 Task: Compose an email with the signature Brooke Phillips with the subject Complaint and the message I would like to arrange a meeting to discuss this issue. from softage.1@softage.net to softage.8@softage.net with an attached document User_agreement.doc Undo the message and rewrite the message as Please find below my proposed solution. Send the email. Finally, move the email from Sent Items to the label Research
Action: Mouse moved to (377, 638)
Screenshot: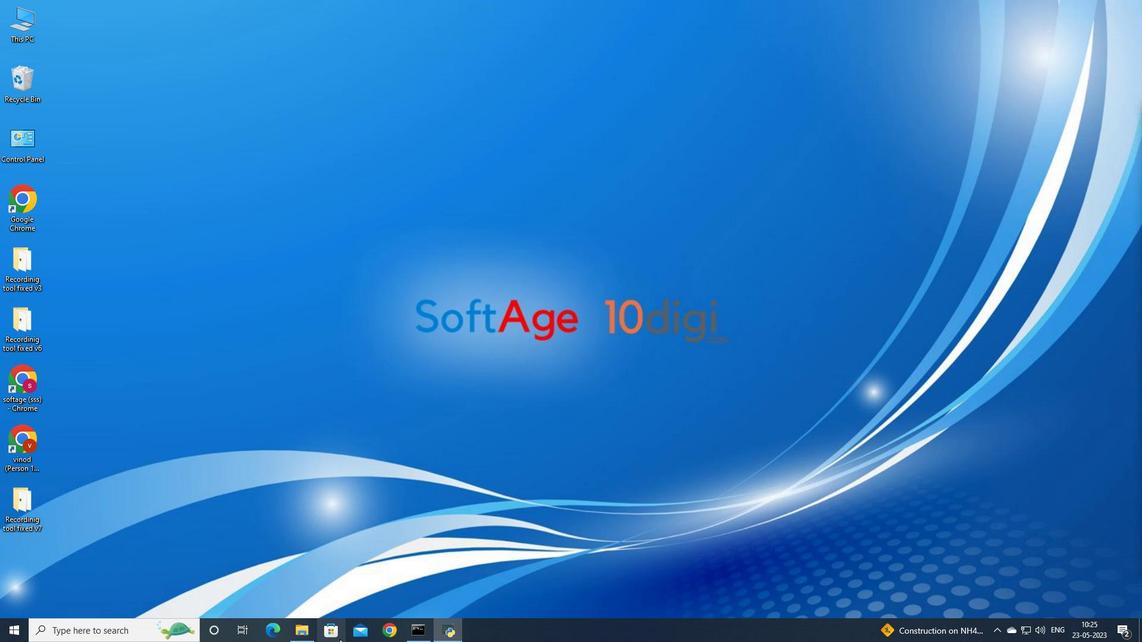 
Action: Mouse pressed left at (377, 638)
Screenshot: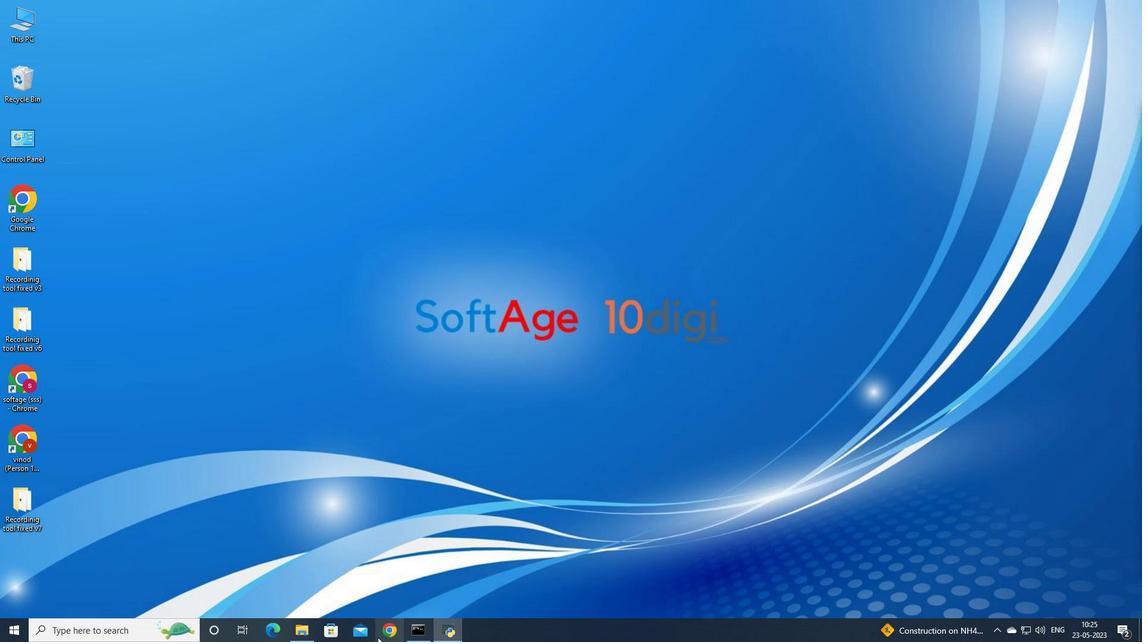 
Action: Mouse moved to (517, 399)
Screenshot: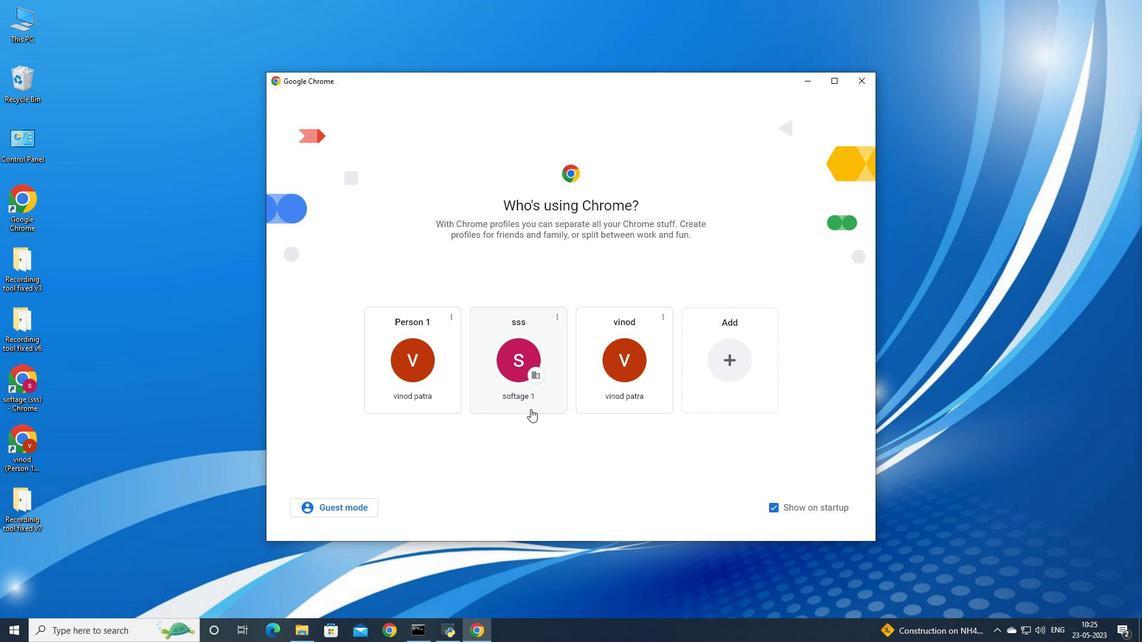 
Action: Mouse pressed left at (517, 399)
Screenshot: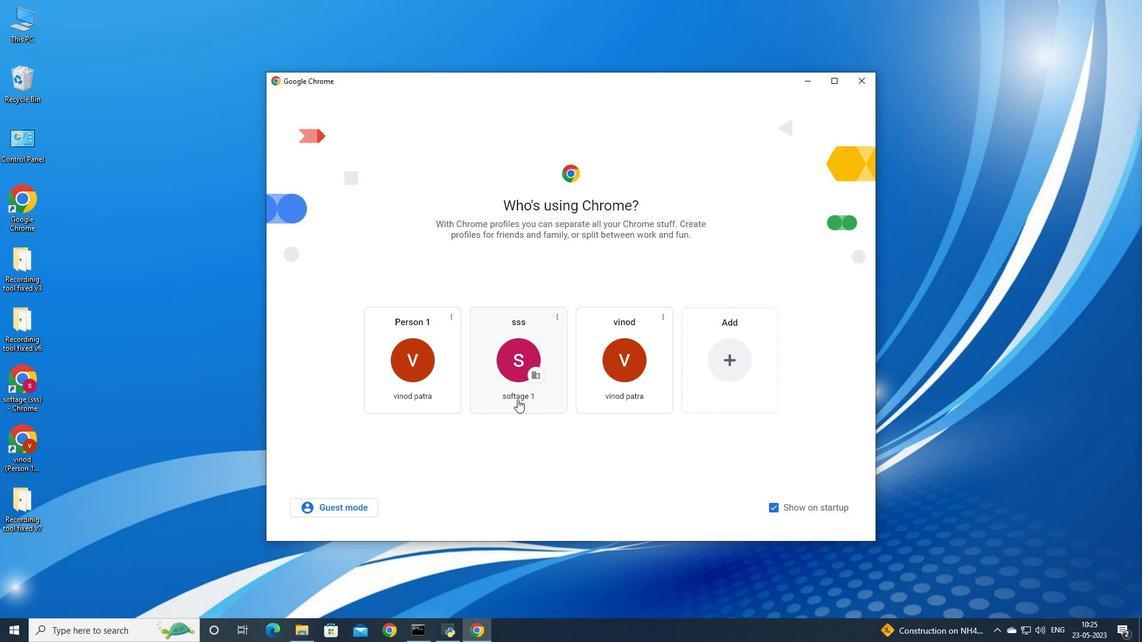 
Action: Mouse moved to (1021, 61)
Screenshot: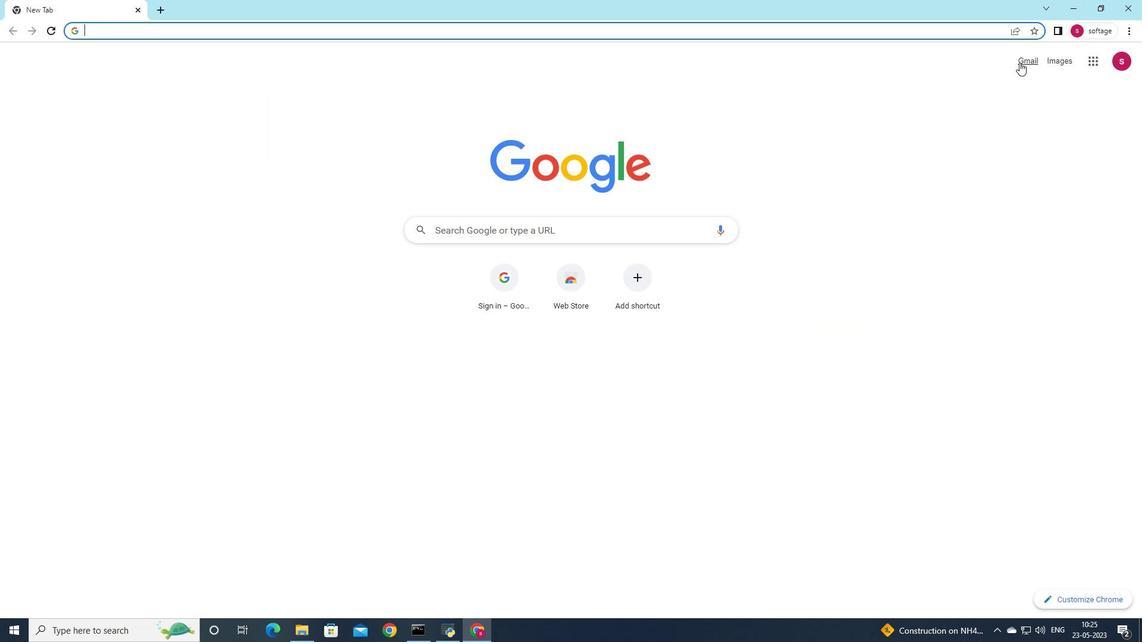 
Action: Mouse pressed left at (1021, 61)
Screenshot: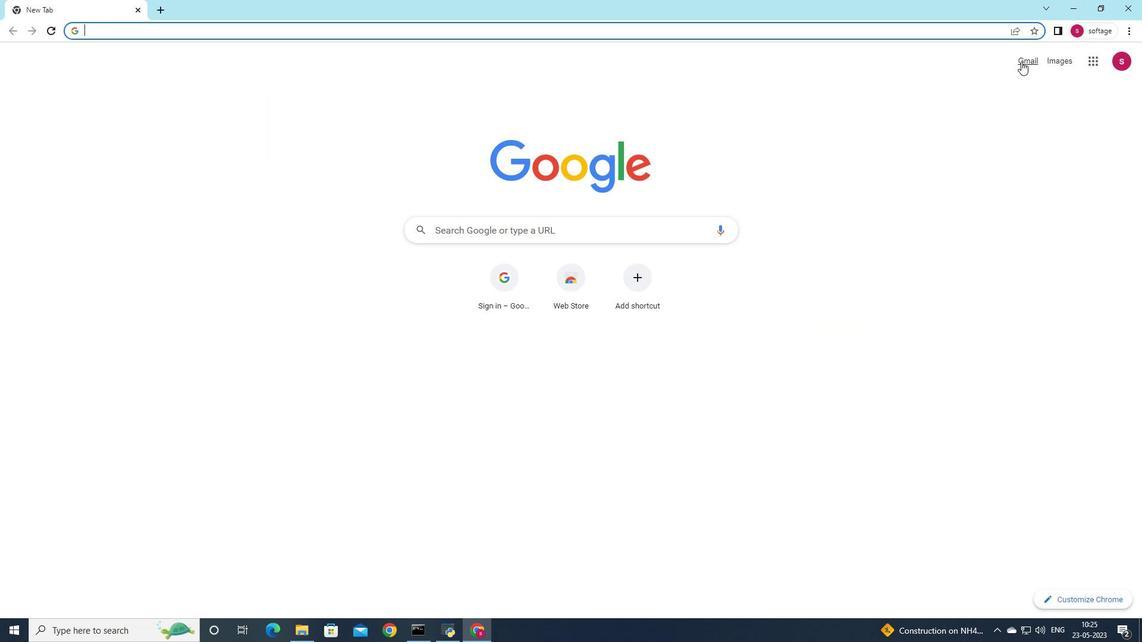 
Action: Mouse moved to (1013, 80)
Screenshot: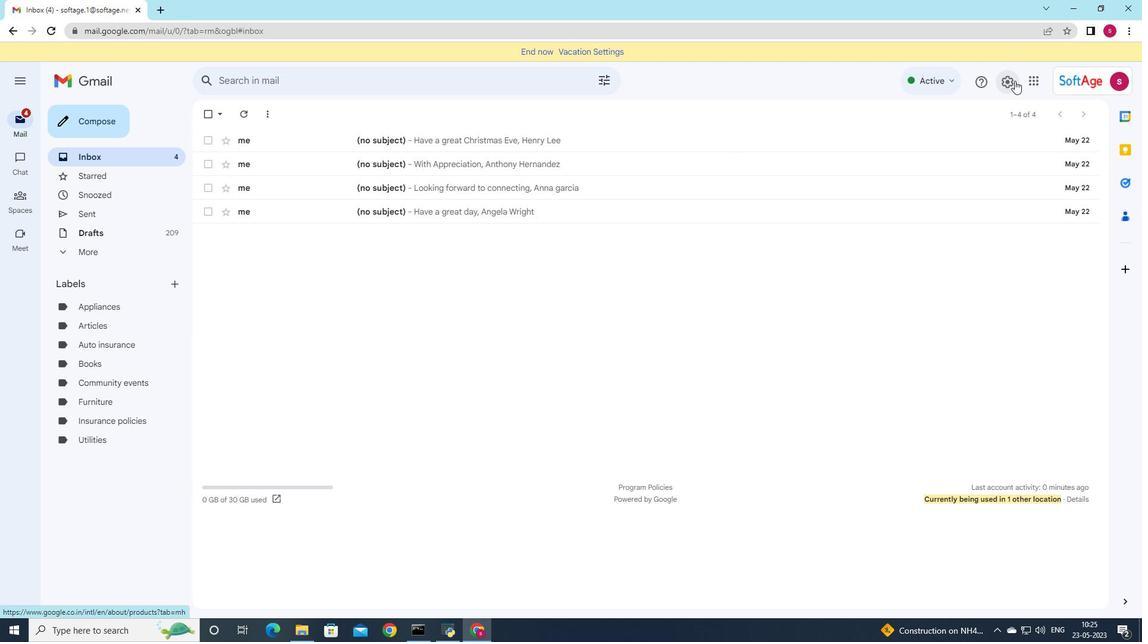 
Action: Mouse pressed left at (1013, 80)
Screenshot: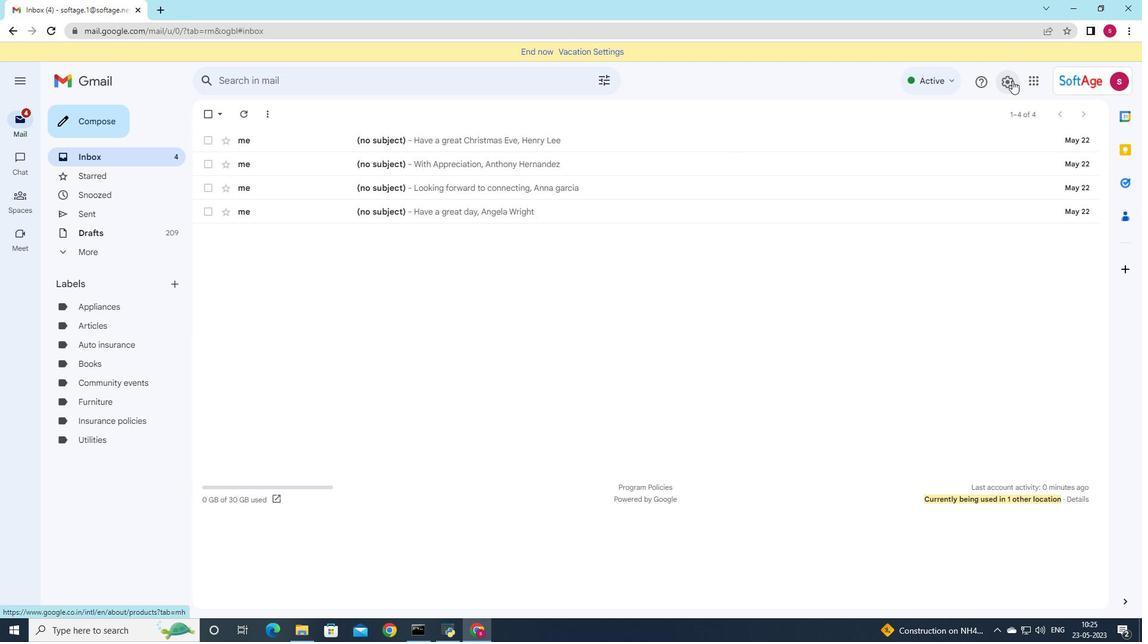 
Action: Mouse moved to (1026, 138)
Screenshot: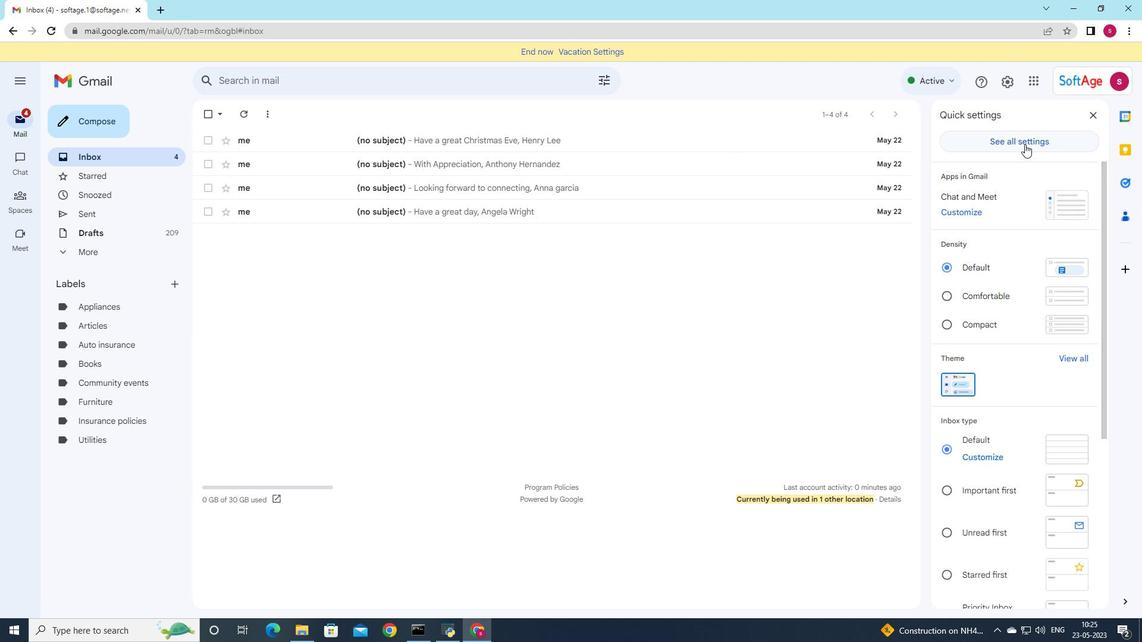 
Action: Mouse pressed left at (1026, 138)
Screenshot: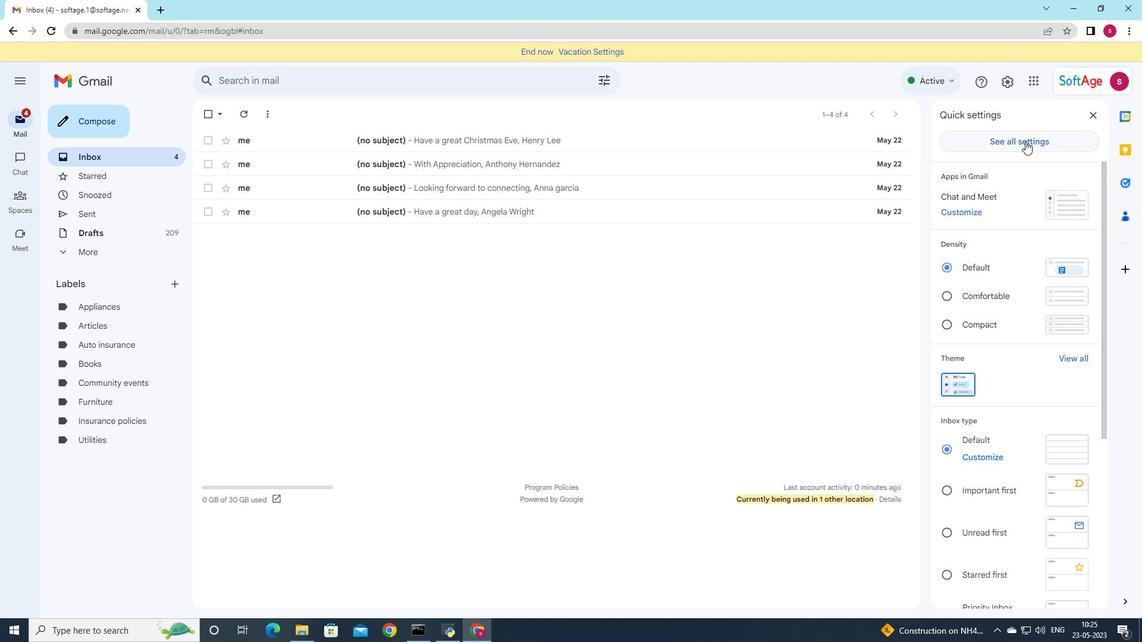 
Action: Mouse moved to (638, 345)
Screenshot: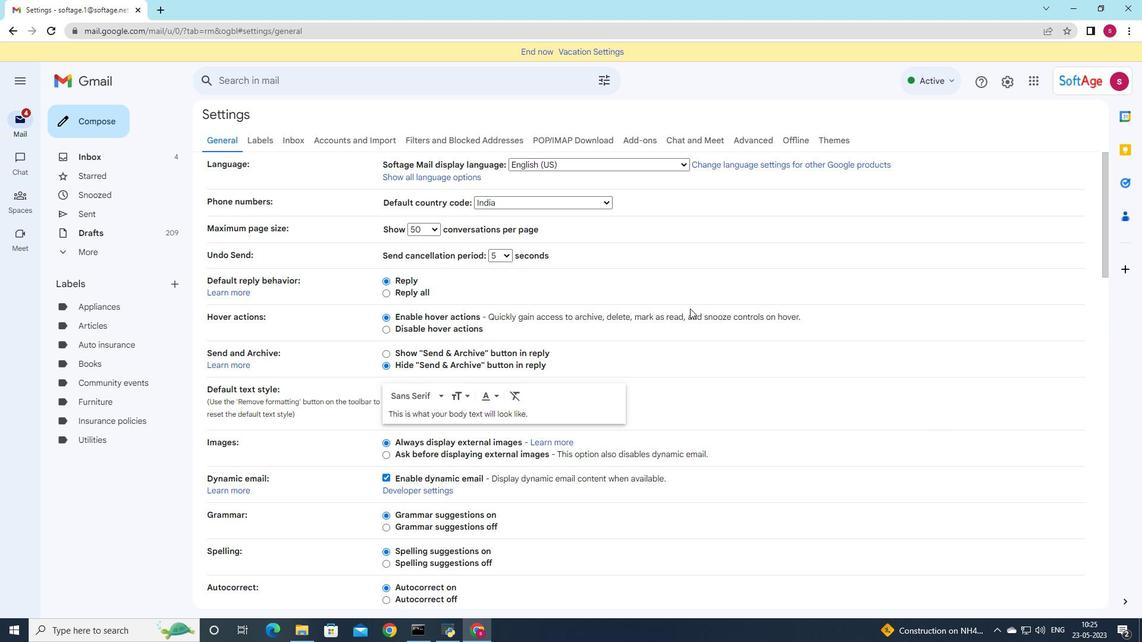
Action: Mouse scrolled (638, 344) with delta (0, 0)
Screenshot: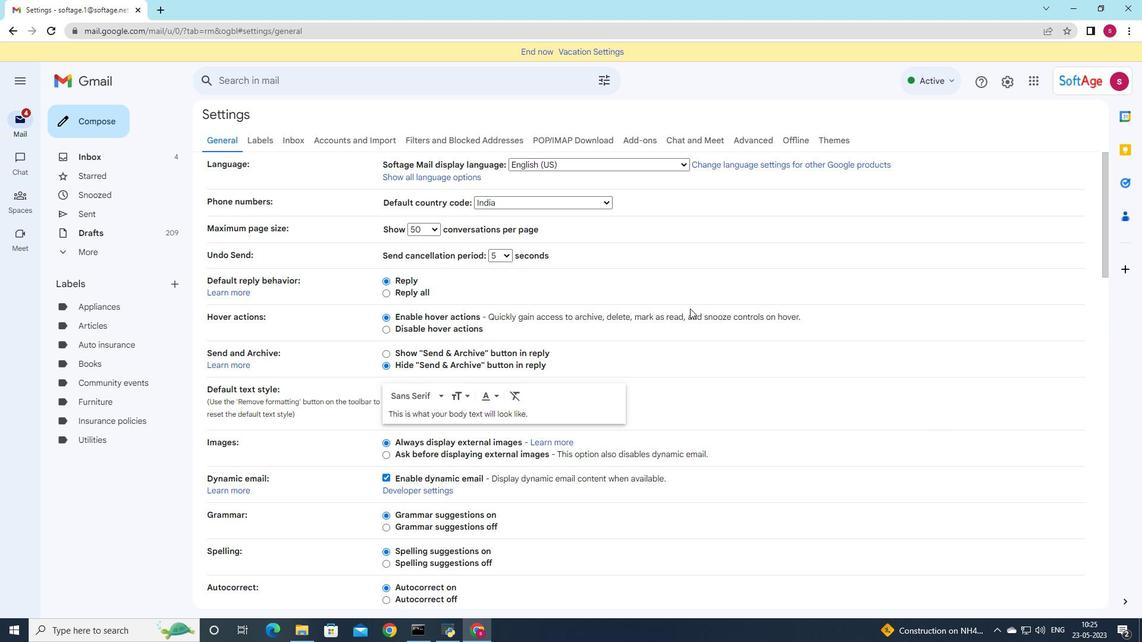 
Action: Mouse moved to (622, 360)
Screenshot: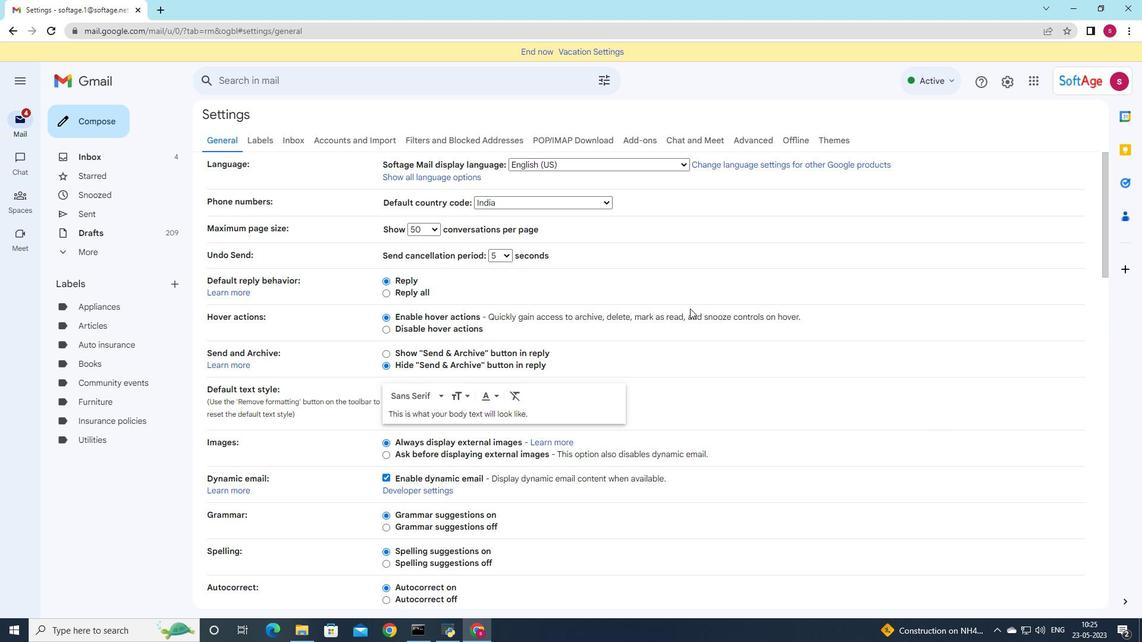 
Action: Mouse scrolled (622, 359) with delta (0, 0)
Screenshot: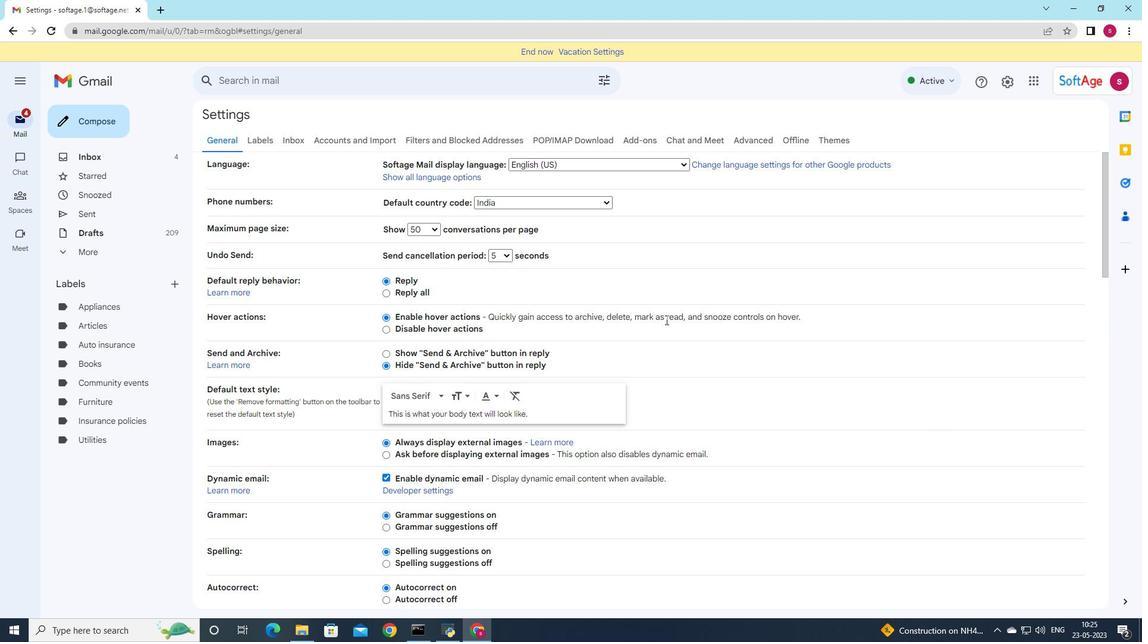 
Action: Mouse moved to (621, 360)
Screenshot: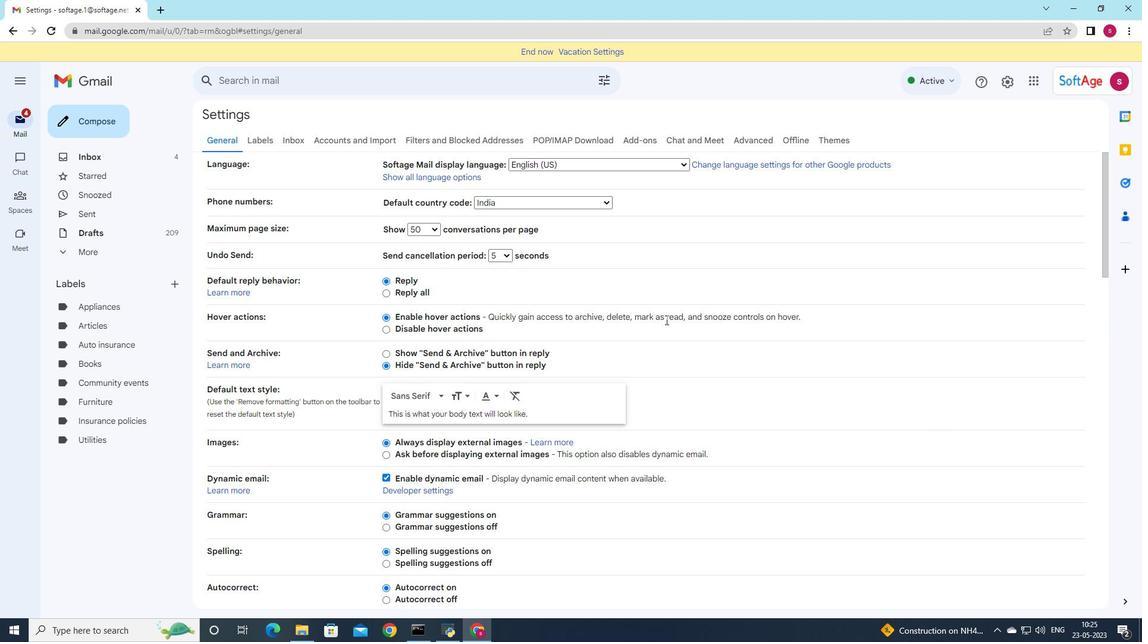
Action: Mouse scrolled (621, 360) with delta (0, 0)
Screenshot: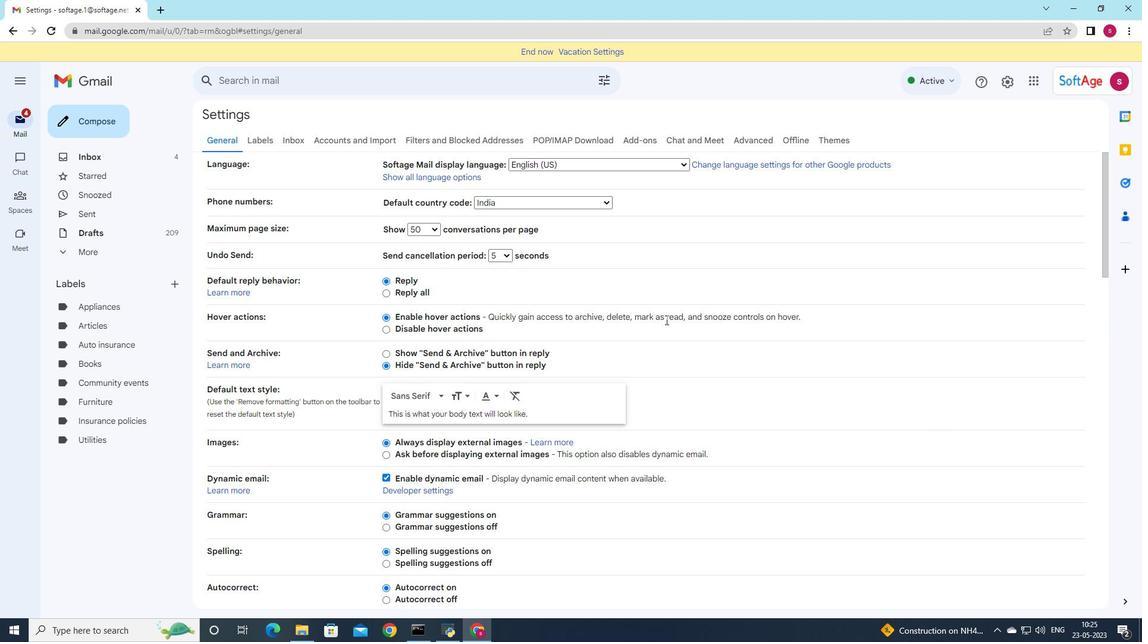 
Action: Mouse scrolled (621, 360) with delta (0, 0)
Screenshot: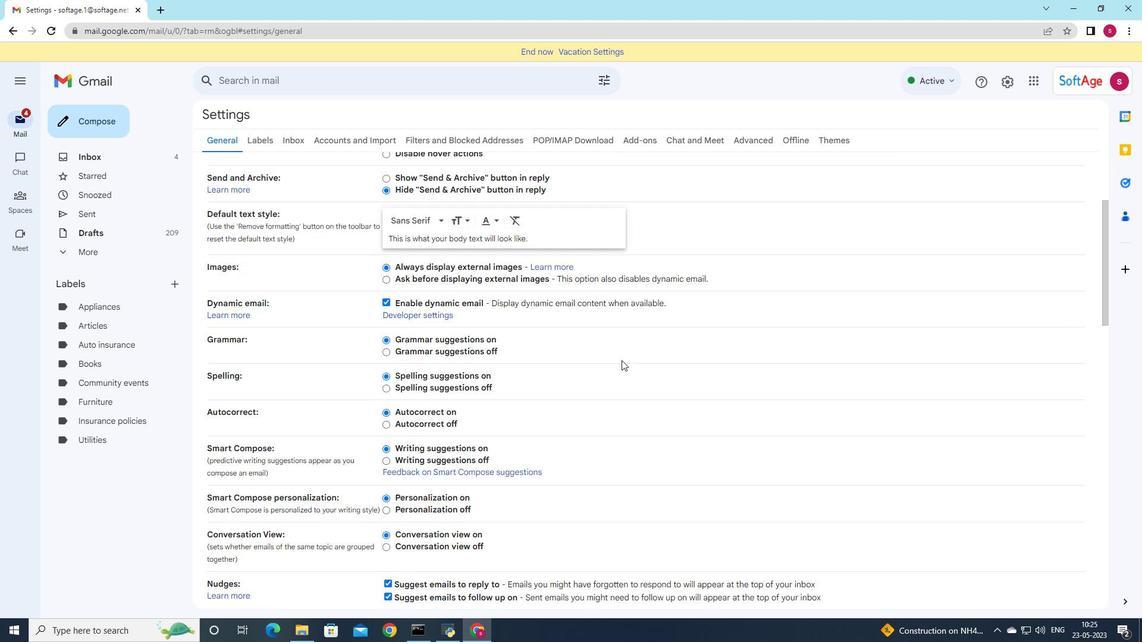 
Action: Mouse scrolled (621, 360) with delta (0, 0)
Screenshot: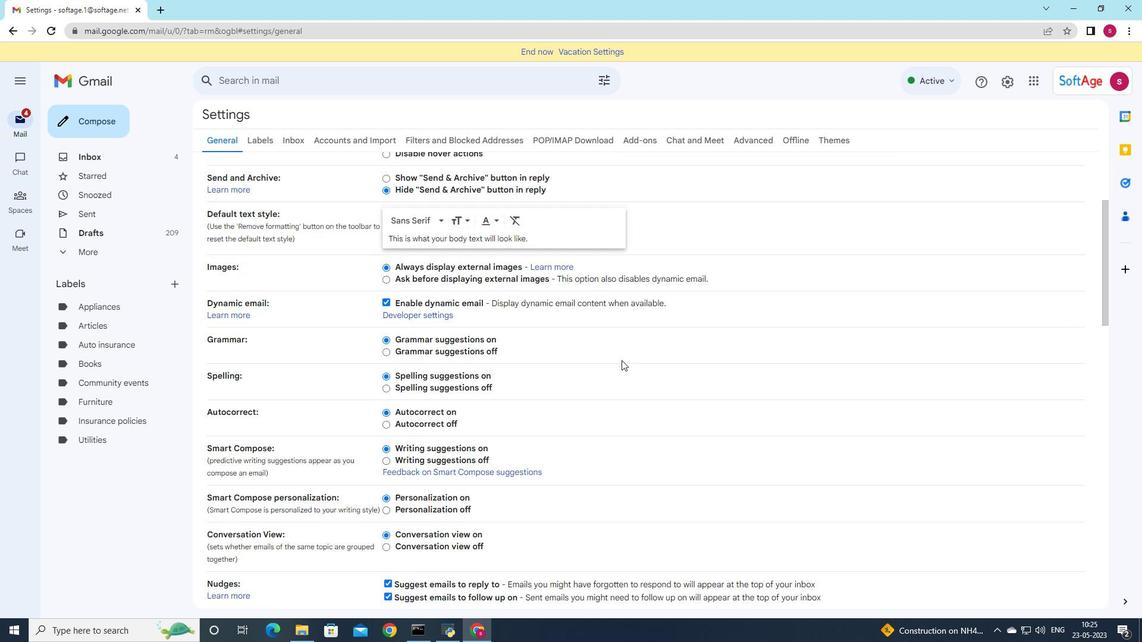 
Action: Mouse scrolled (621, 360) with delta (0, 0)
Screenshot: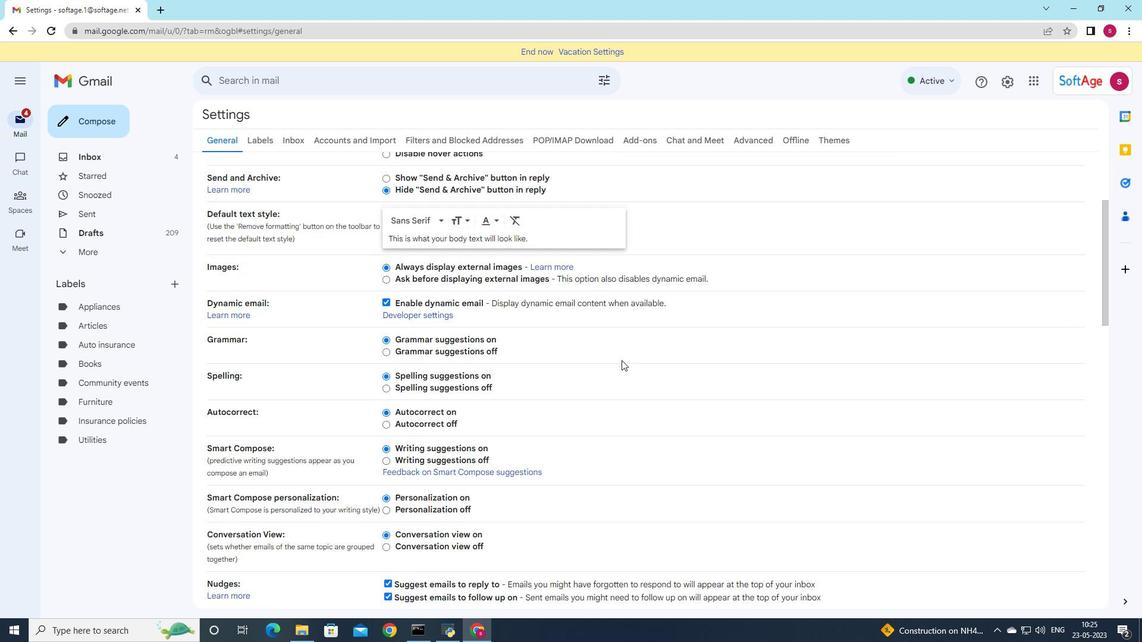 
Action: Mouse scrolled (621, 360) with delta (0, 0)
Screenshot: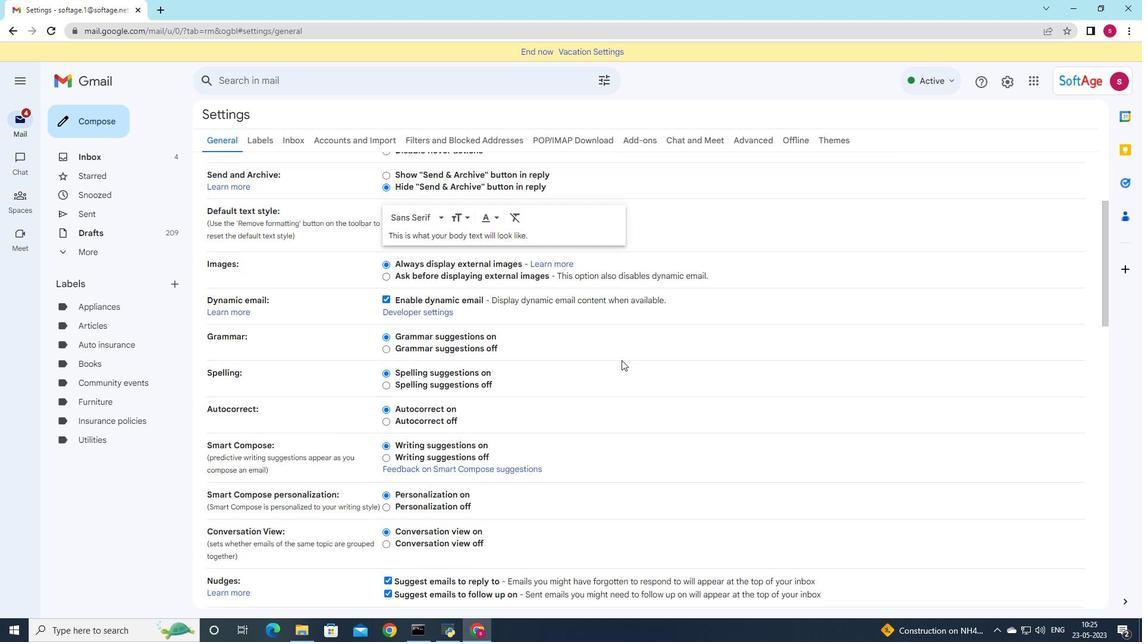 
Action: Mouse scrolled (621, 360) with delta (0, 0)
Screenshot: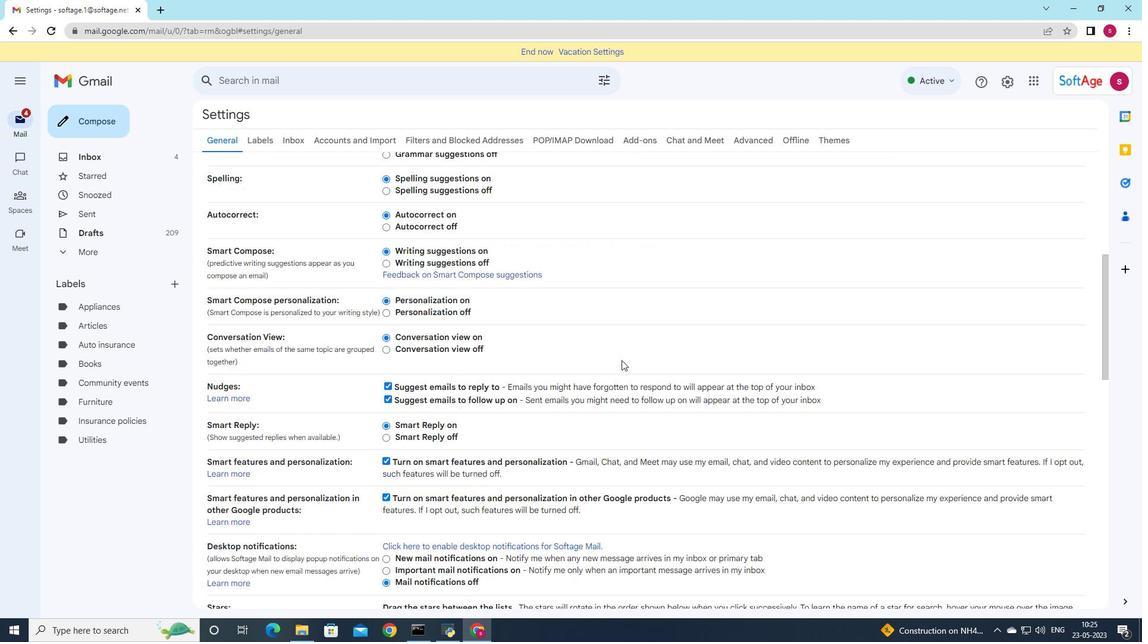 
Action: Mouse scrolled (621, 360) with delta (0, 0)
Screenshot: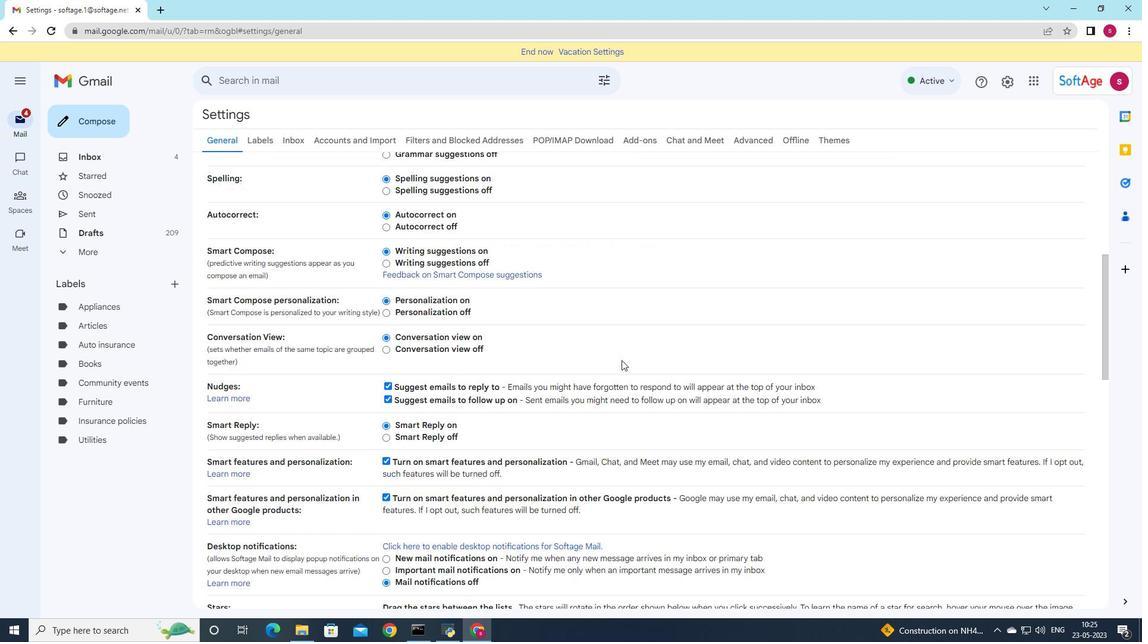 
Action: Mouse scrolled (621, 360) with delta (0, 0)
Screenshot: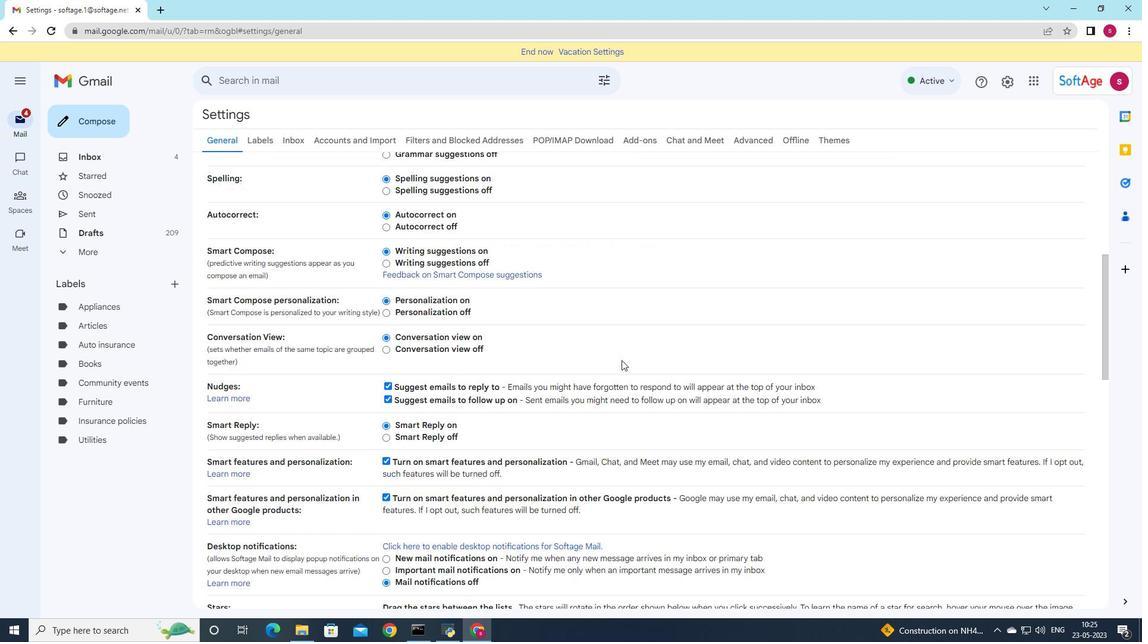 
Action: Mouse scrolled (621, 360) with delta (0, 0)
Screenshot: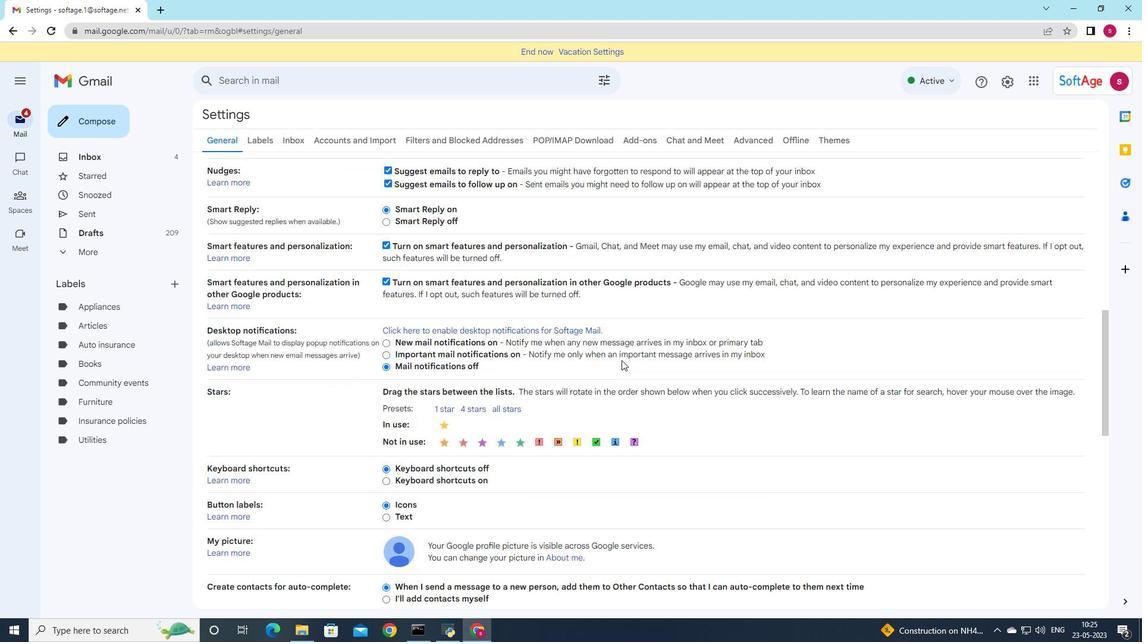 
Action: Mouse scrolled (621, 360) with delta (0, 0)
Screenshot: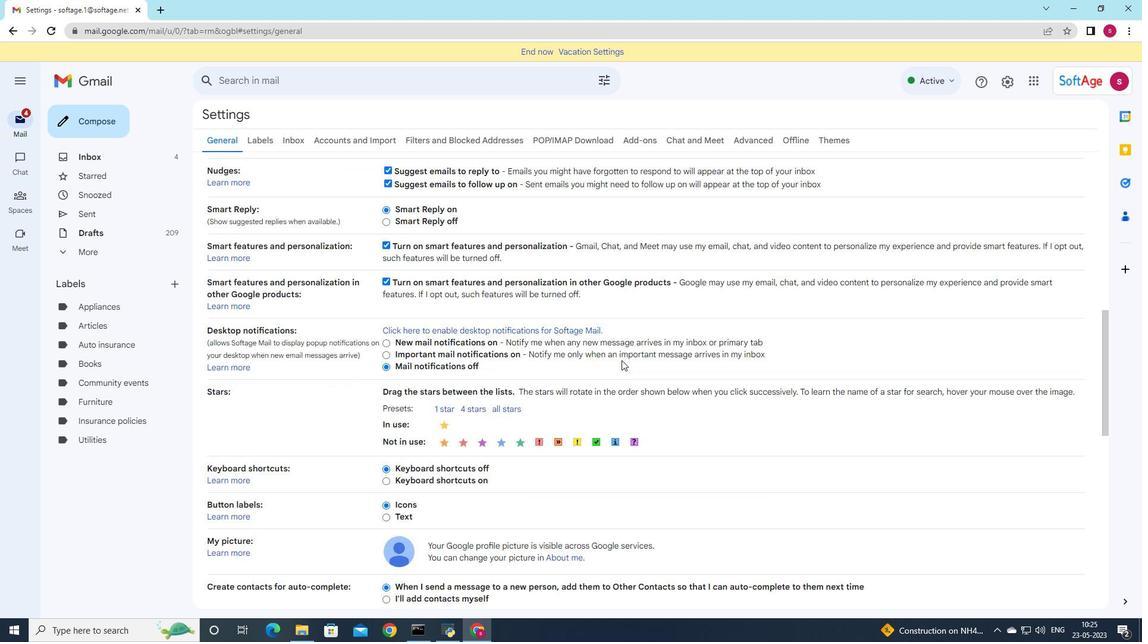 
Action: Mouse scrolled (621, 360) with delta (0, 0)
Screenshot: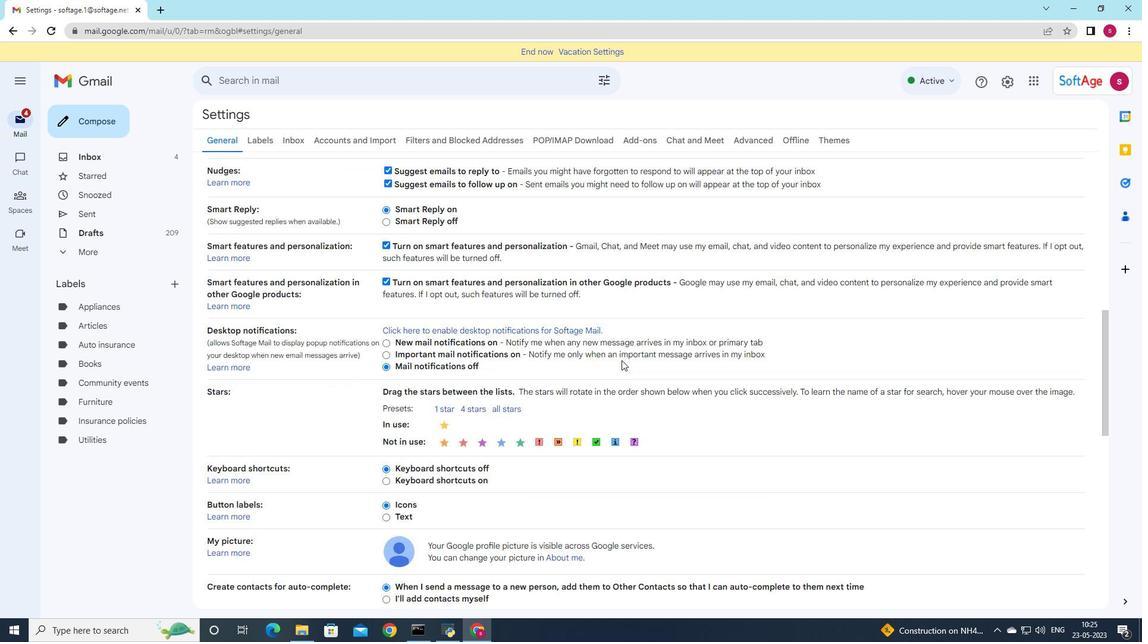 
Action: Mouse scrolled (621, 360) with delta (0, 0)
Screenshot: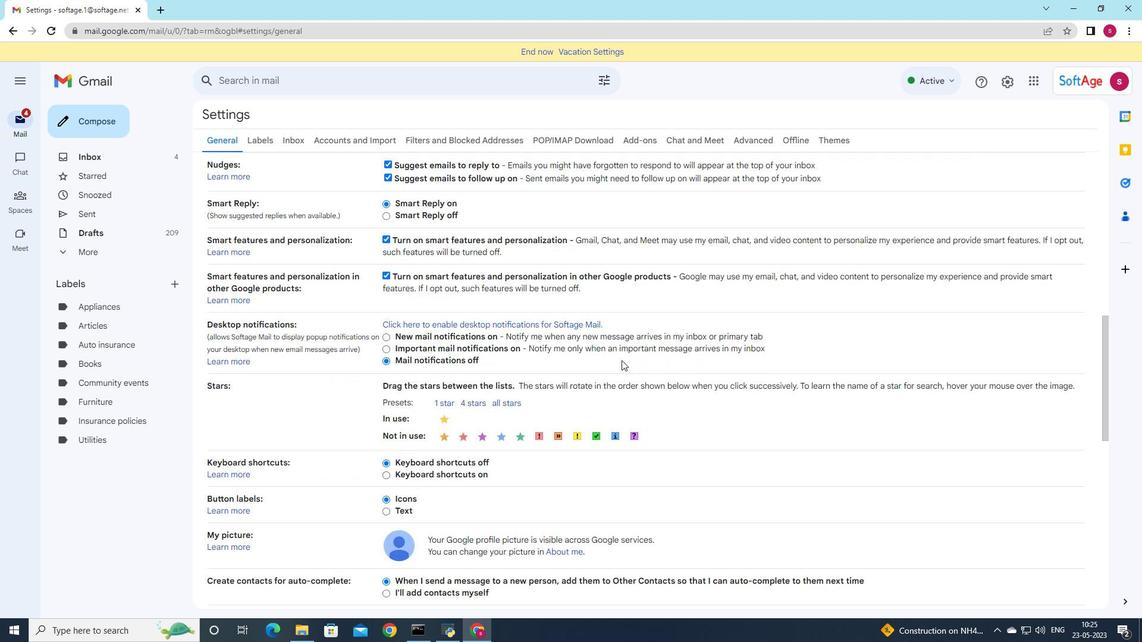 
Action: Mouse moved to (514, 398)
Screenshot: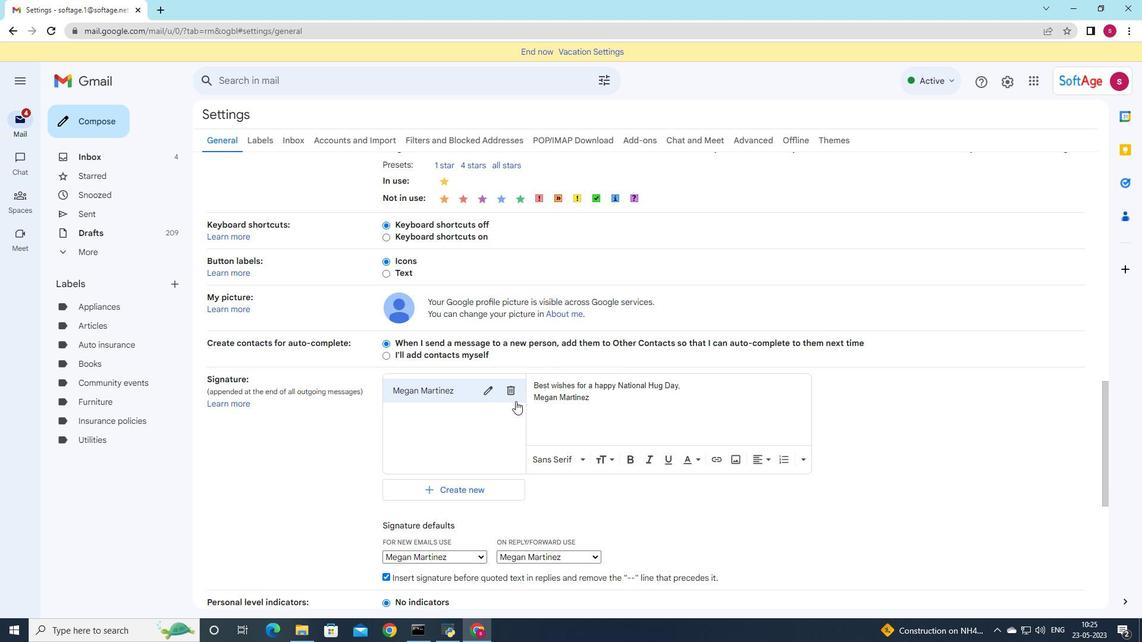 
Action: Mouse pressed left at (514, 398)
Screenshot: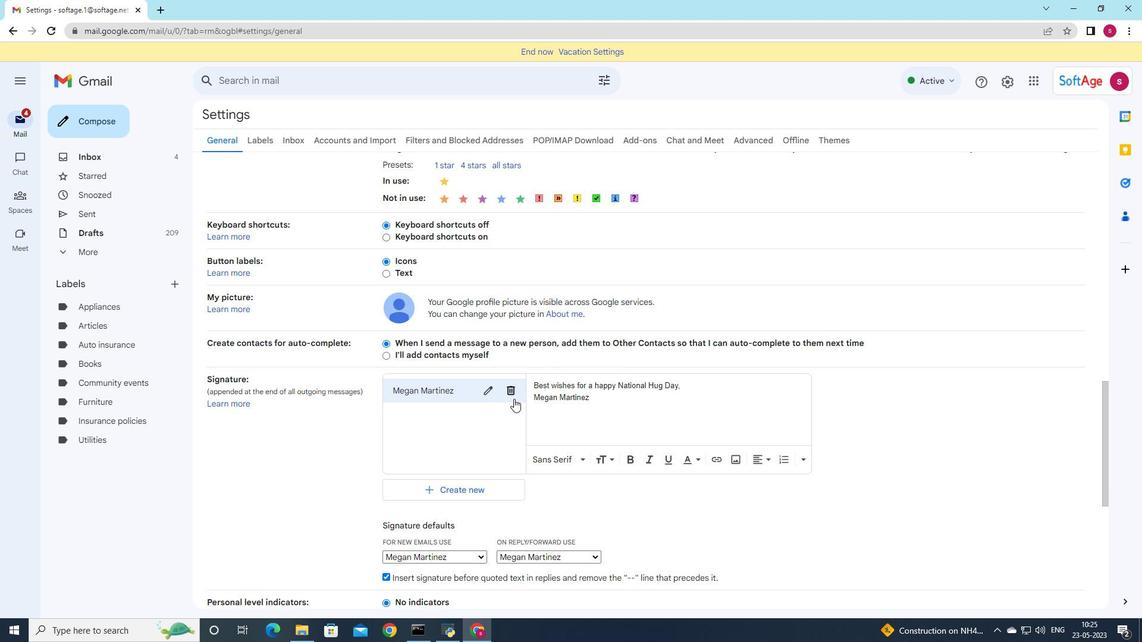 
Action: Mouse moved to (698, 357)
Screenshot: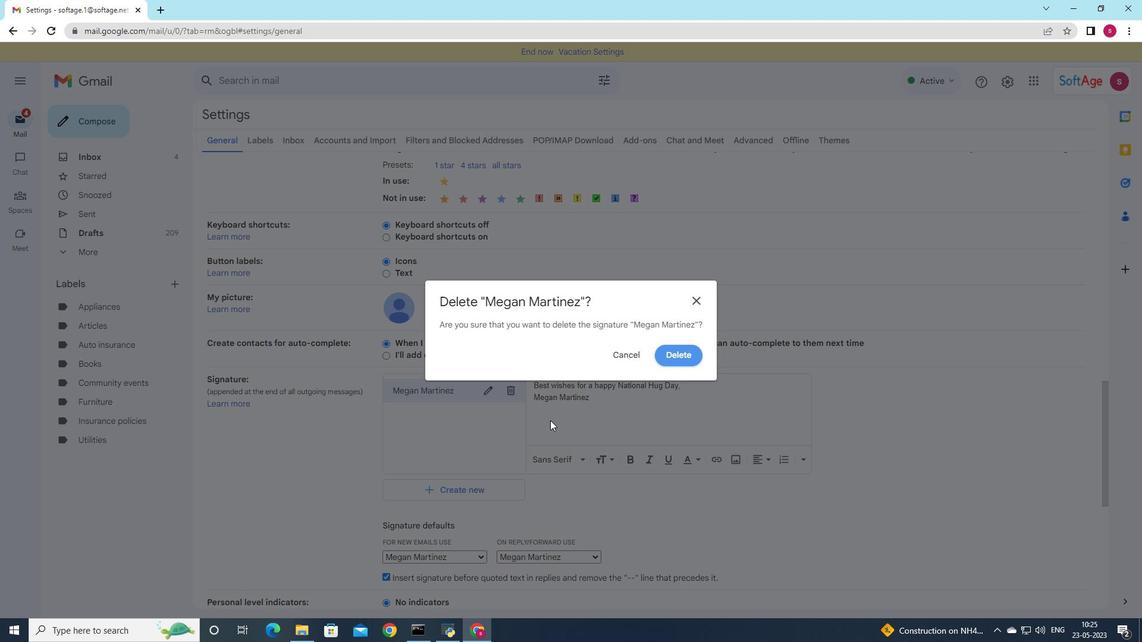 
Action: Mouse pressed left at (698, 357)
Screenshot: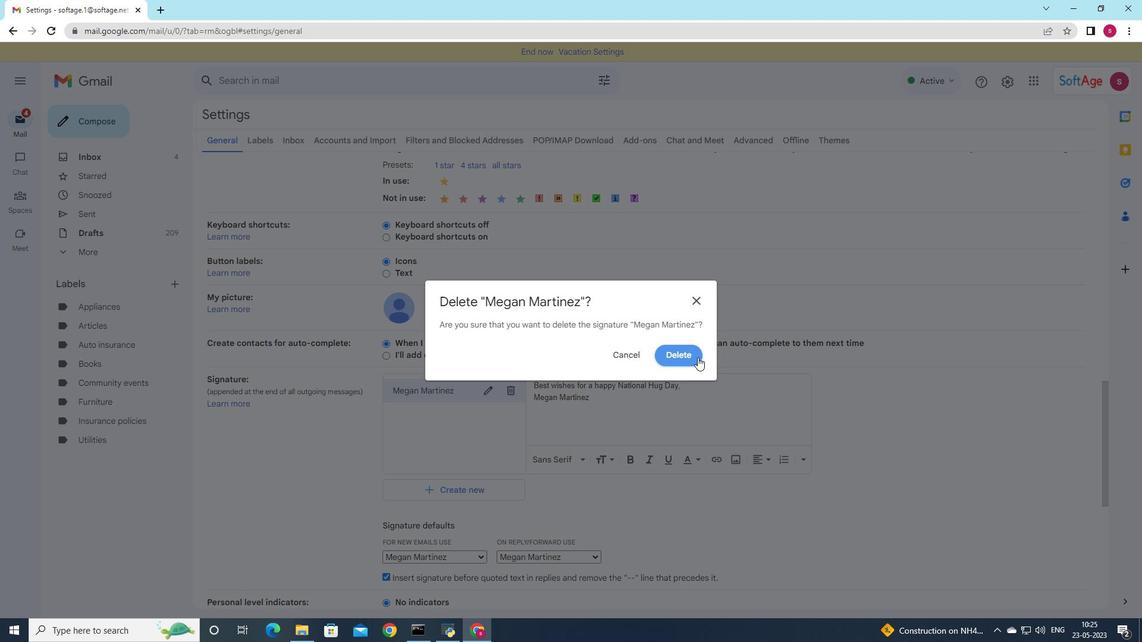 
Action: Mouse moved to (441, 405)
Screenshot: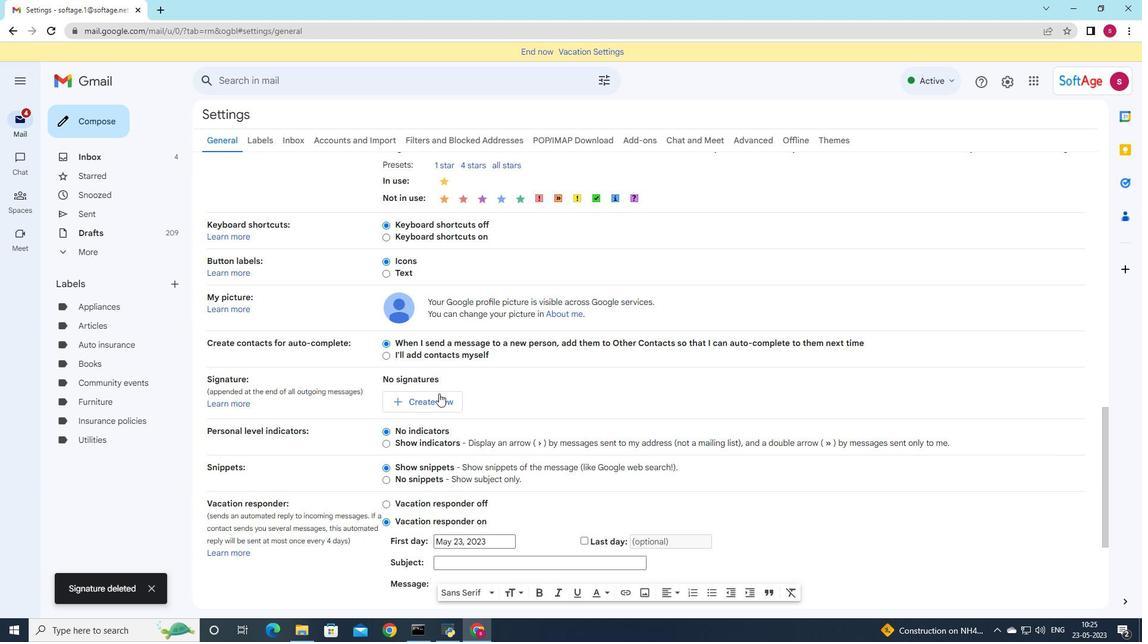
Action: Mouse pressed left at (441, 405)
Screenshot: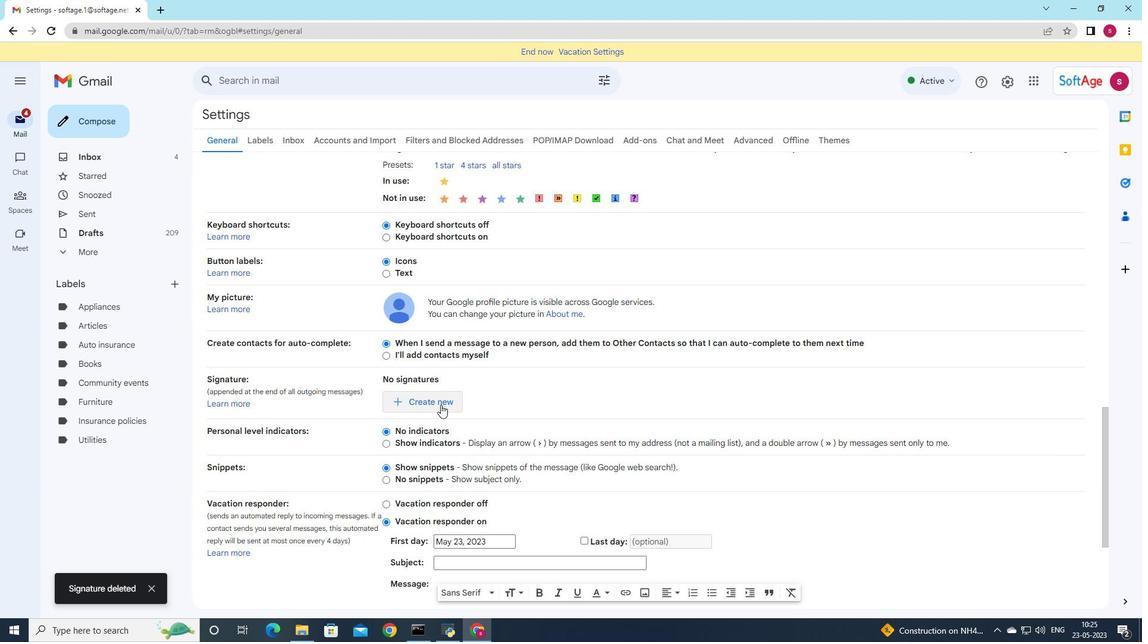 
Action: Mouse moved to (624, 327)
Screenshot: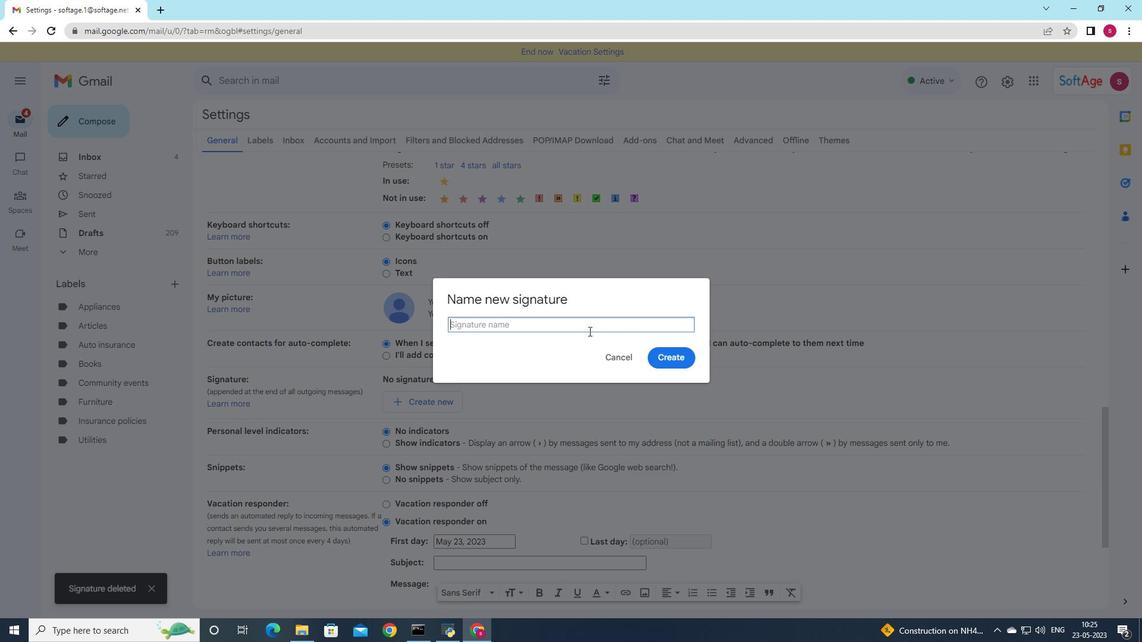 
Action: Key pressed <Key.shift>Brooke
Screenshot: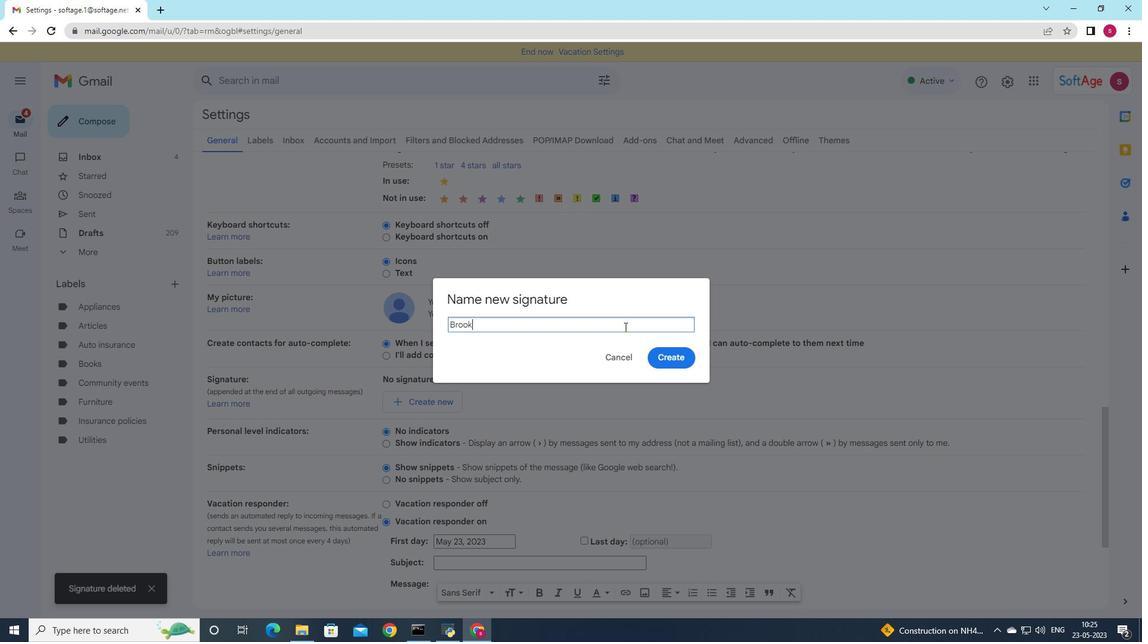 
Action: Mouse moved to (684, 362)
Screenshot: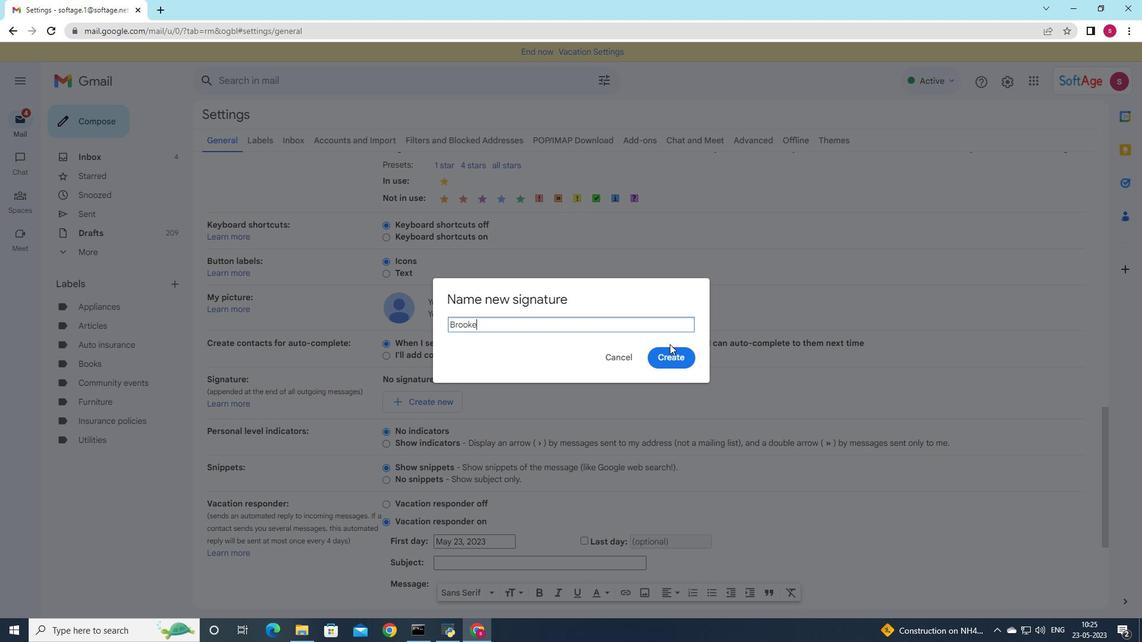 
Action: Mouse pressed left at (684, 362)
Screenshot: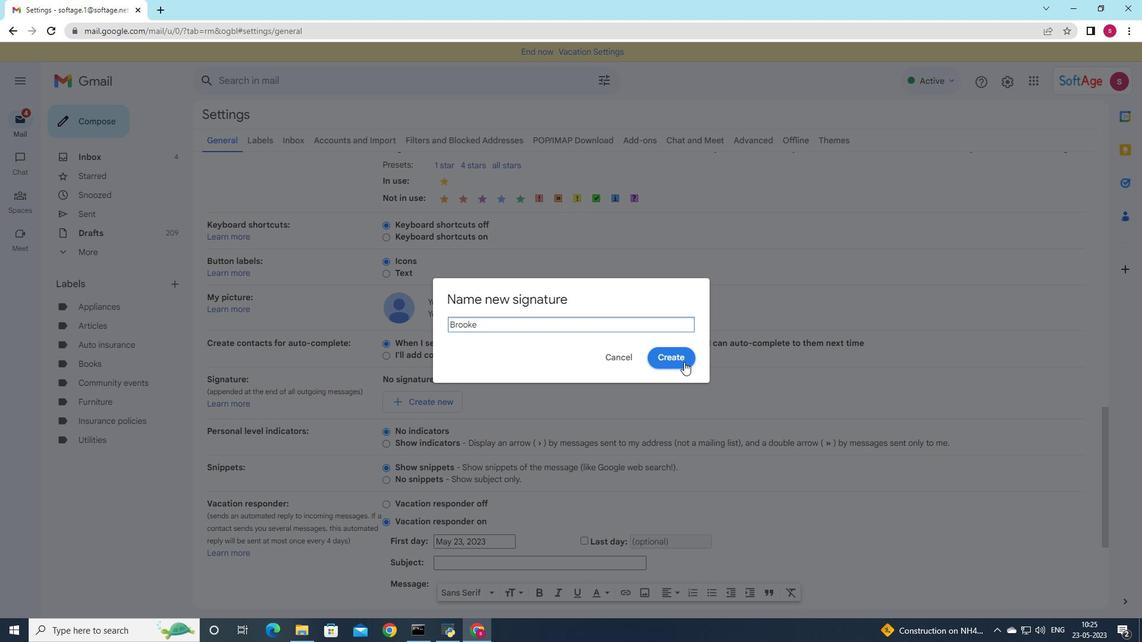 
Action: Mouse moved to (554, 382)
Screenshot: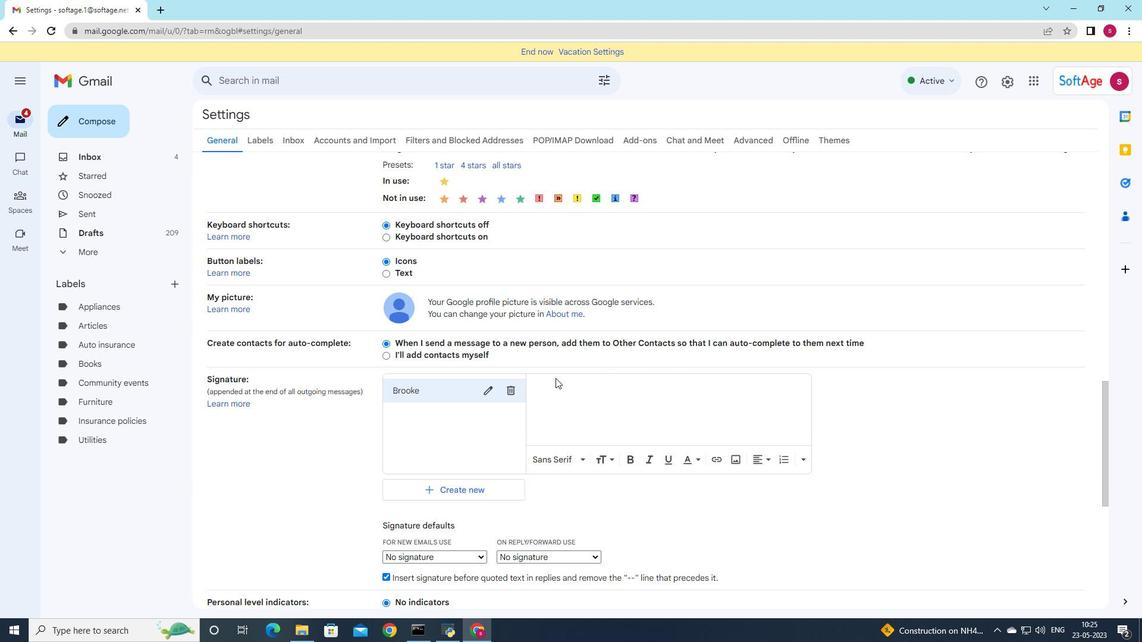 
Action: Mouse pressed left at (554, 382)
Screenshot: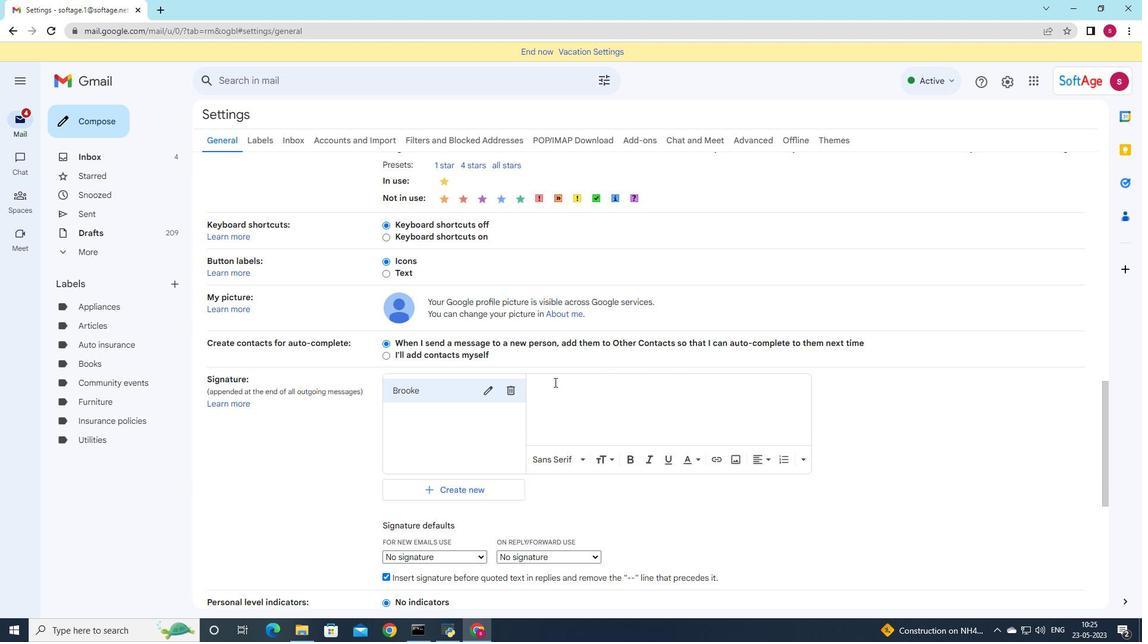 
Action: Key pressed <Key.shift>I<Key.space>would<Key.space>like<Key.space>to<Key.space>arrange<Key.space>a<Key.space>meeting<Key.space>to<Key.space>discuss<Key.space>this<Key.space>issue<Key.enter><Key.shift>Brooke<Key.space><Key.shift>Phillipd<Key.backspace>s
Screenshot: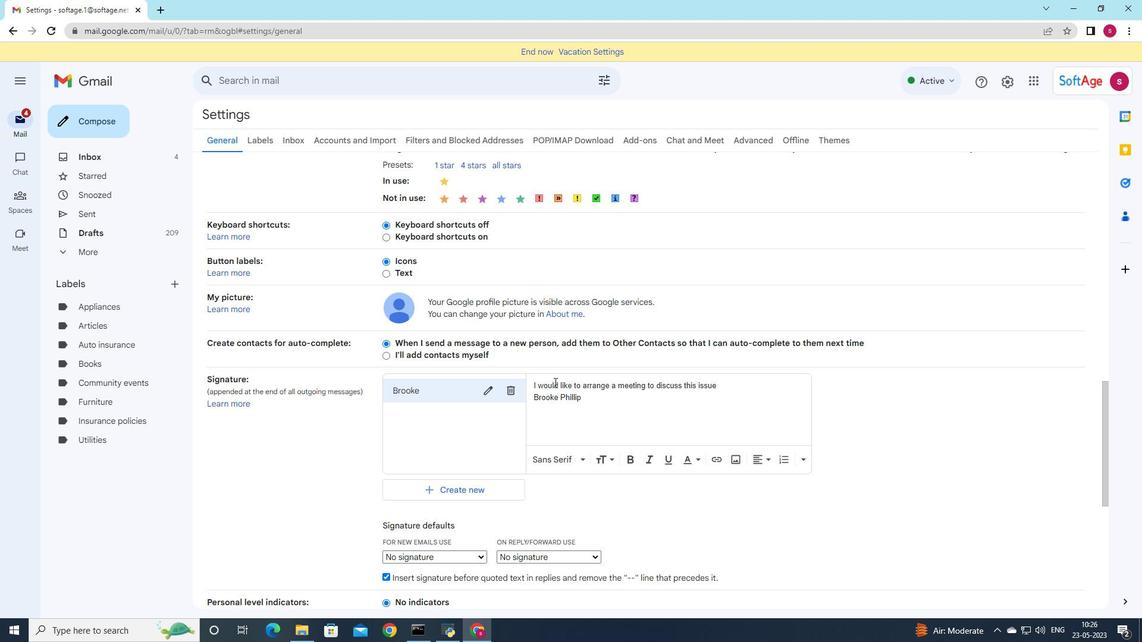 
Action: Mouse moved to (478, 562)
Screenshot: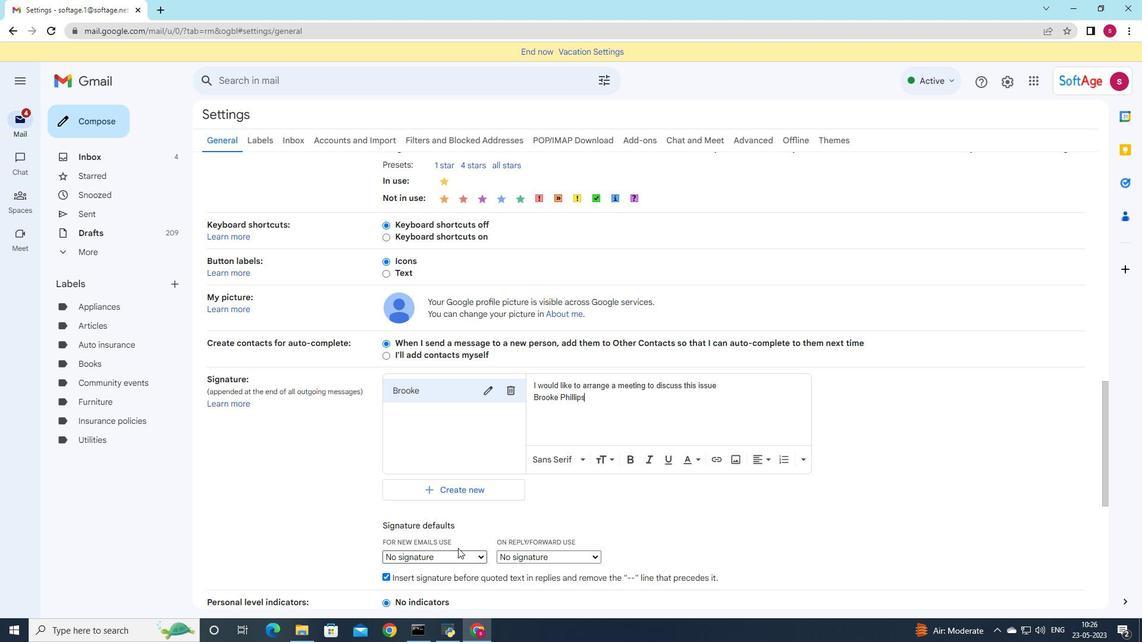 
Action: Mouse pressed left at (478, 562)
Screenshot: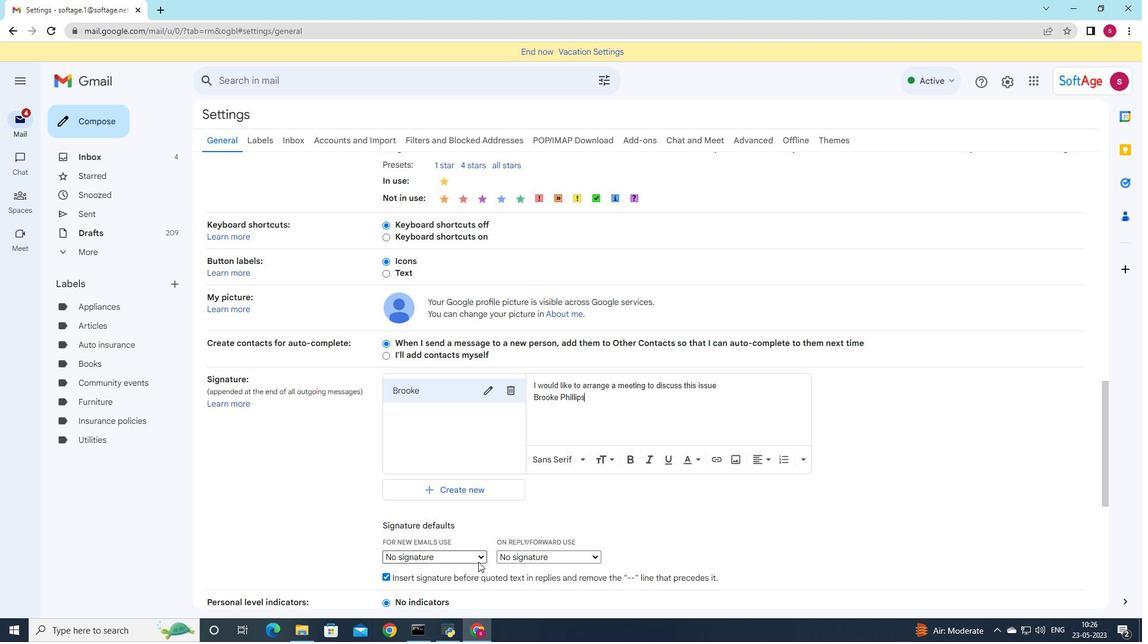 
Action: Mouse moved to (471, 582)
Screenshot: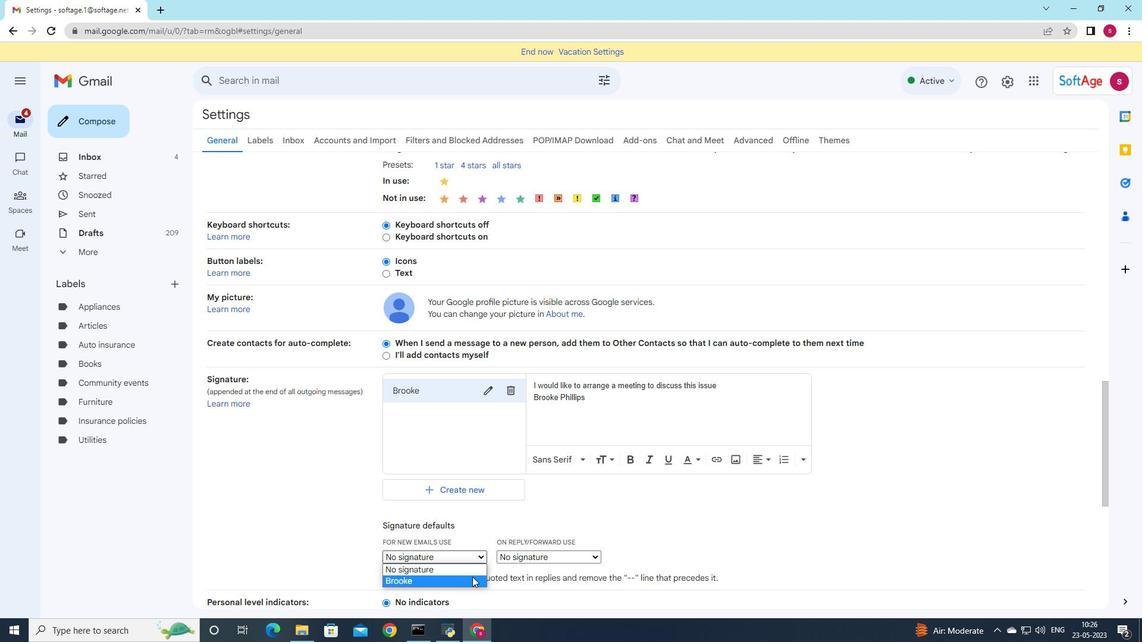 
Action: Mouse pressed left at (471, 582)
Screenshot: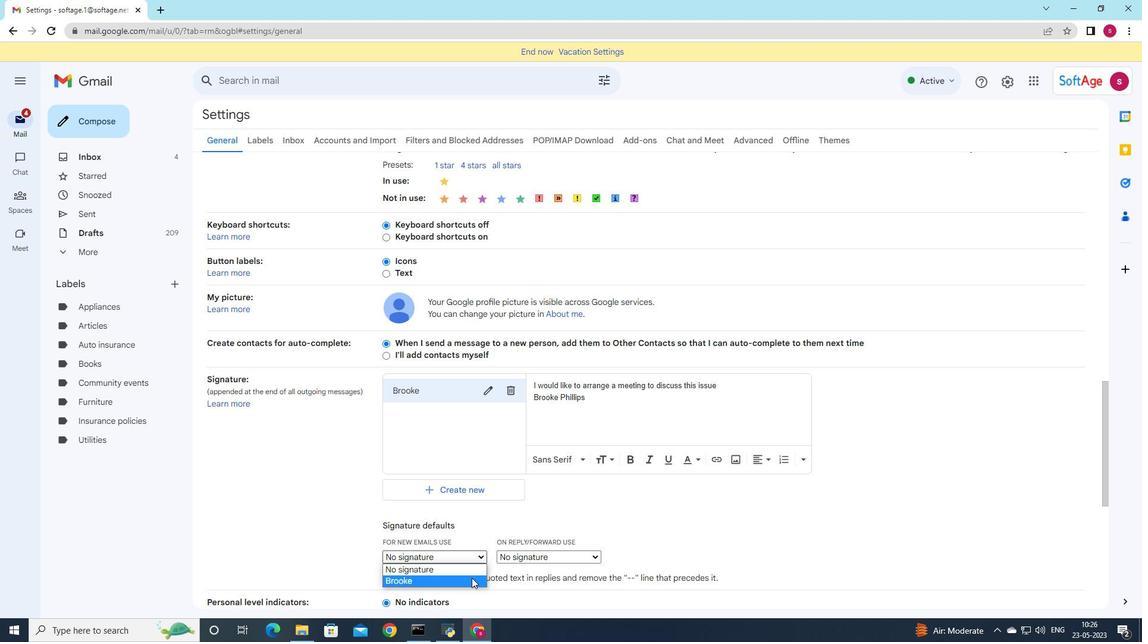 
Action: Mouse moved to (538, 560)
Screenshot: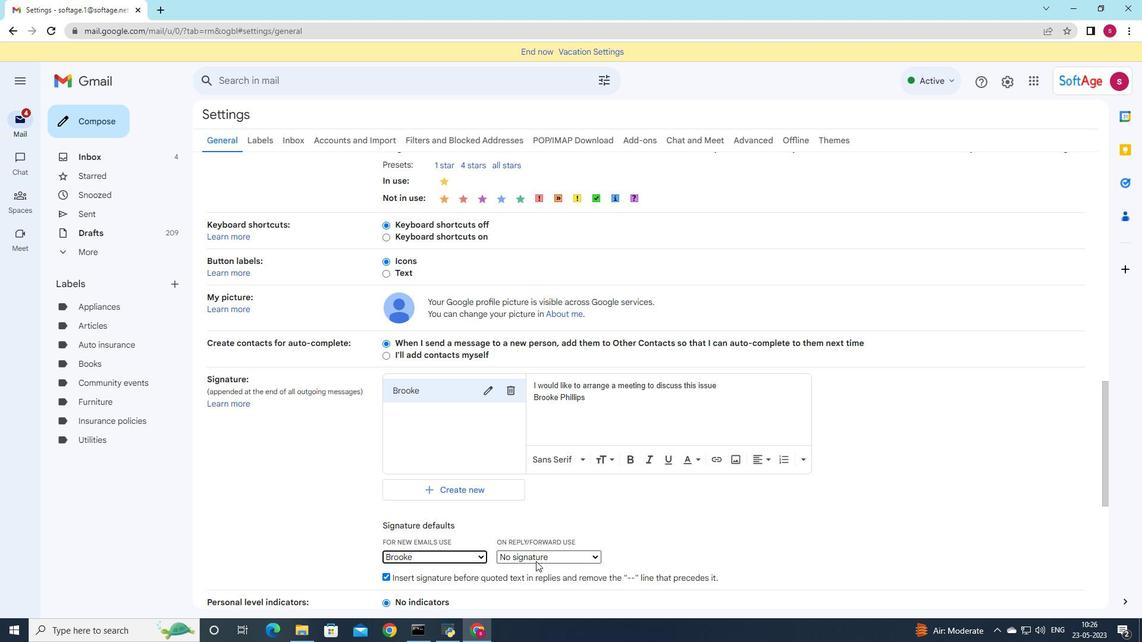 
Action: Mouse pressed left at (538, 560)
Screenshot: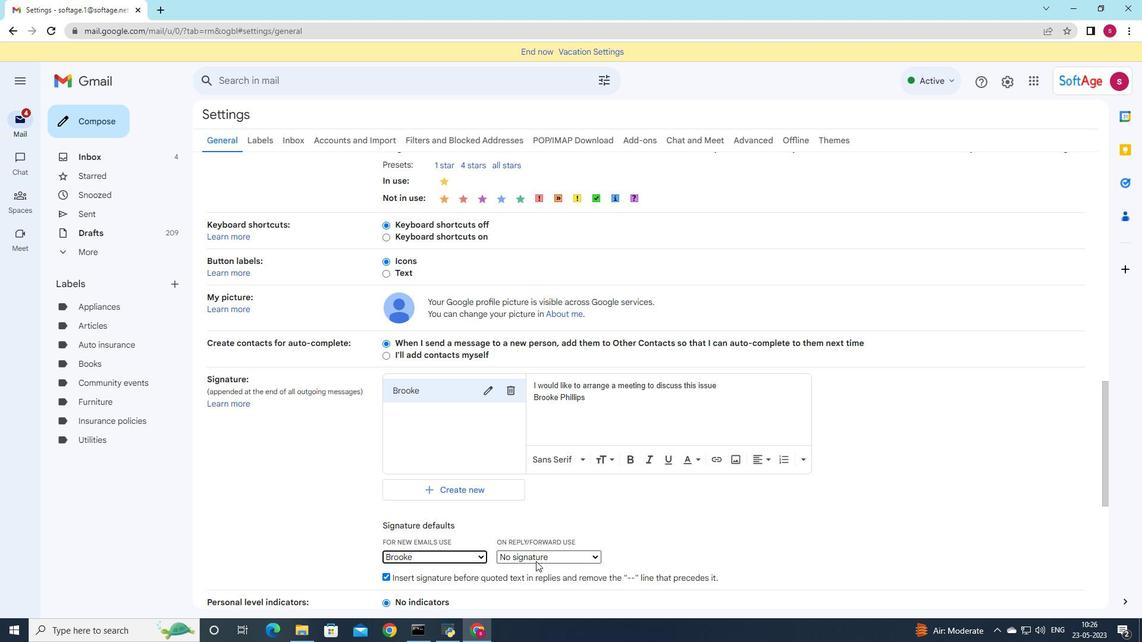 
Action: Mouse moved to (536, 580)
Screenshot: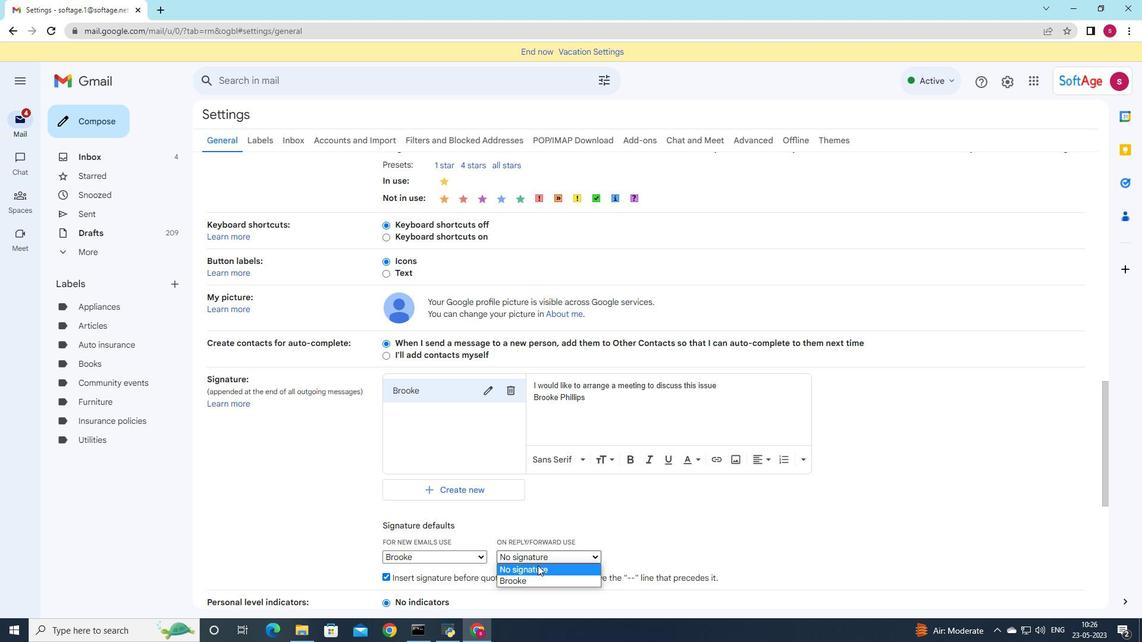 
Action: Mouse pressed left at (536, 580)
Screenshot: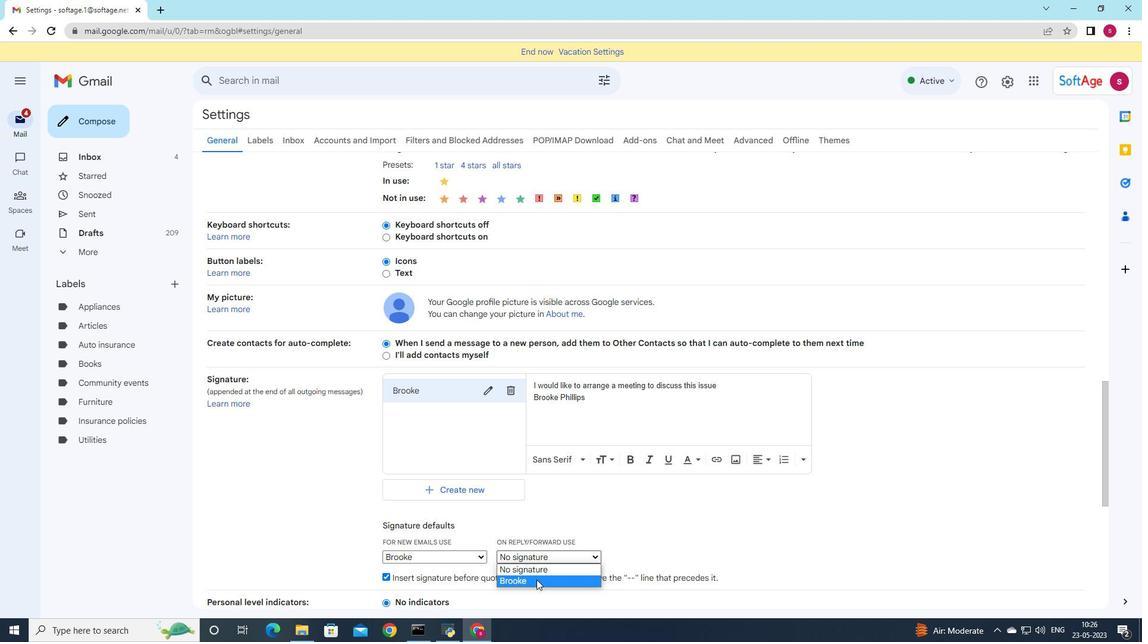 
Action: Mouse moved to (524, 576)
Screenshot: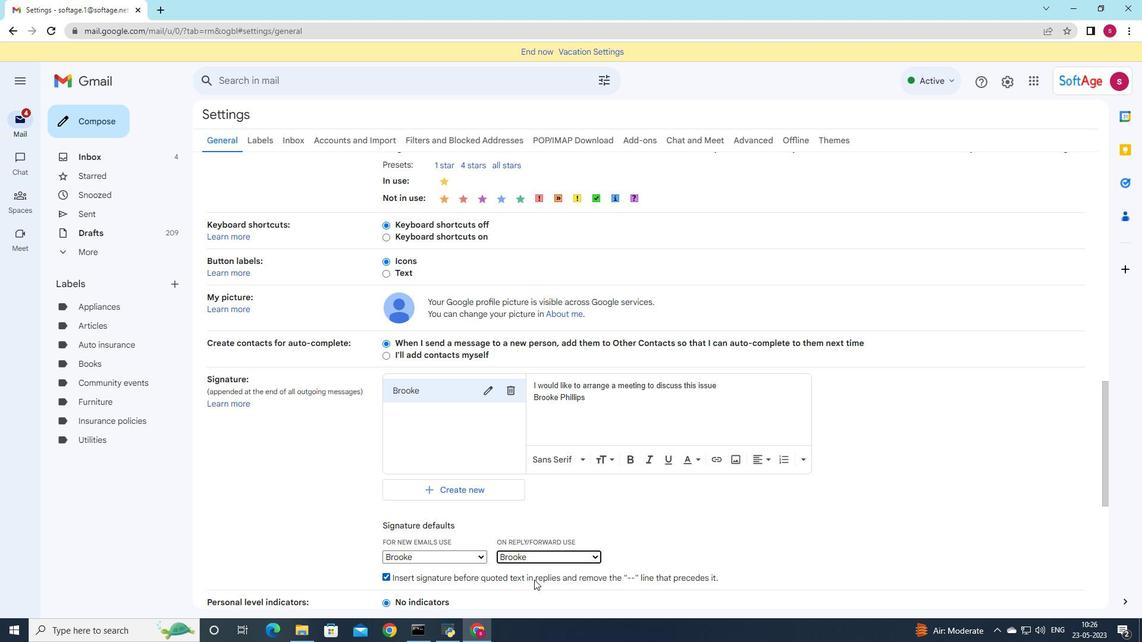 
Action: Mouse scrolled (524, 576) with delta (0, 0)
Screenshot: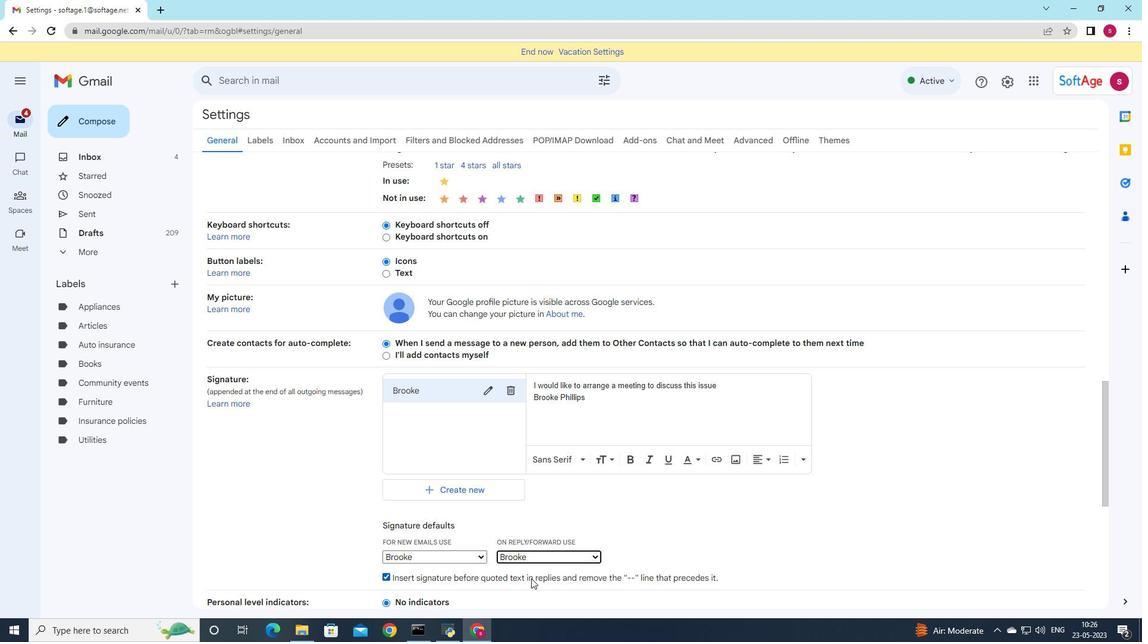
Action: Mouse scrolled (524, 576) with delta (0, 0)
Screenshot: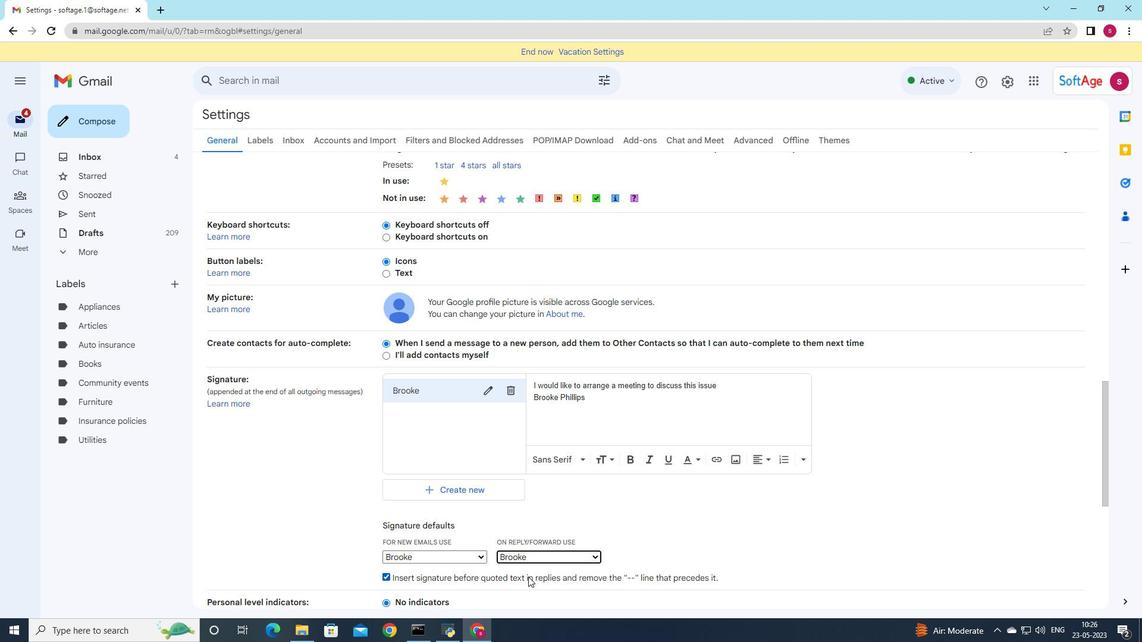 
Action: Mouse scrolled (524, 576) with delta (0, 0)
Screenshot: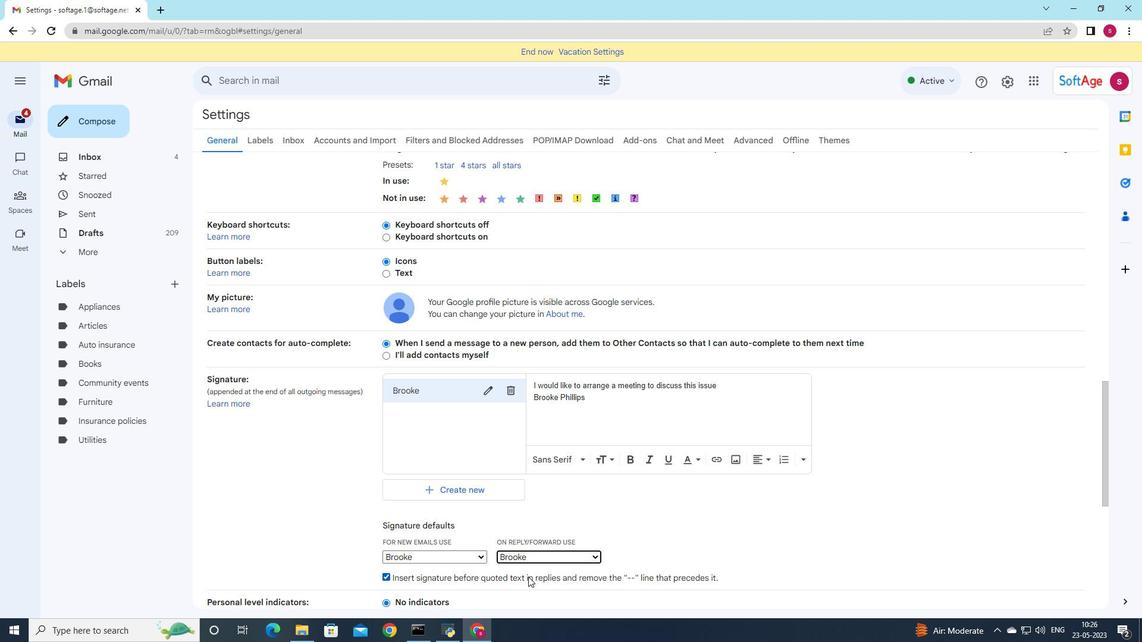 
Action: Mouse scrolled (524, 576) with delta (0, 0)
Screenshot: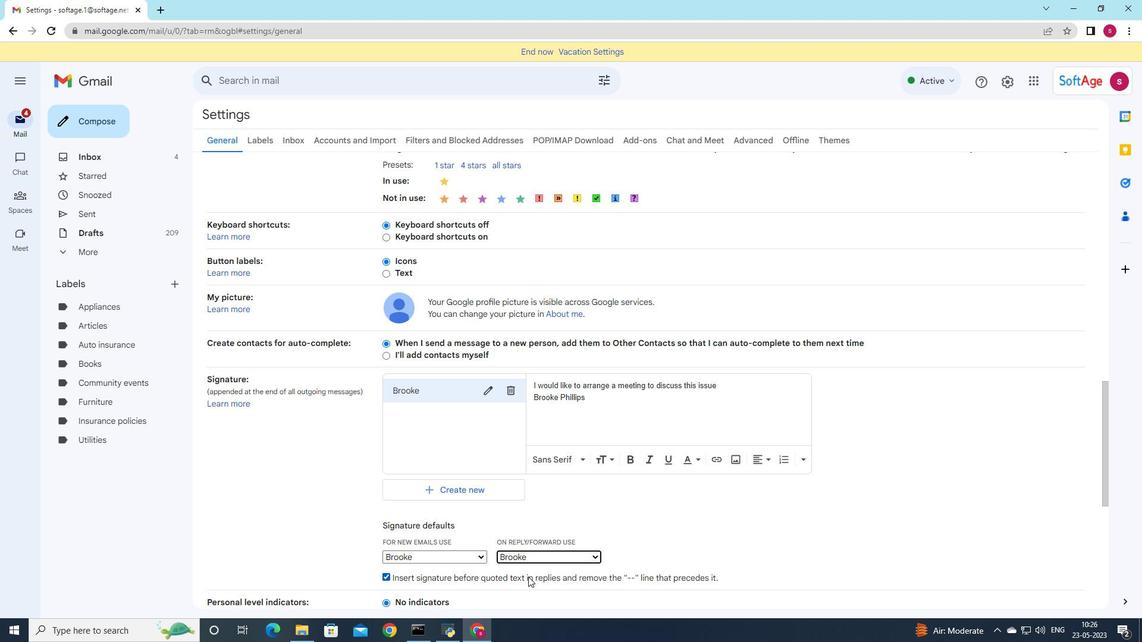 
Action: Mouse scrolled (524, 576) with delta (0, 0)
Screenshot: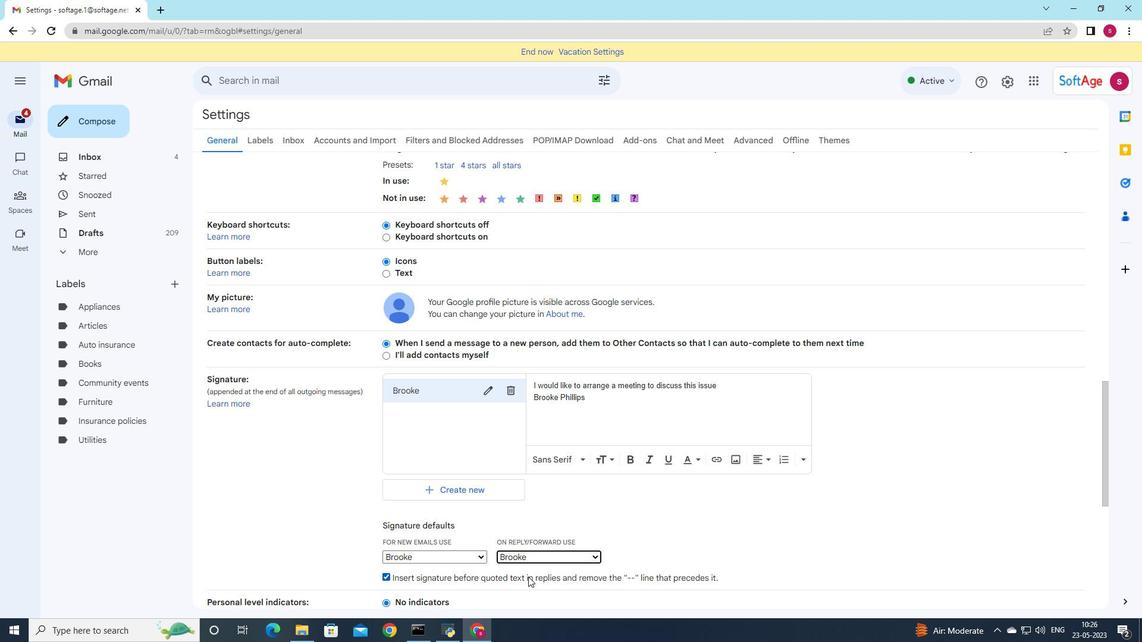 
Action: Mouse moved to (519, 573)
Screenshot: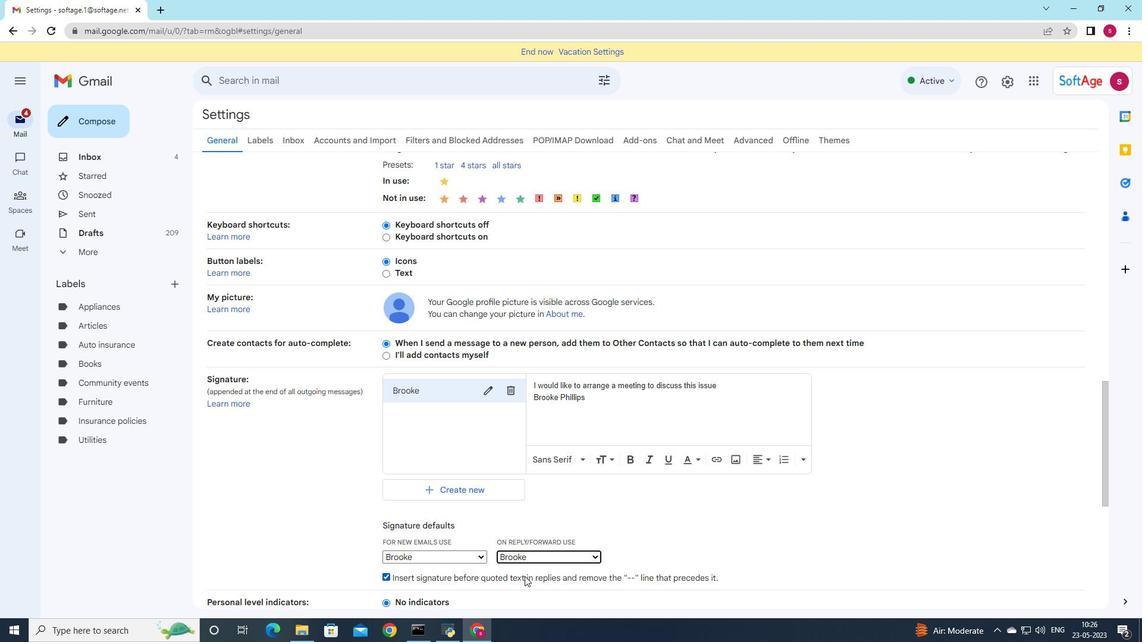 
Action: Mouse scrolled (519, 573) with delta (0, 0)
Screenshot: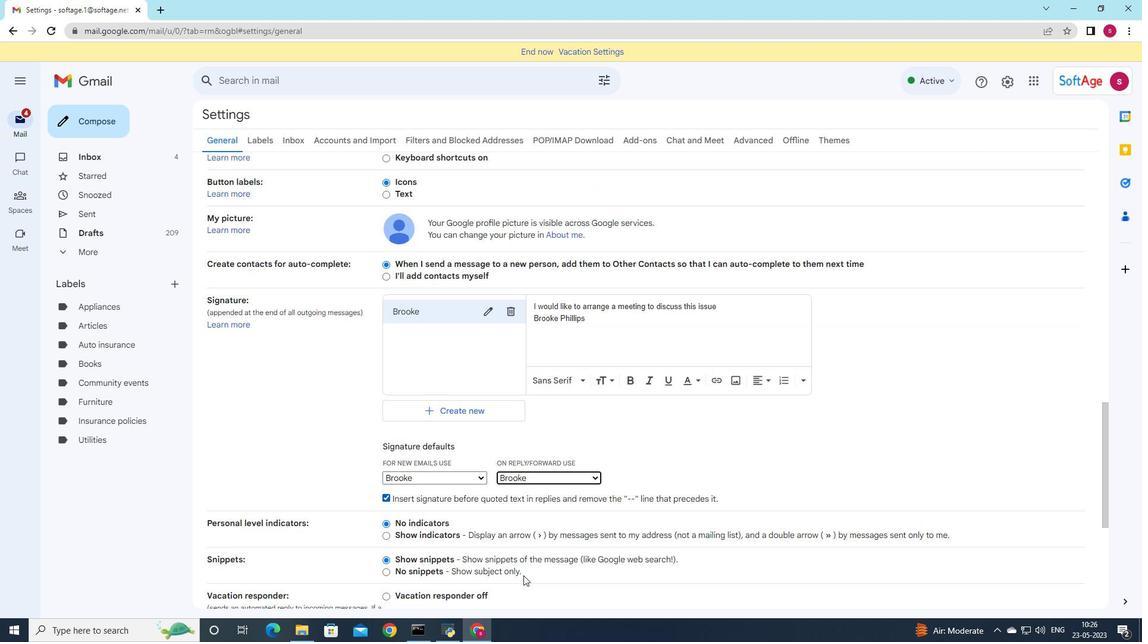 
Action: Mouse scrolled (519, 573) with delta (0, 0)
Screenshot: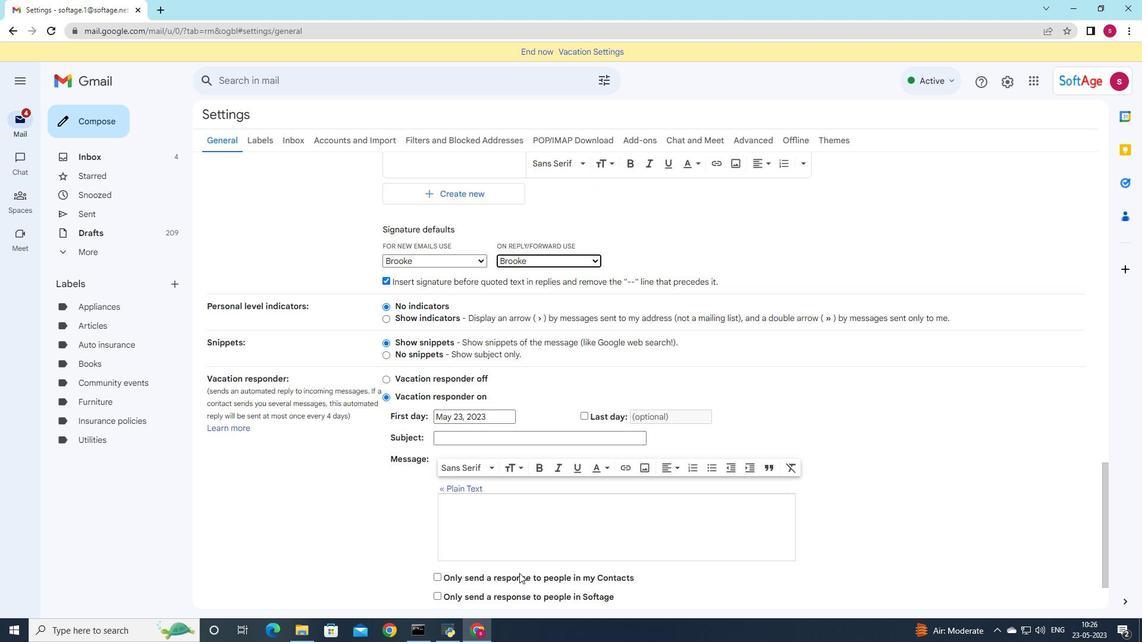 
Action: Mouse scrolled (519, 573) with delta (0, 0)
Screenshot: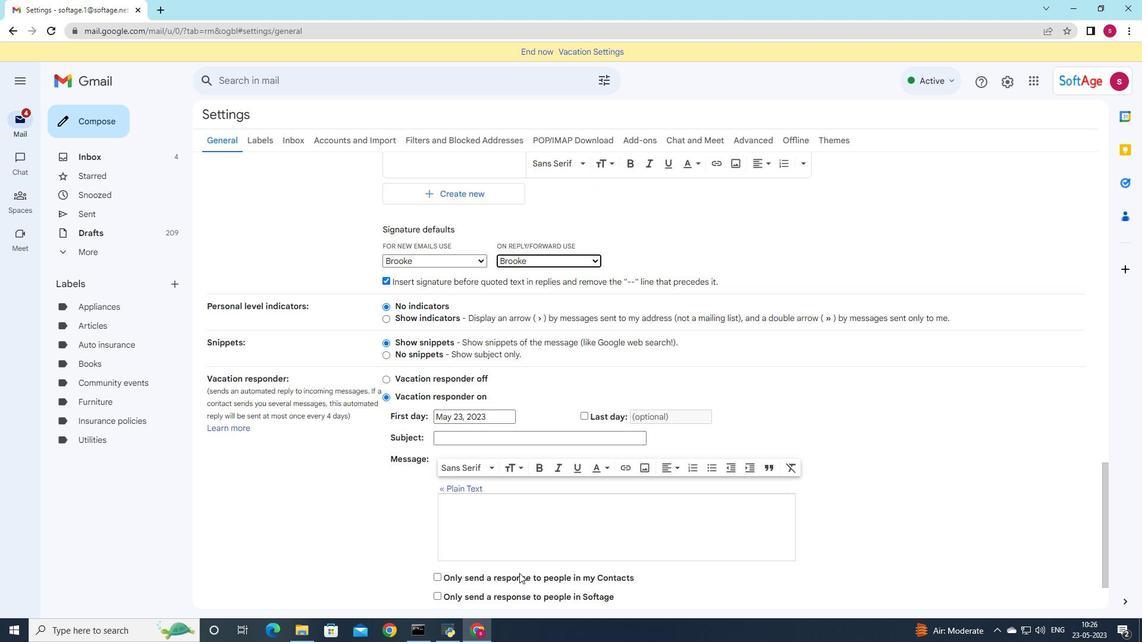 
Action: Mouse scrolled (519, 573) with delta (0, 0)
Screenshot: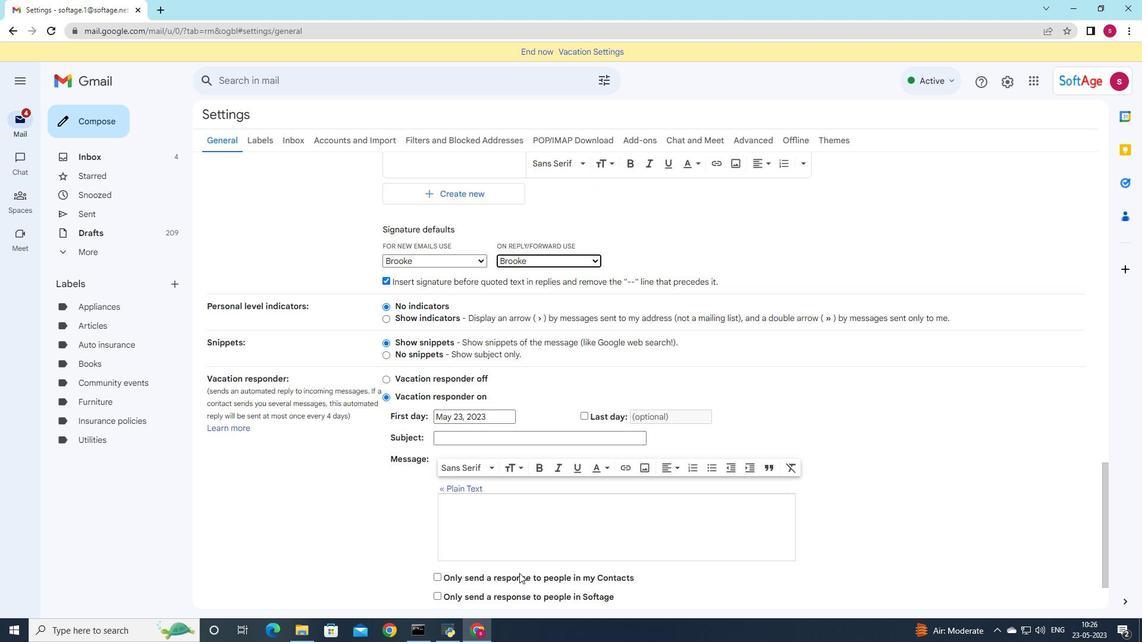 
Action: Mouse scrolled (519, 573) with delta (0, 0)
Screenshot: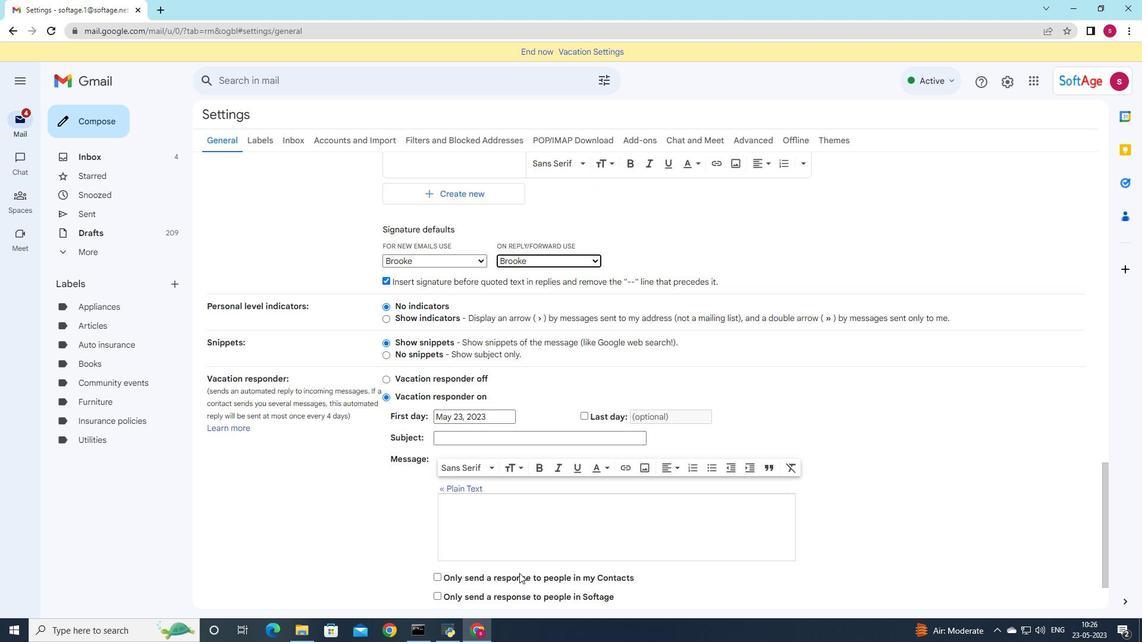 
Action: Mouse moved to (615, 551)
Screenshot: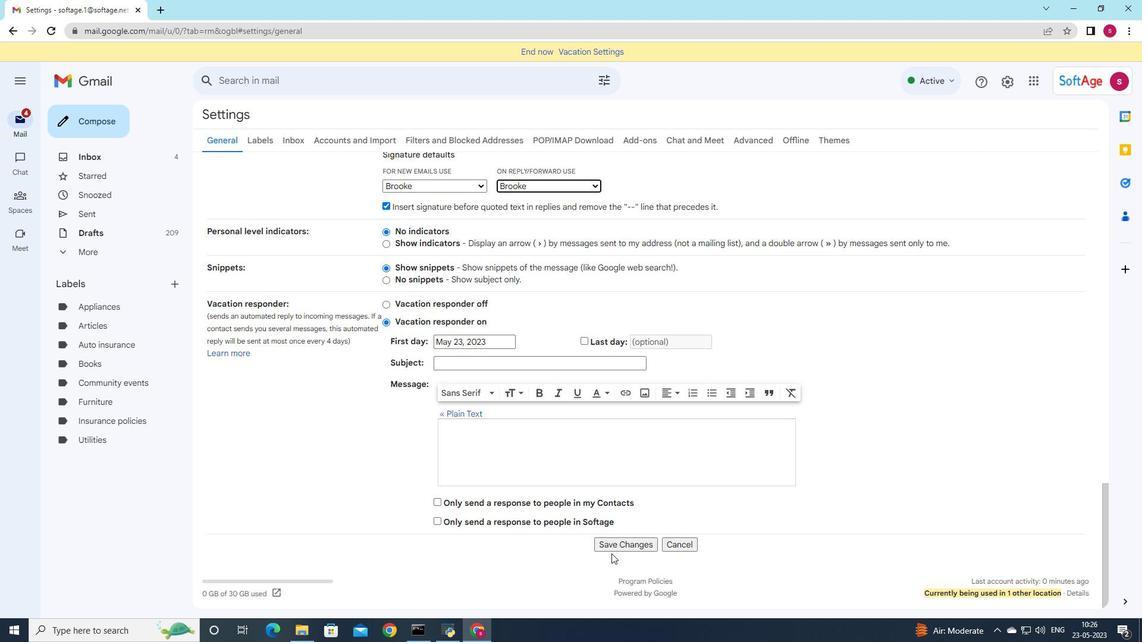 
Action: Mouse pressed left at (615, 551)
Screenshot: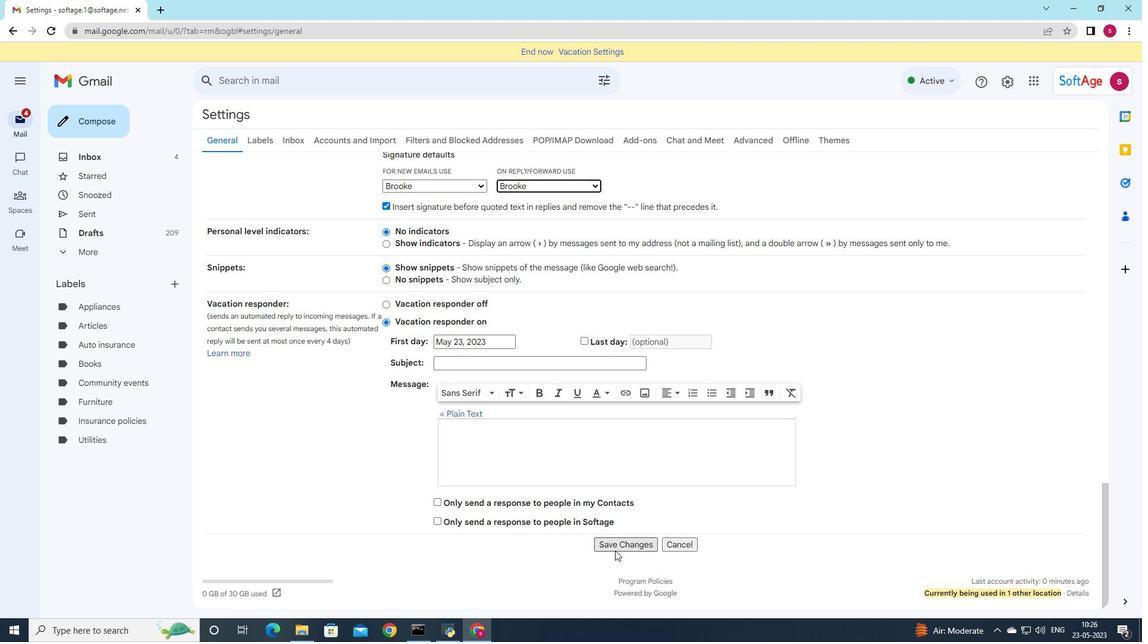 
Action: Mouse moved to (106, 118)
Screenshot: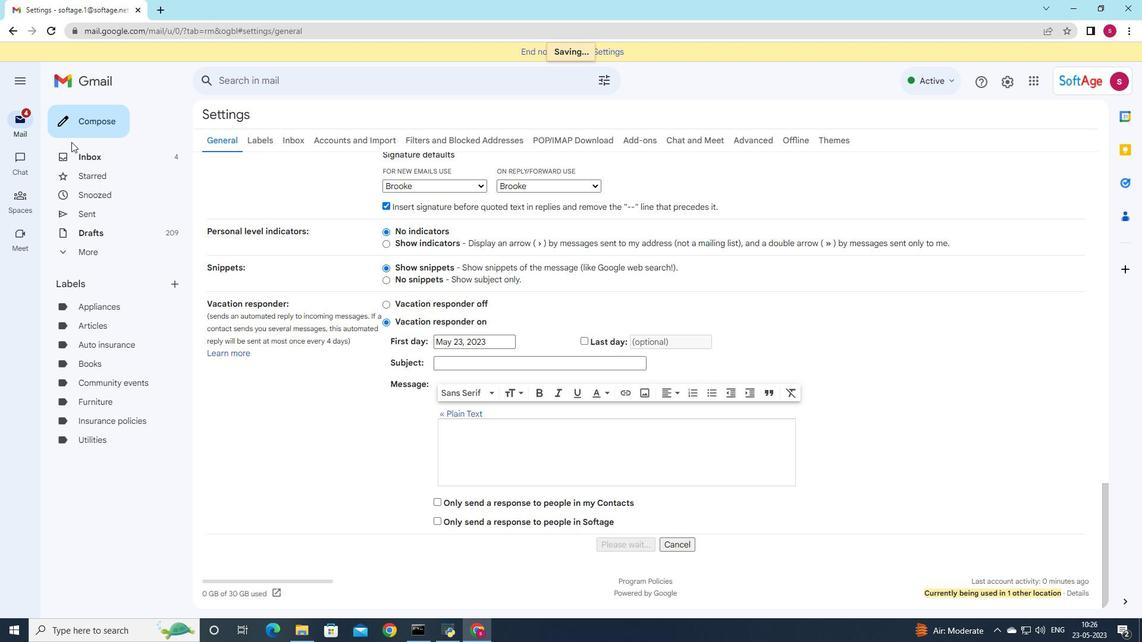 
Action: Mouse pressed left at (106, 118)
Screenshot: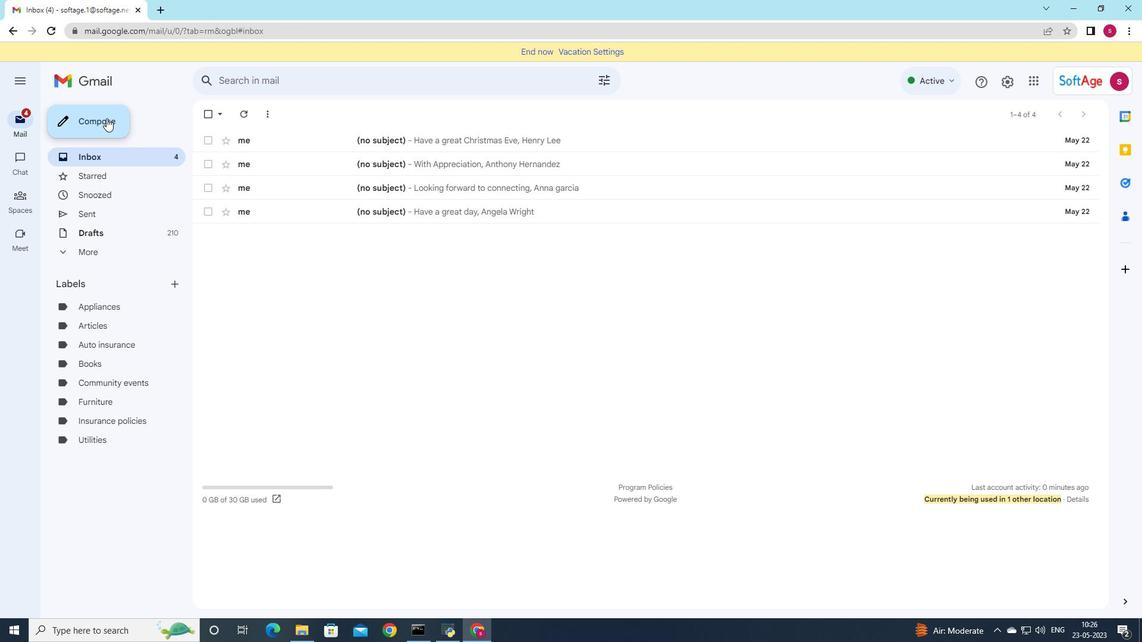 
Action: Mouse moved to (872, 297)
Screenshot: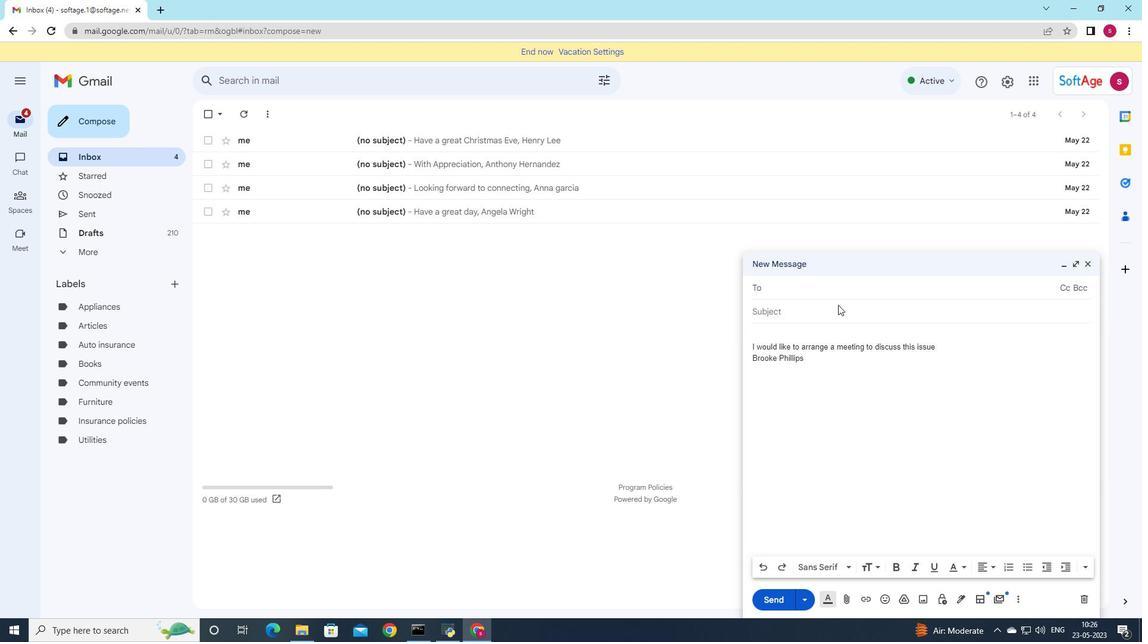 
Action: Key pressed sotage.8
Screenshot: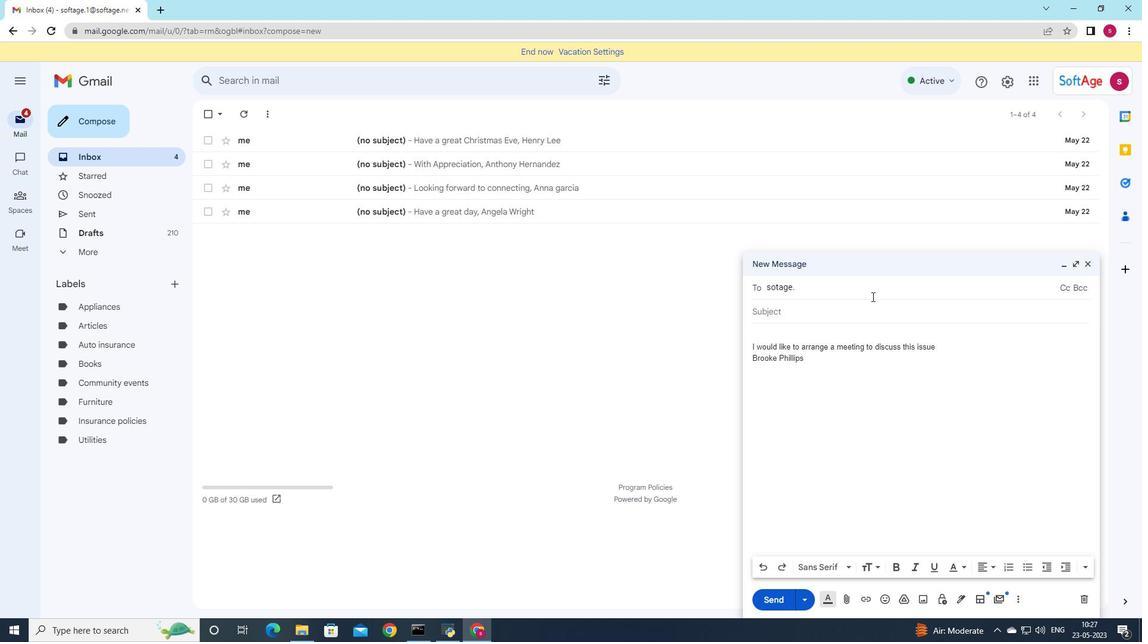 
Action: Mouse moved to (824, 290)
Screenshot: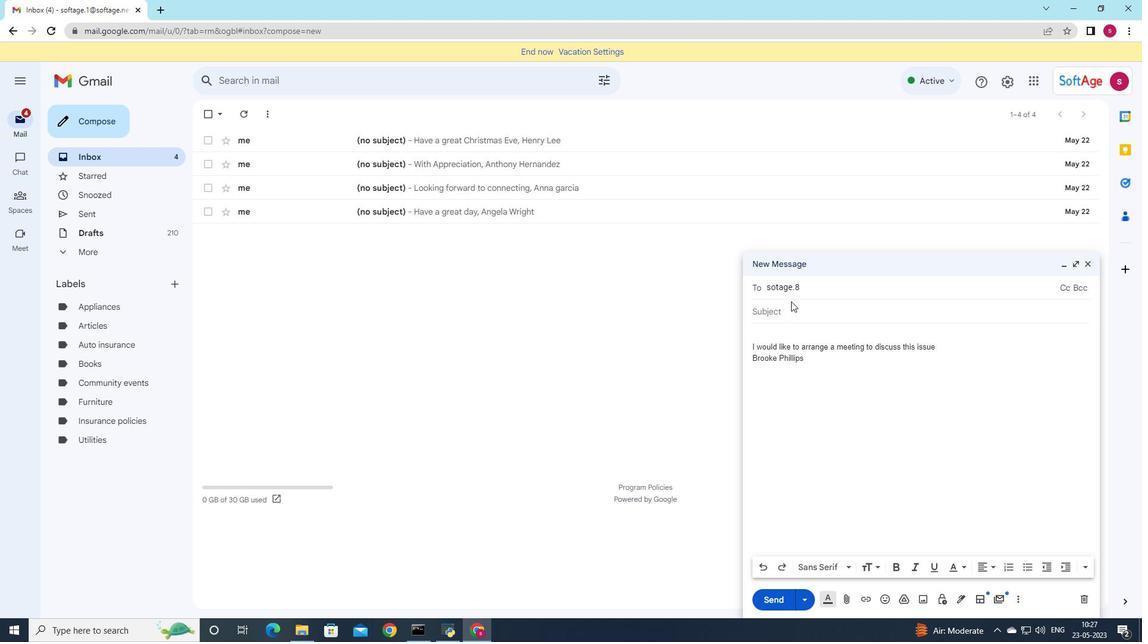 
Action: Key pressed <Key.backspace><Key.backspace><Key.backspace><Key.backspace><Key.backspace><Key.backspace><Key.backspace><Key.backspace><Key.backspace><Key.backspace><Key.backspace>softage,8
Screenshot: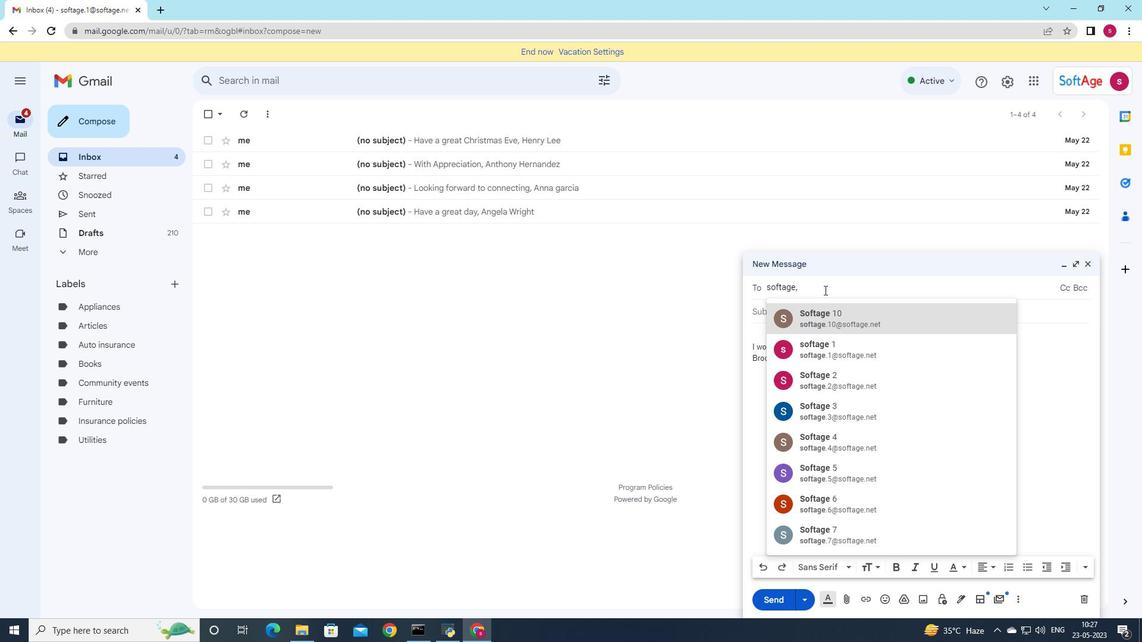 
Action: Mouse moved to (899, 311)
Screenshot: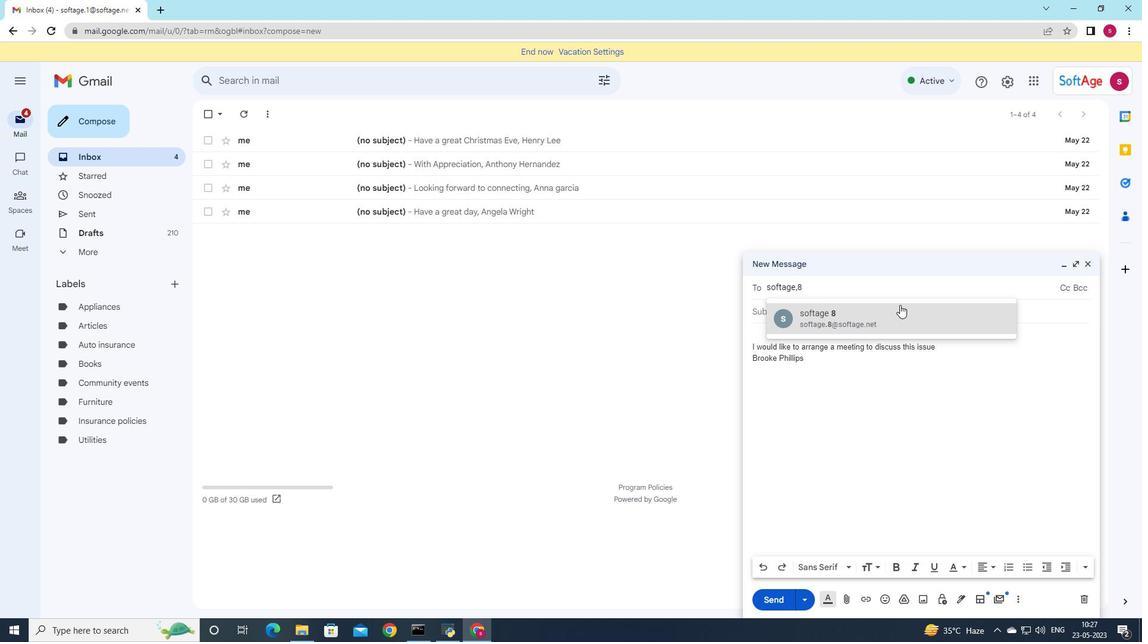 
Action: Mouse pressed left at (899, 311)
Screenshot: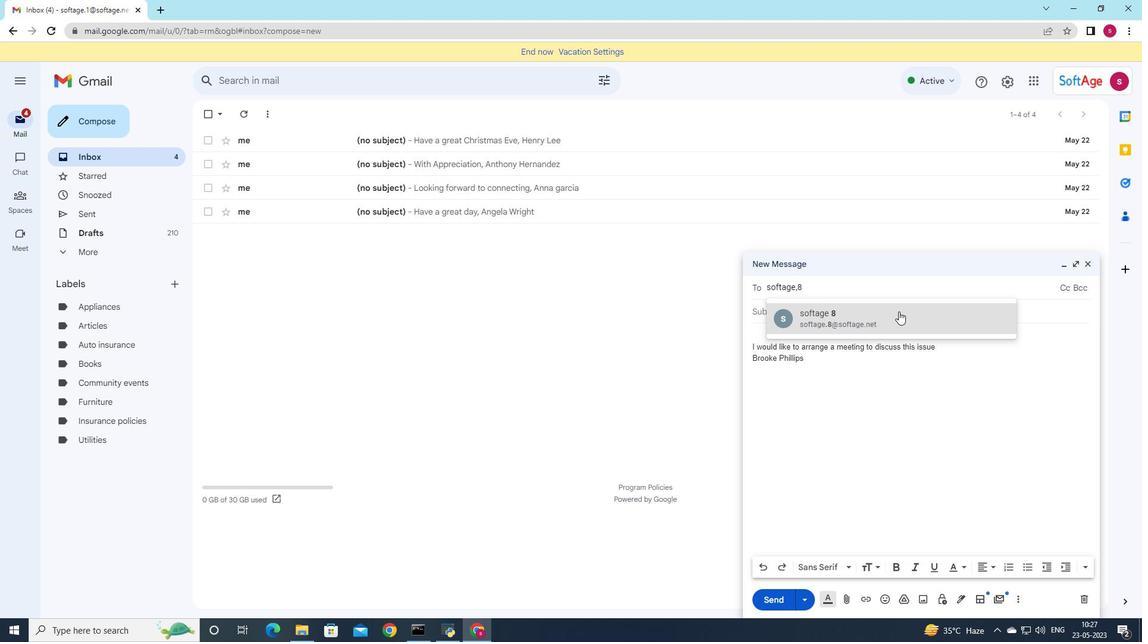 
Action: Mouse moved to (772, 331)
Screenshot: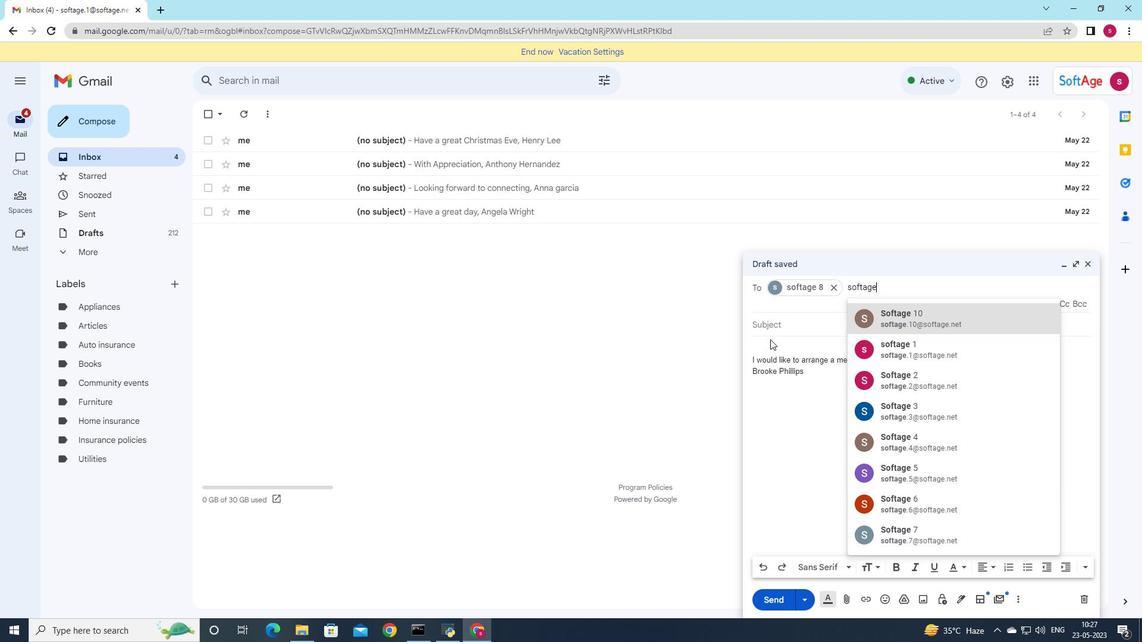 
Action: Mouse pressed left at (772, 331)
Screenshot: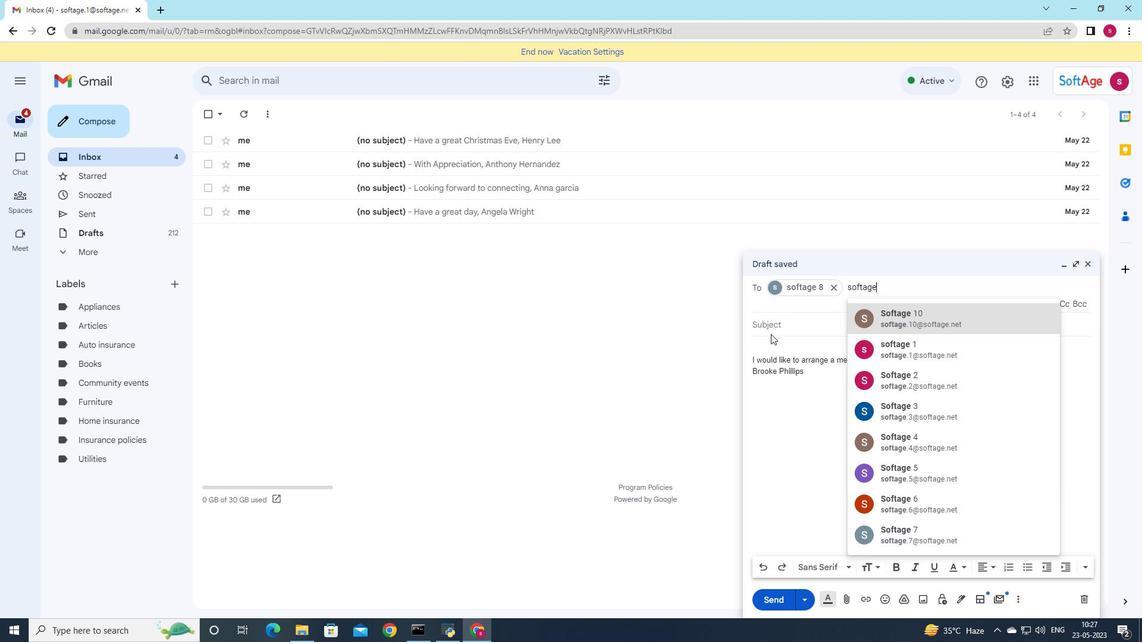
Action: Mouse moved to (772, 326)
Screenshot: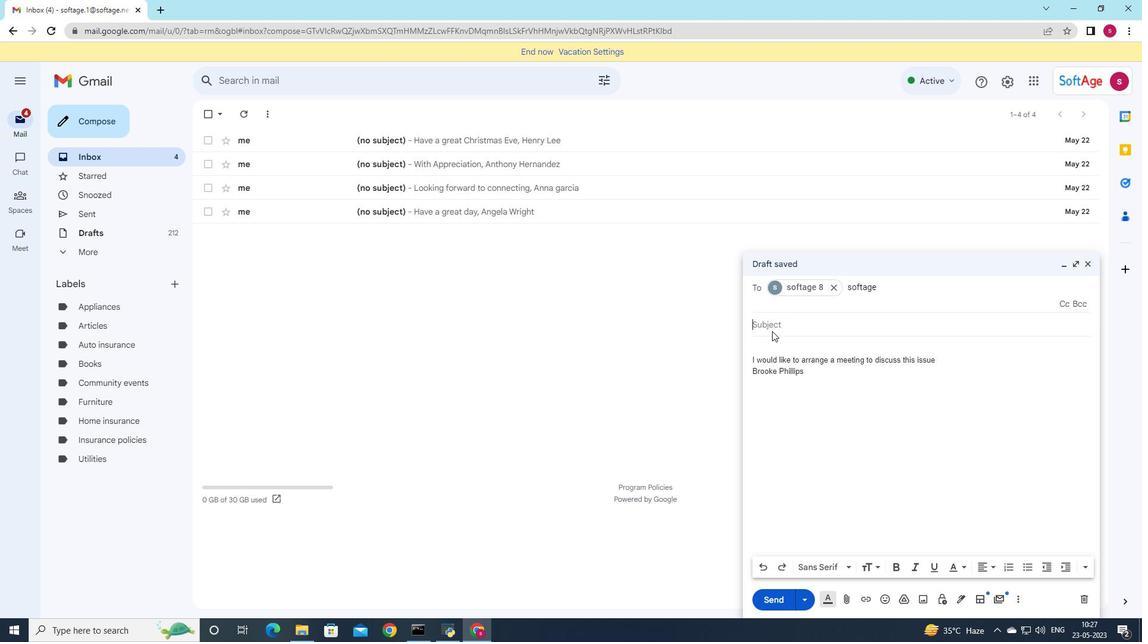 
Action: Mouse pressed left at (772, 326)
Screenshot: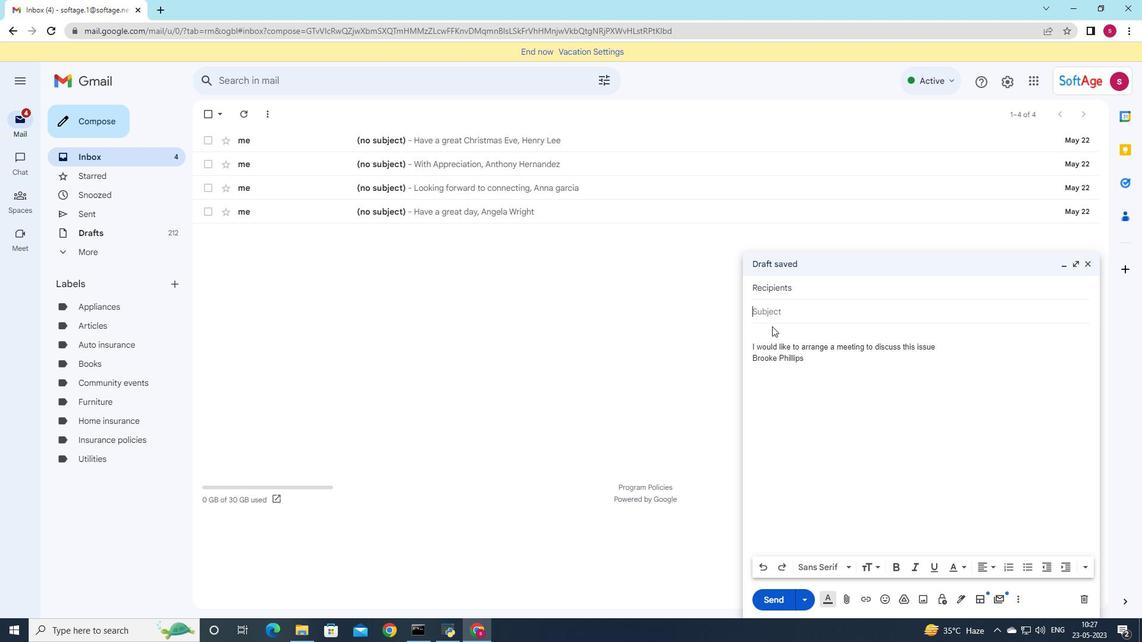 
Action: Mouse moved to (780, 309)
Screenshot: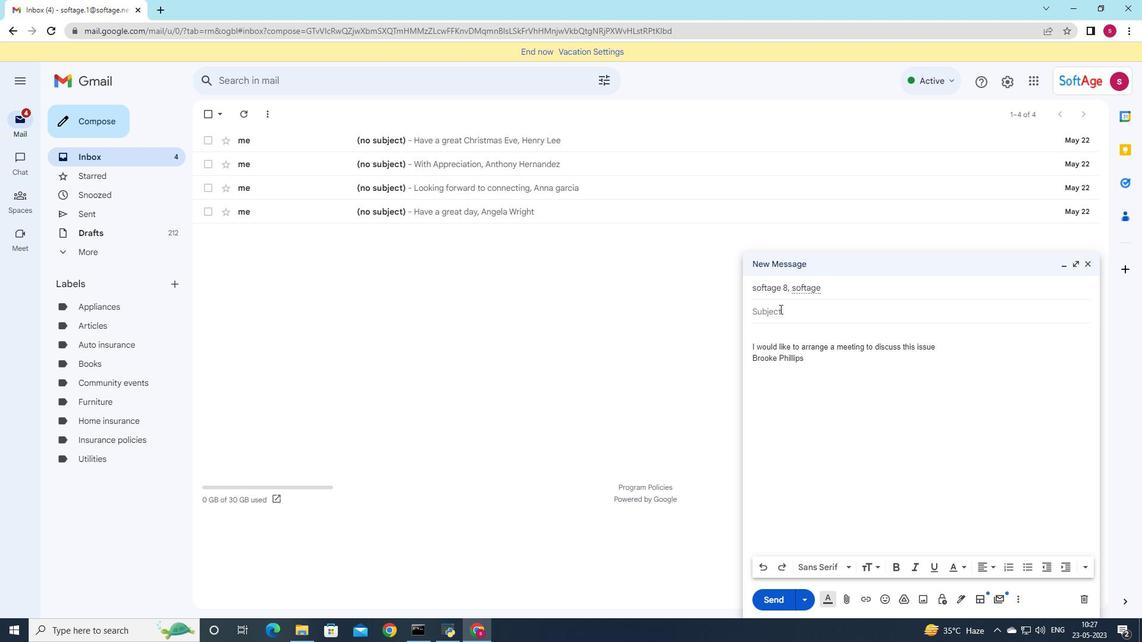 
Action: Mouse pressed left at (780, 309)
Screenshot: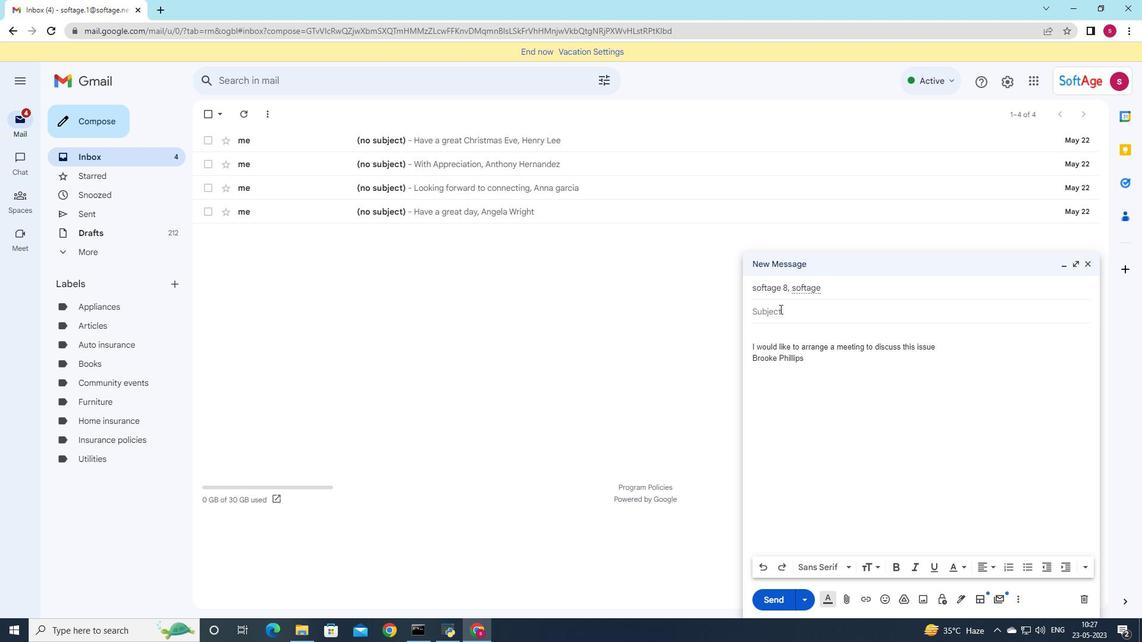 
Action: Mouse moved to (831, 283)
Screenshot: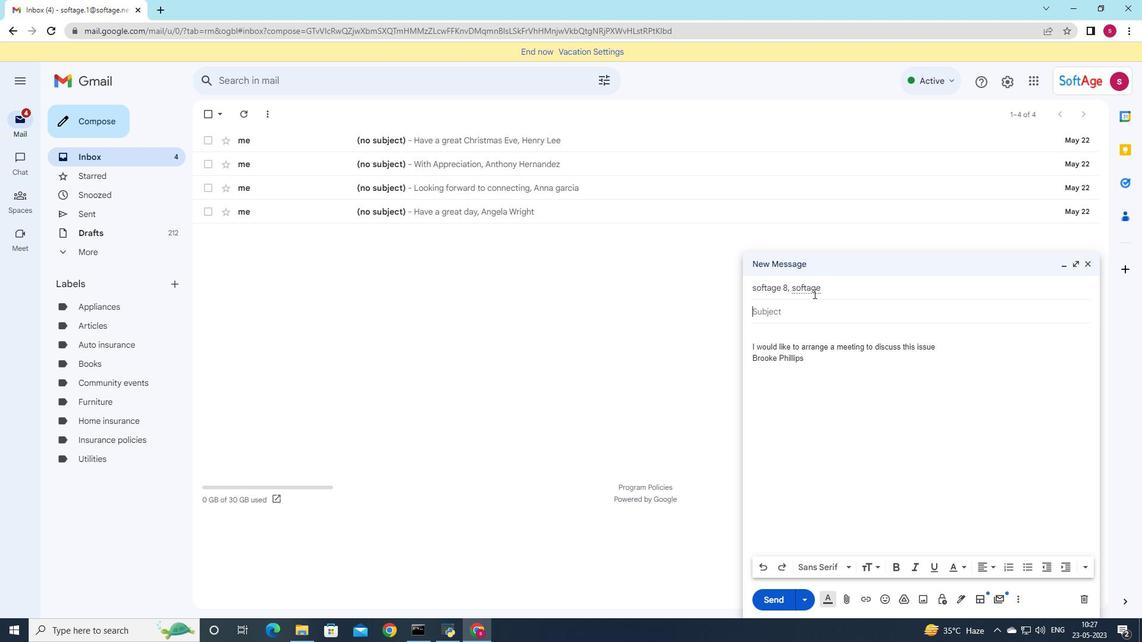 
Action: Mouse pressed left at (831, 283)
Screenshot: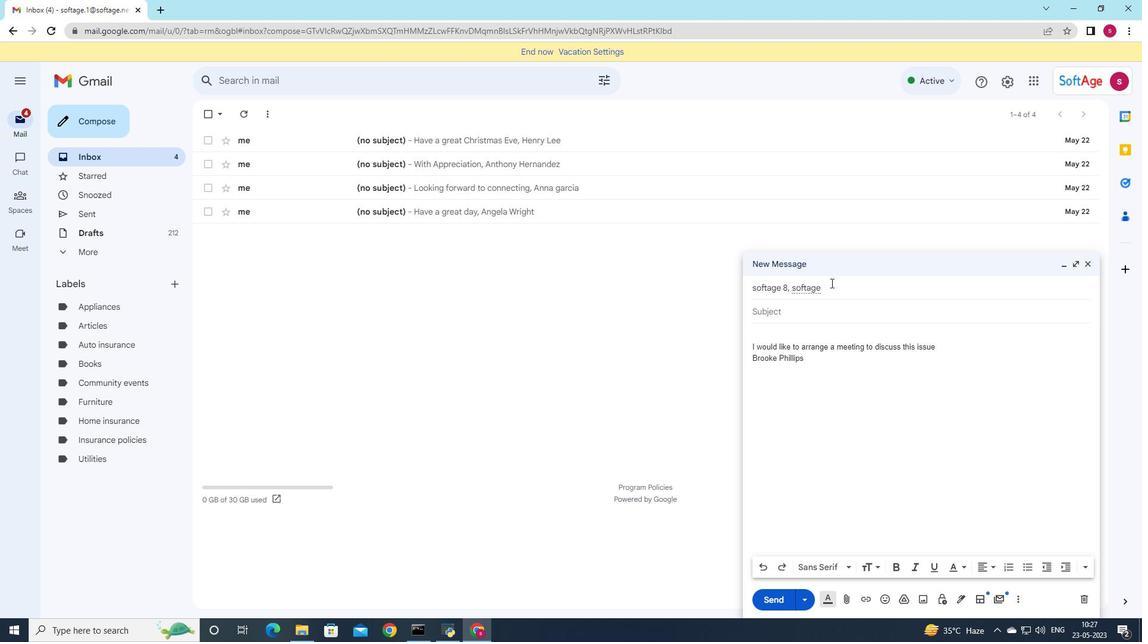 
Action: Mouse moved to (851, 292)
Screenshot: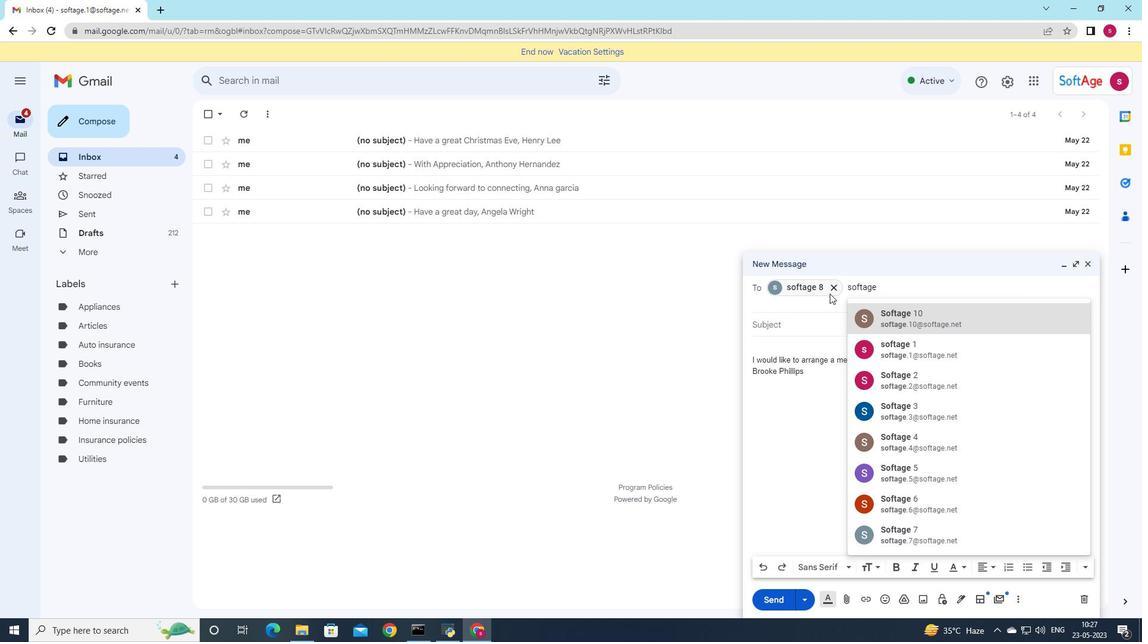 
Action: Key pressed <Key.backspace><Key.backspace><Key.backspace><Key.backspace><Key.backspace><Key.backspace><Key.backspace>
Screenshot: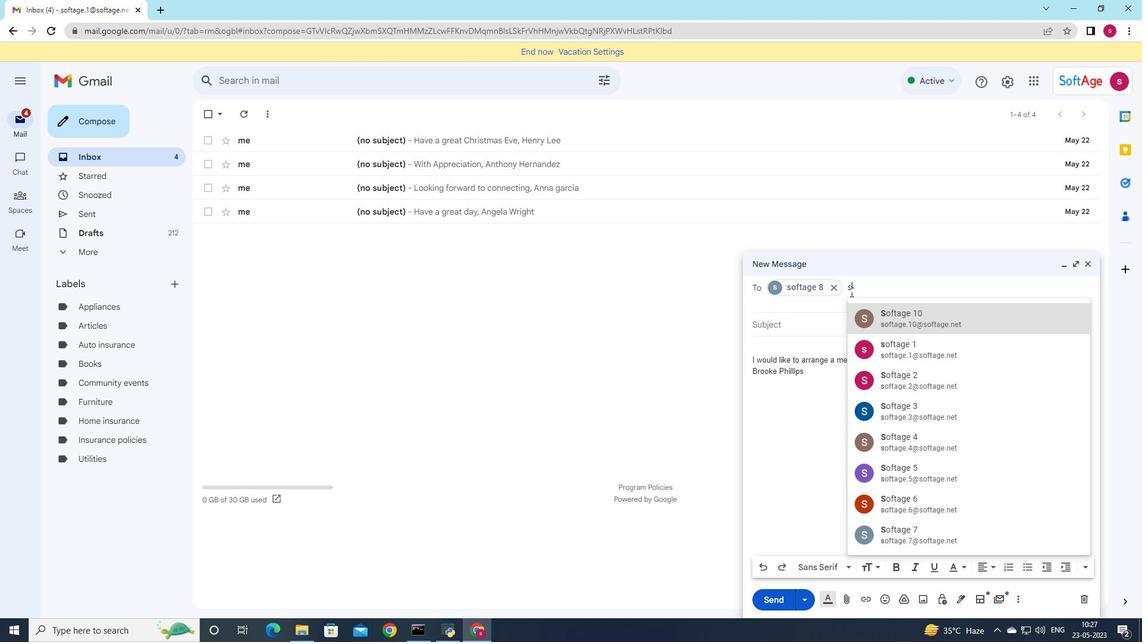 
Action: Mouse moved to (768, 321)
Screenshot: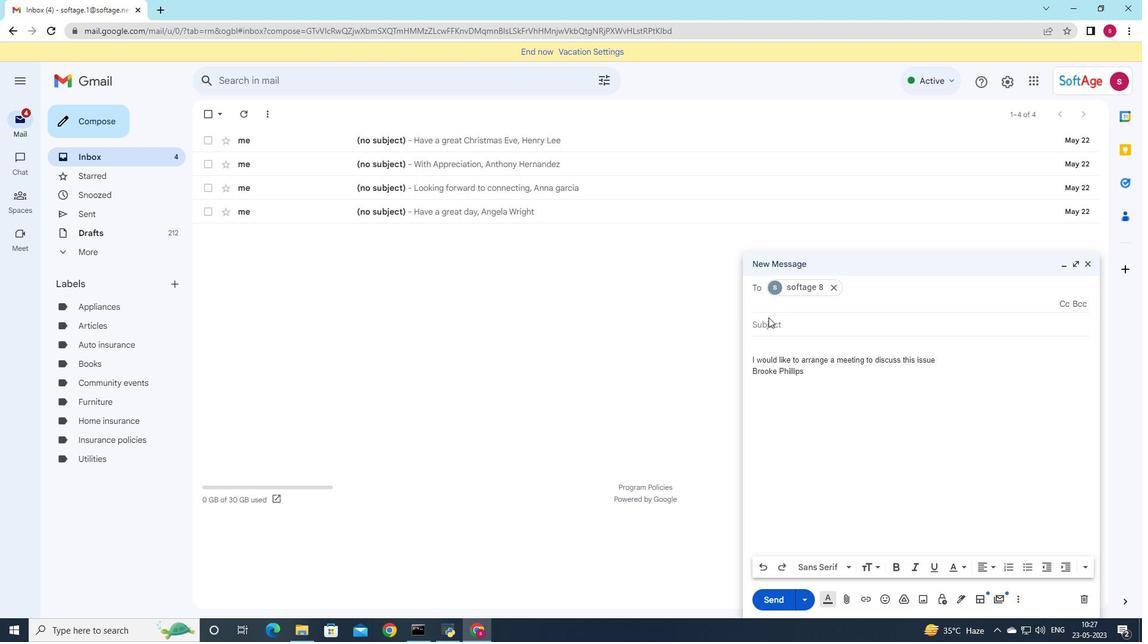 
Action: Mouse pressed left at (768, 321)
Screenshot: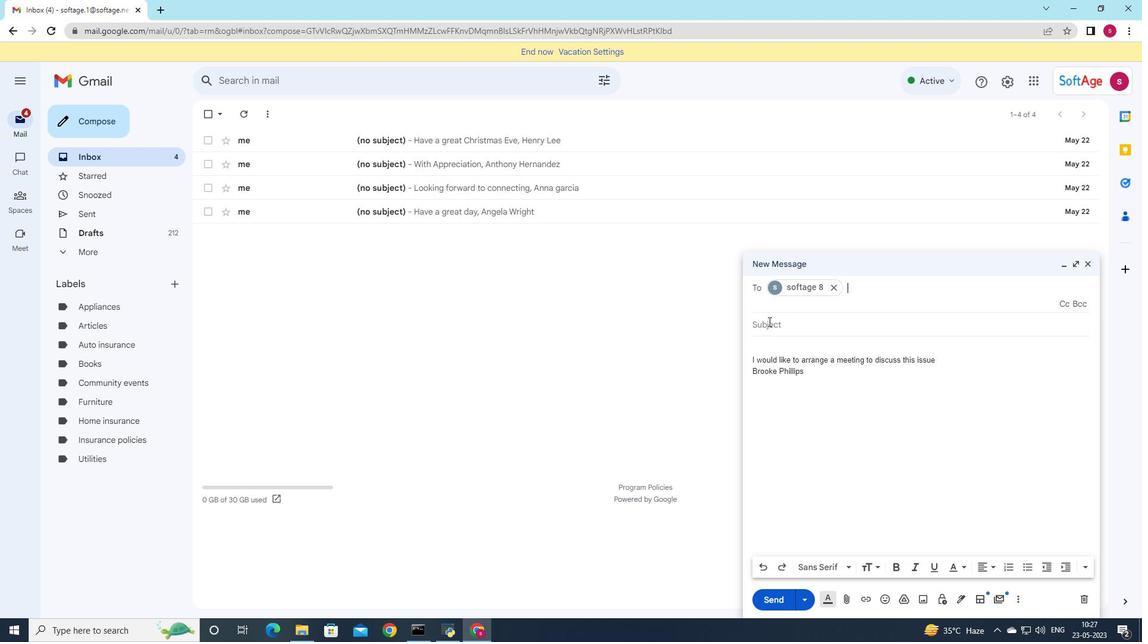 
Action: Mouse moved to (848, 331)
Screenshot: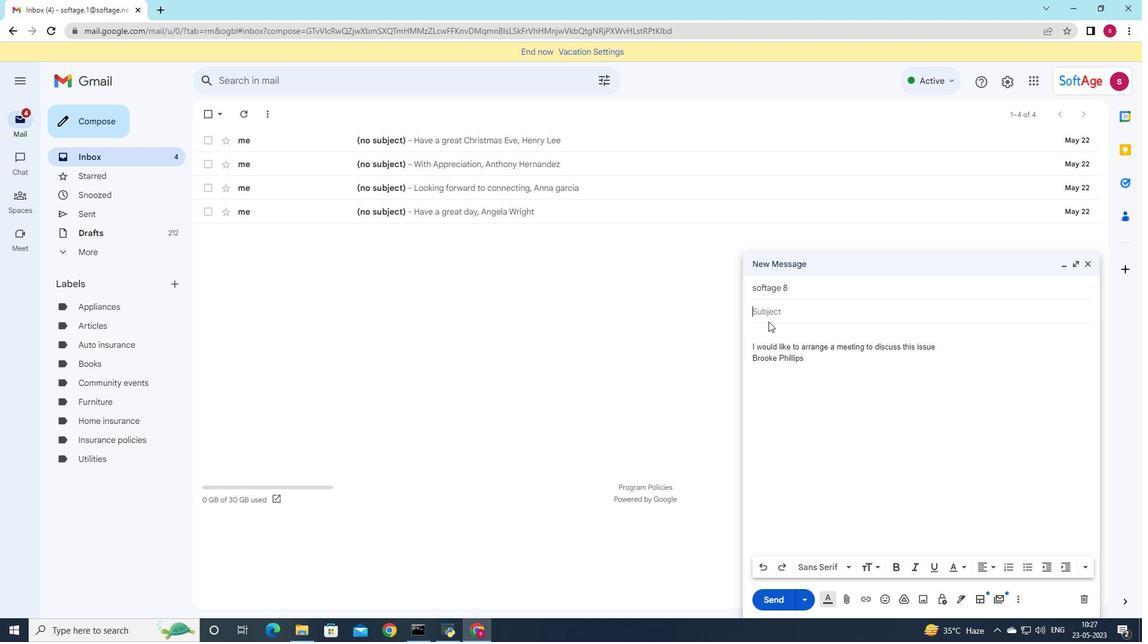 
Action: Key pressed <Key.shift>Complaint
Screenshot: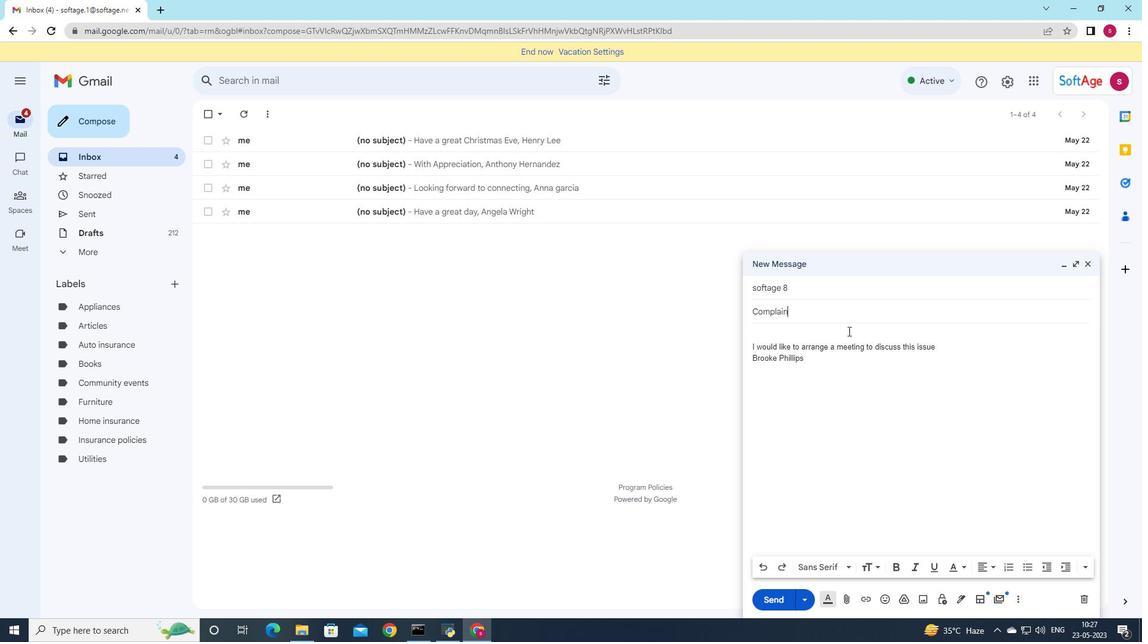 
Action: Mouse moved to (827, 363)
Screenshot: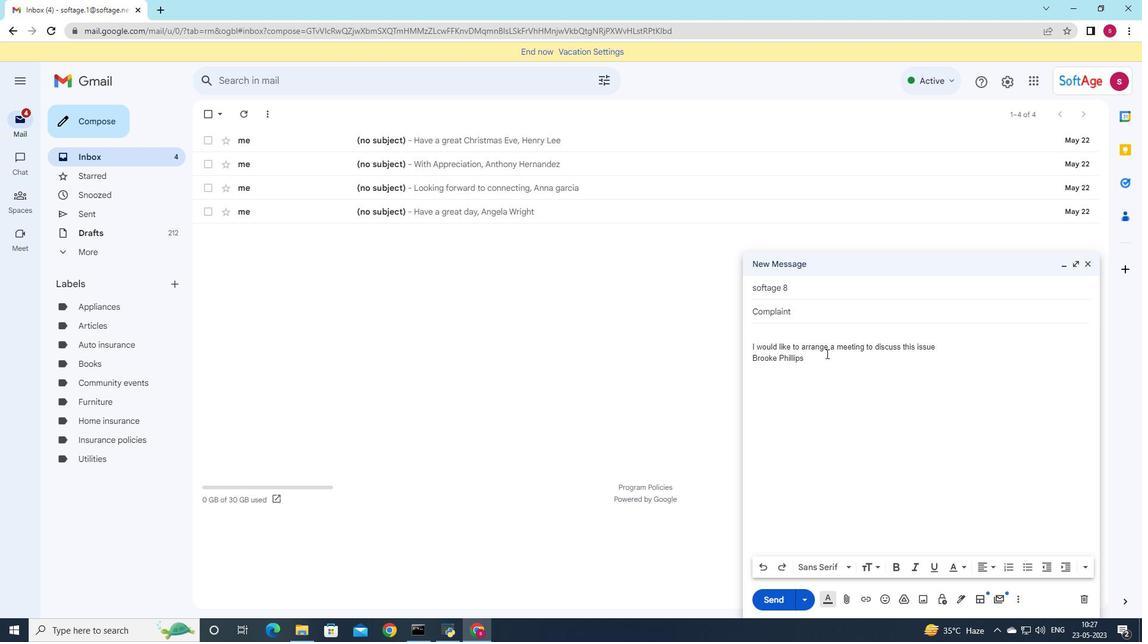 
Action: Mouse scrolled (827, 362) with delta (0, 0)
Screenshot: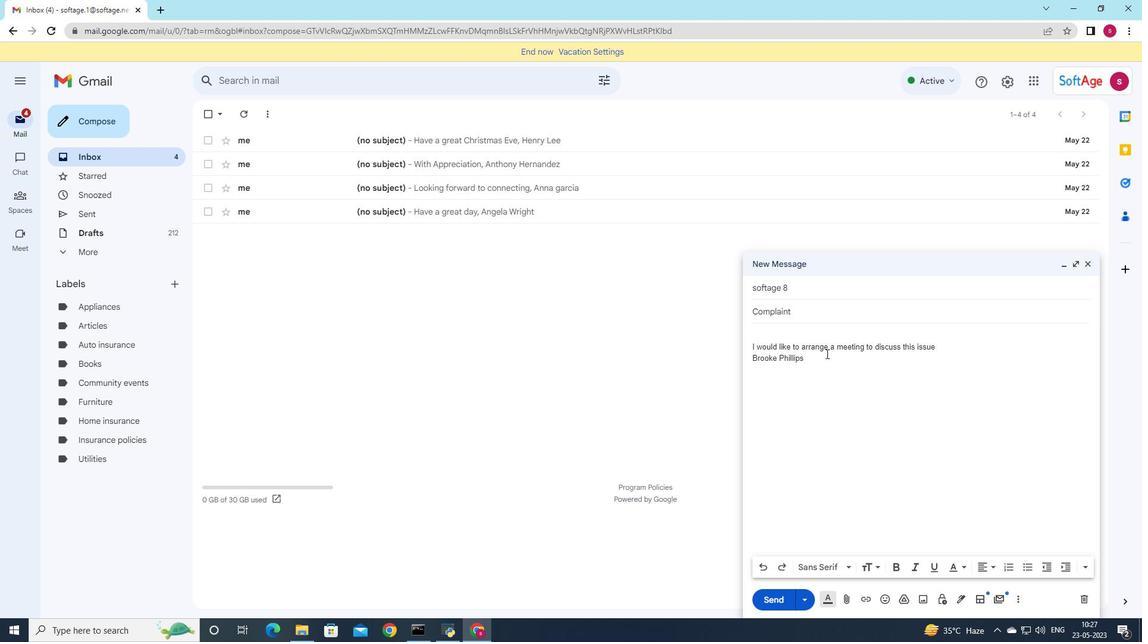 
Action: Mouse moved to (827, 363)
Screenshot: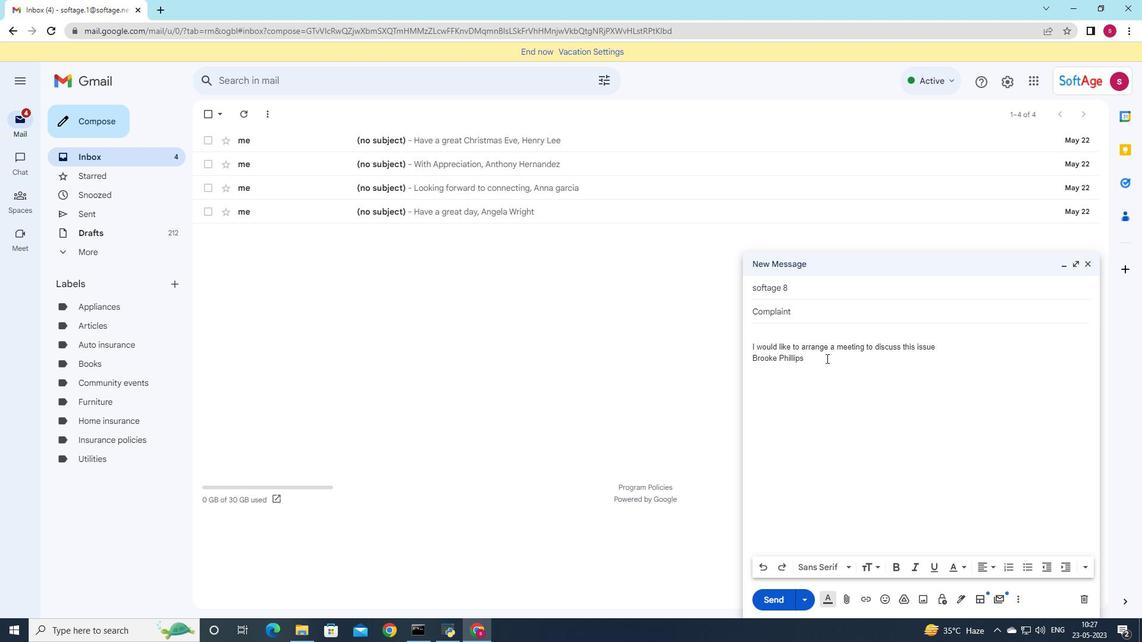 
Action: Mouse scrolled (827, 363) with delta (0, 0)
Screenshot: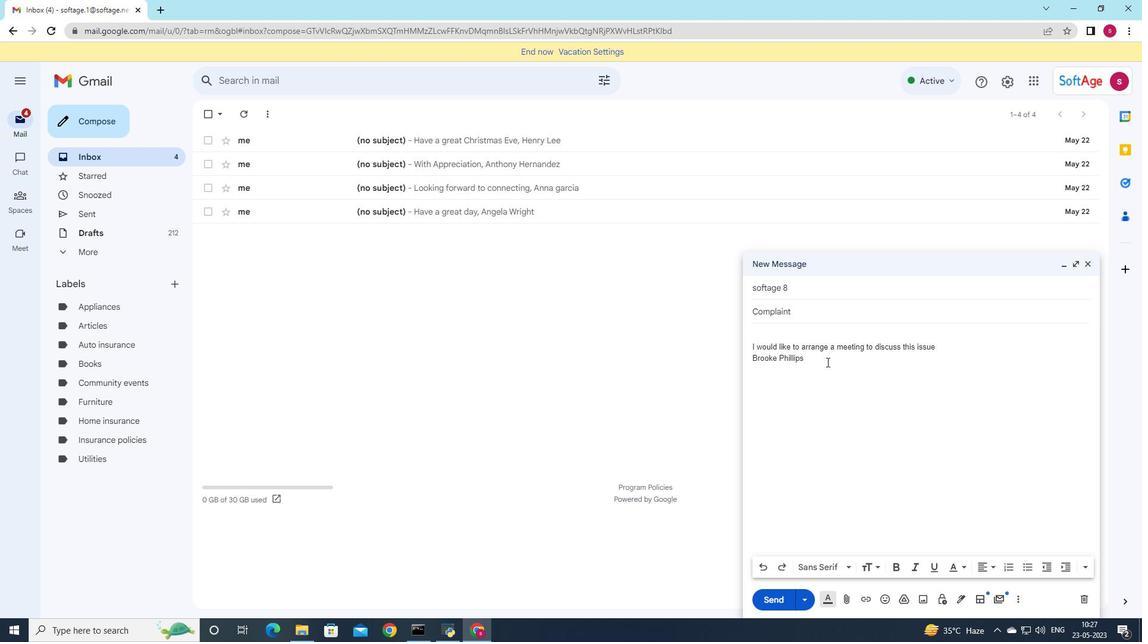 
Action: Mouse moved to (835, 387)
Screenshot: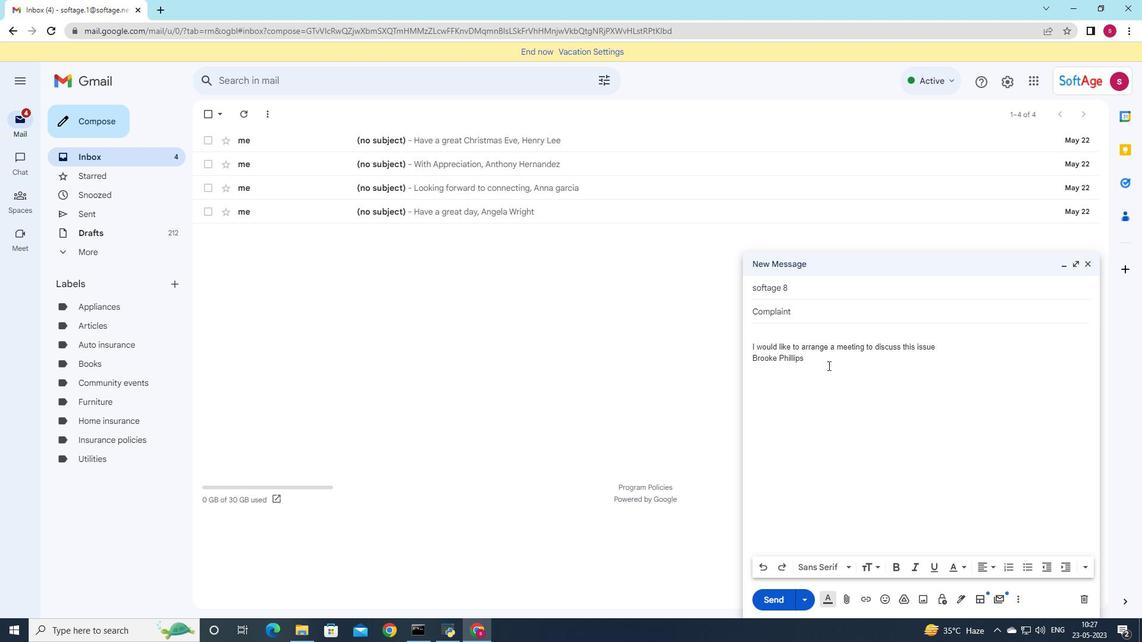 
Action: Mouse scrolled (835, 386) with delta (0, 0)
Screenshot: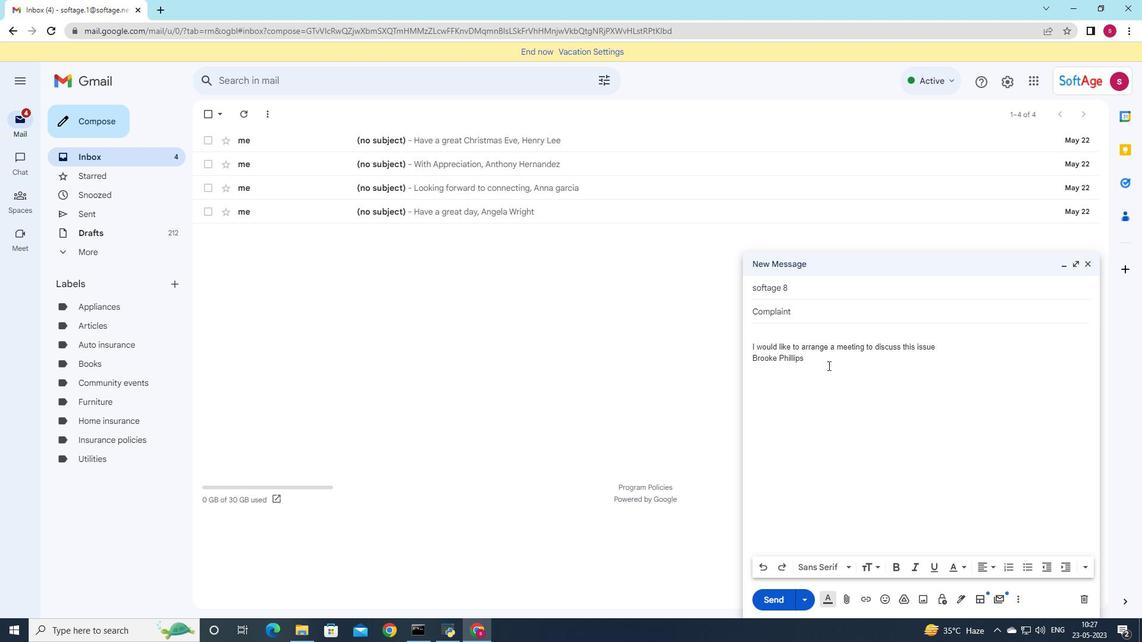 
Action: Mouse moved to (852, 603)
Screenshot: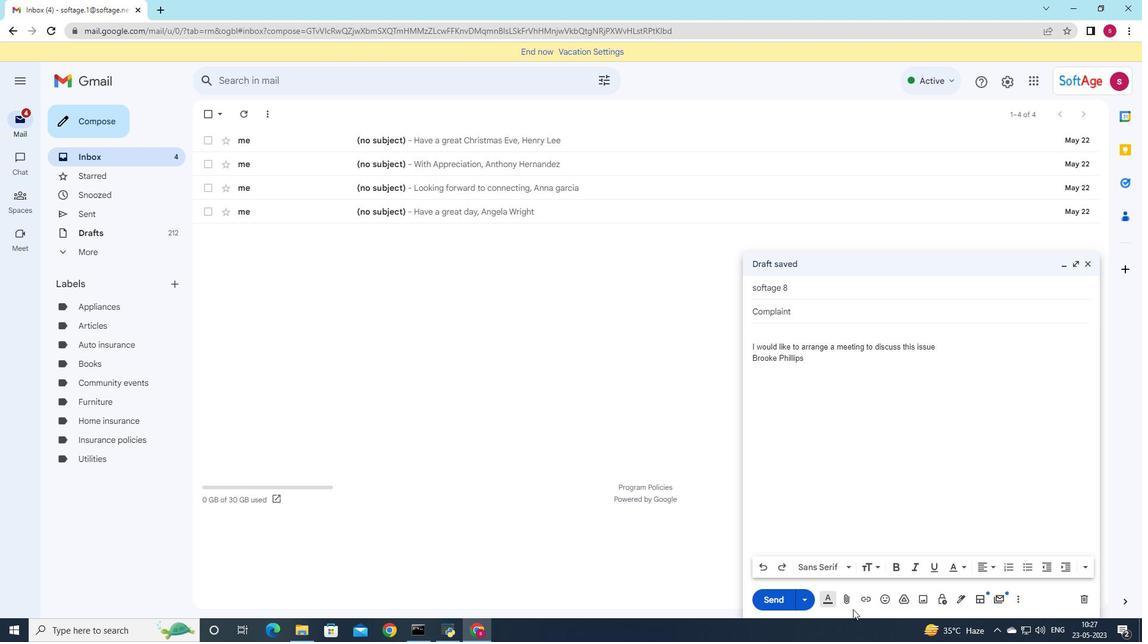 
Action: Mouse pressed left at (852, 603)
Screenshot: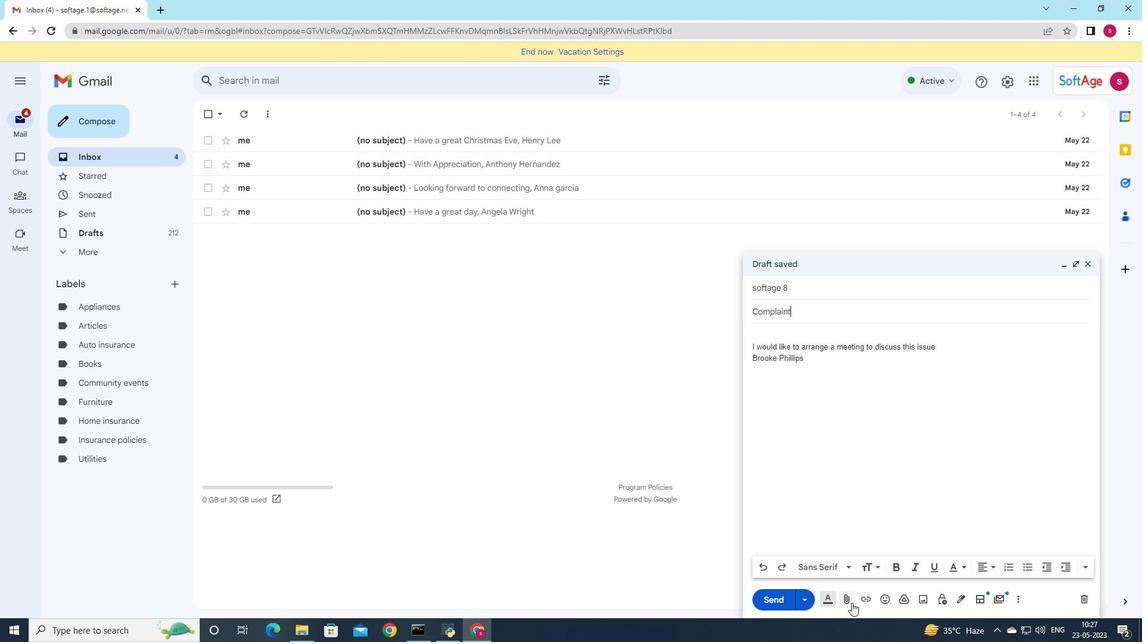 
Action: Mouse moved to (172, 84)
Screenshot: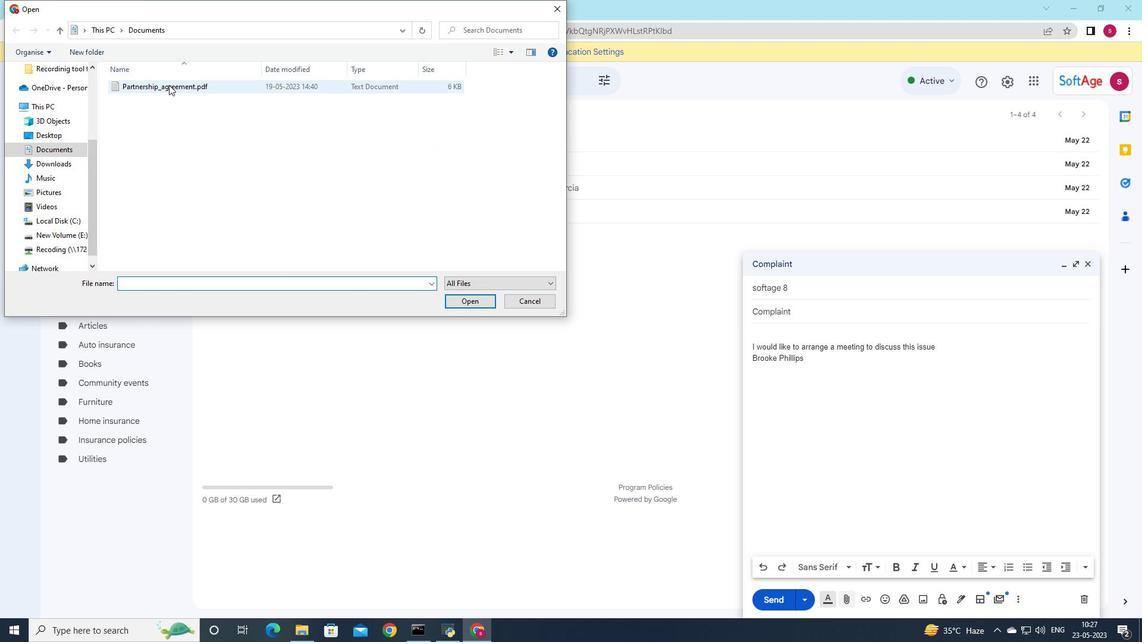 
Action: Mouse pressed left at (172, 84)
Screenshot: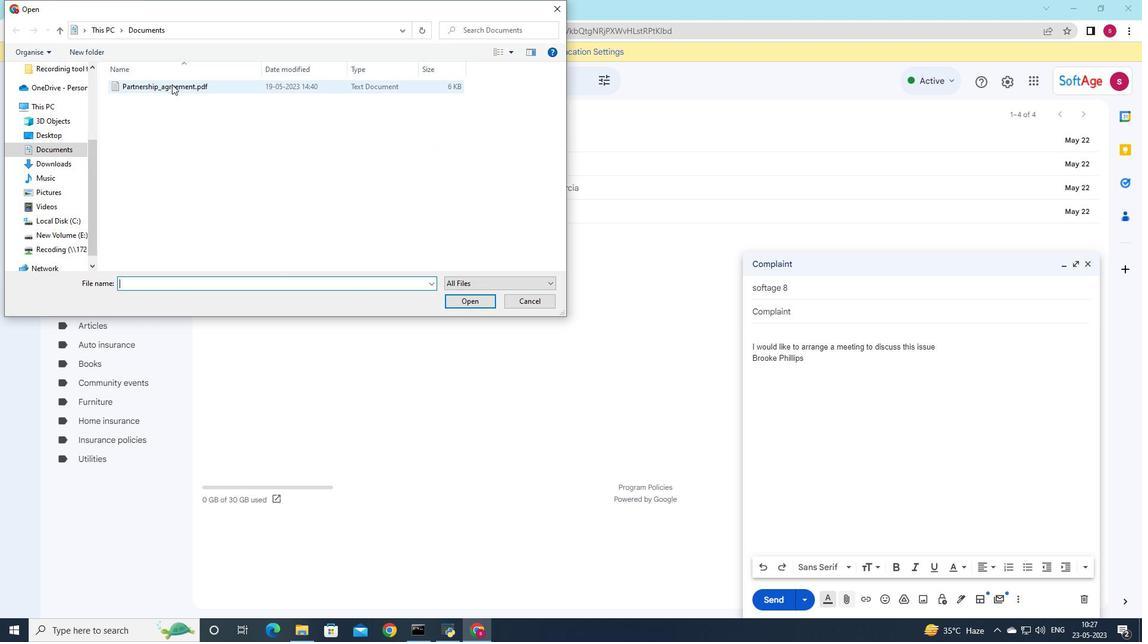 
Action: Mouse pressed left at (172, 84)
Screenshot: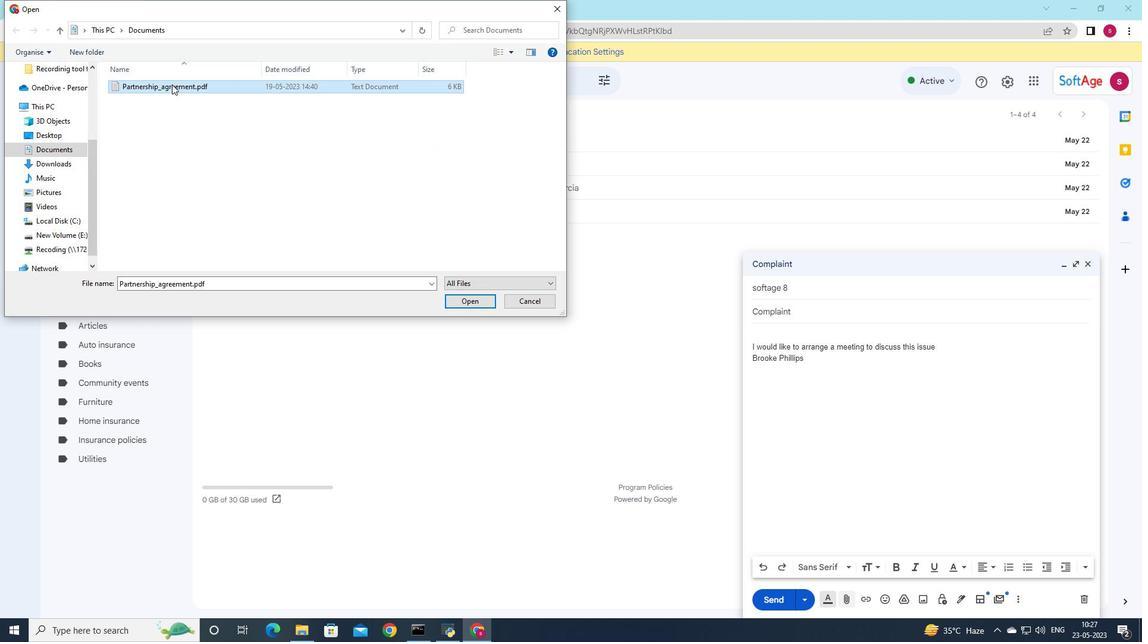 
Action: Mouse moved to (295, 101)
Screenshot: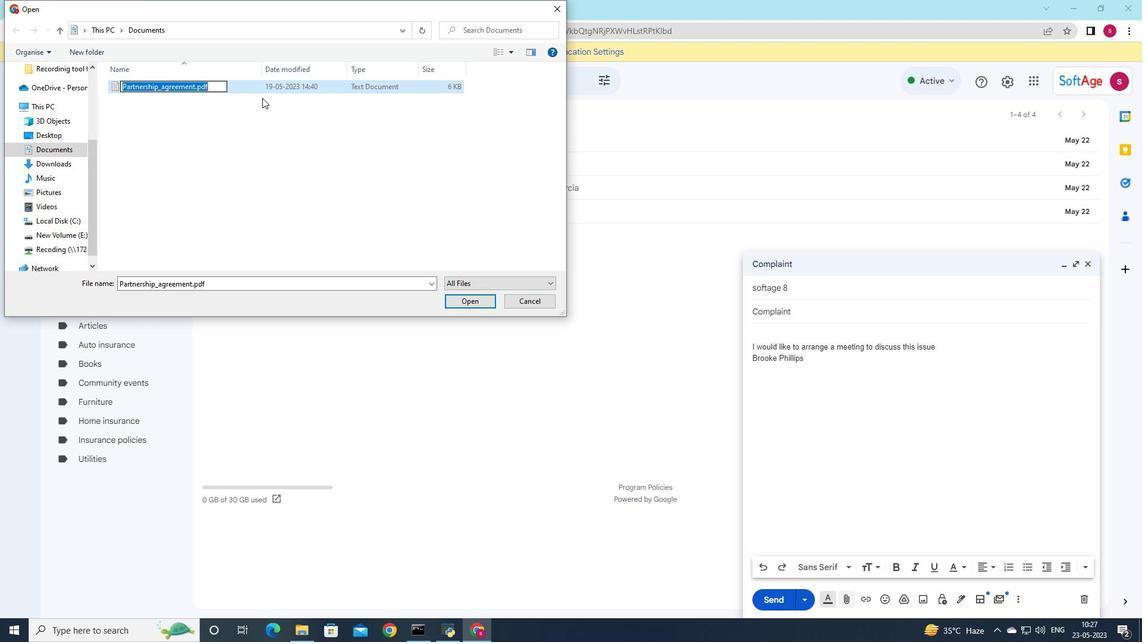 
Action: Key pressed <Key.shift>User<Key.shift><Key.shift><Key.shift><Key.shift><Key.shift><Key.shift><Key.shift><Key.shift><Key.shift><Key.shift><Key.shift>_agreement.doc
Screenshot: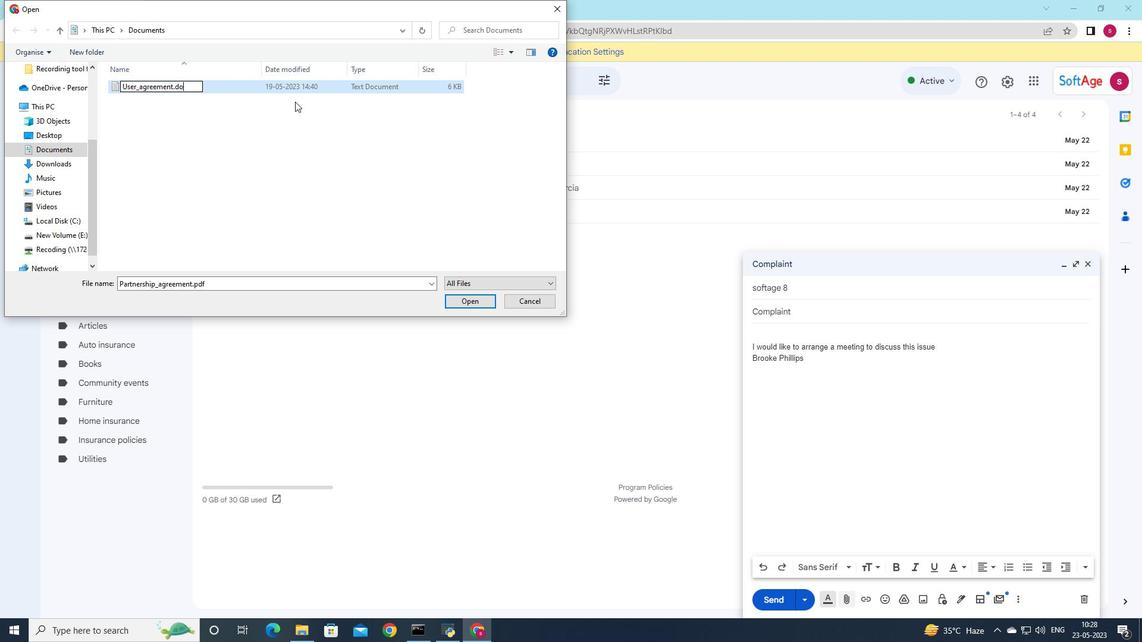 
Action: Mouse moved to (366, 85)
Screenshot: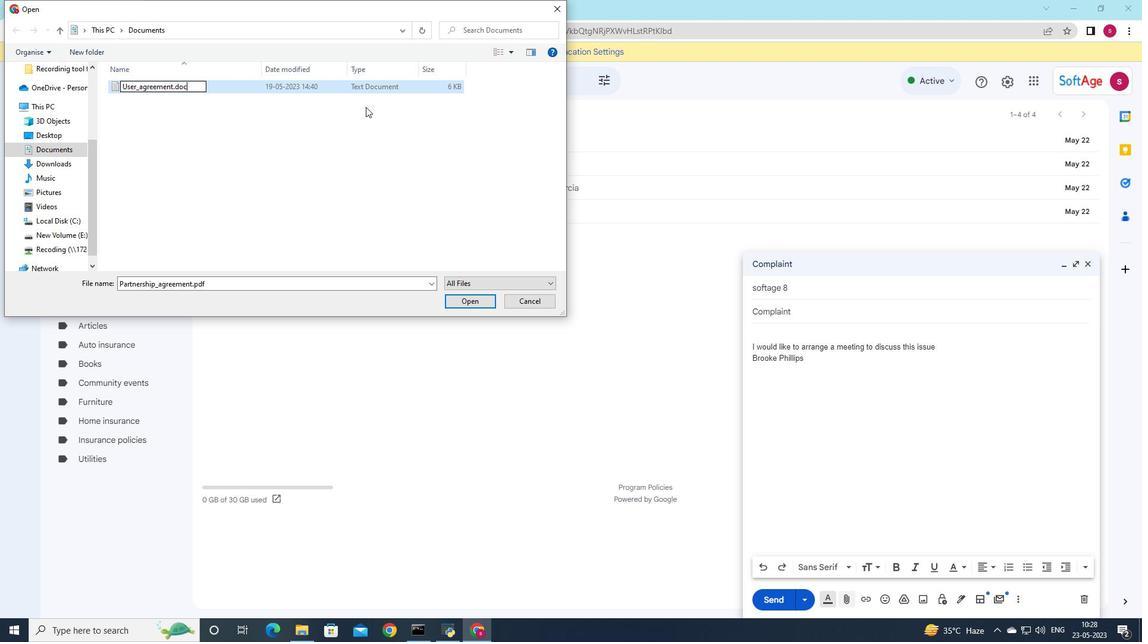 
Action: Mouse pressed left at (366, 85)
Screenshot: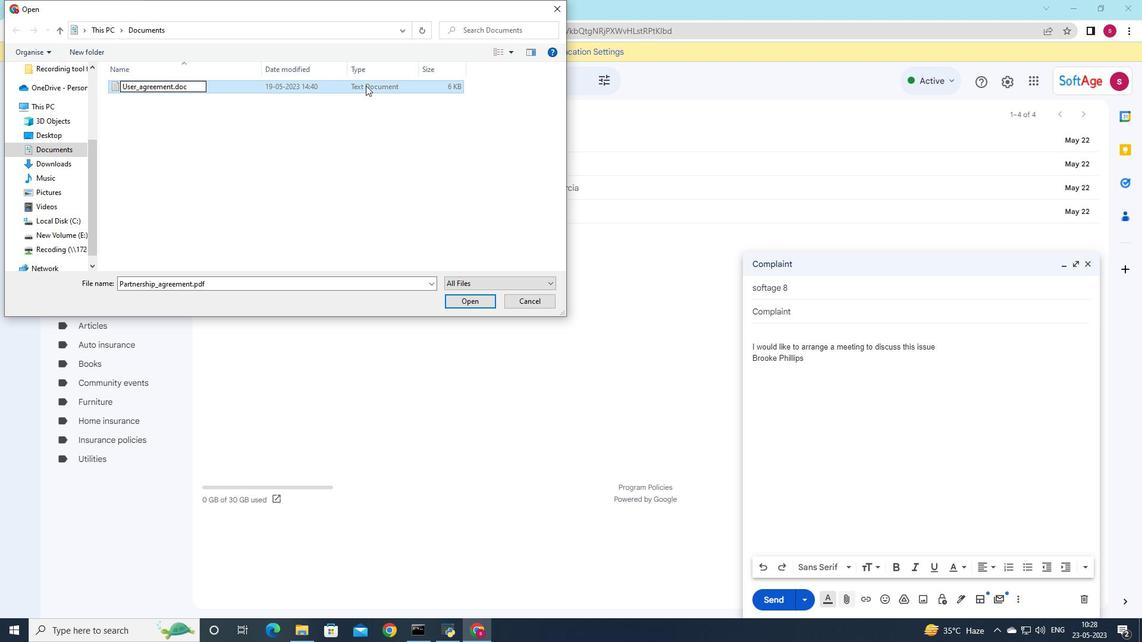 
Action: Mouse moved to (467, 303)
Screenshot: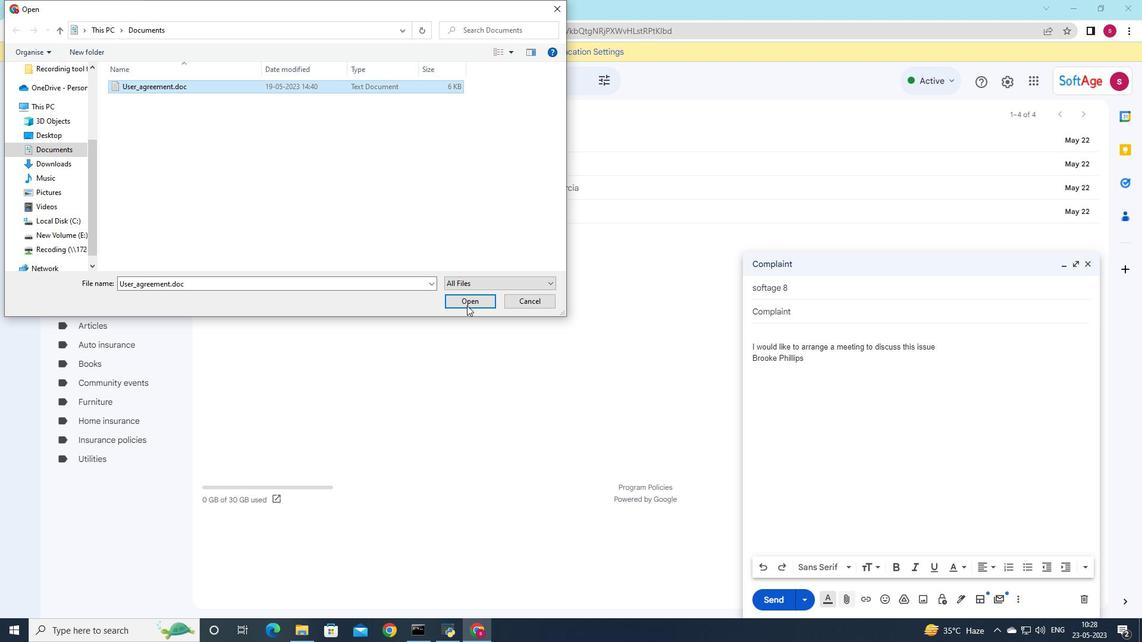 
Action: Mouse pressed left at (467, 303)
Screenshot: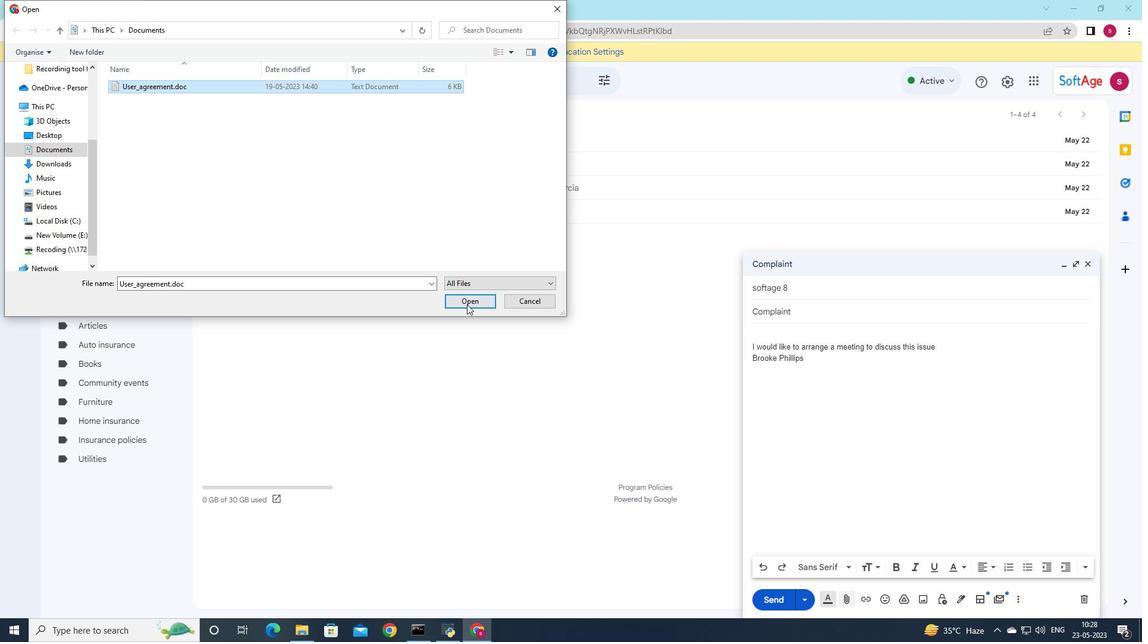 
Action: Mouse moved to (942, 345)
Screenshot: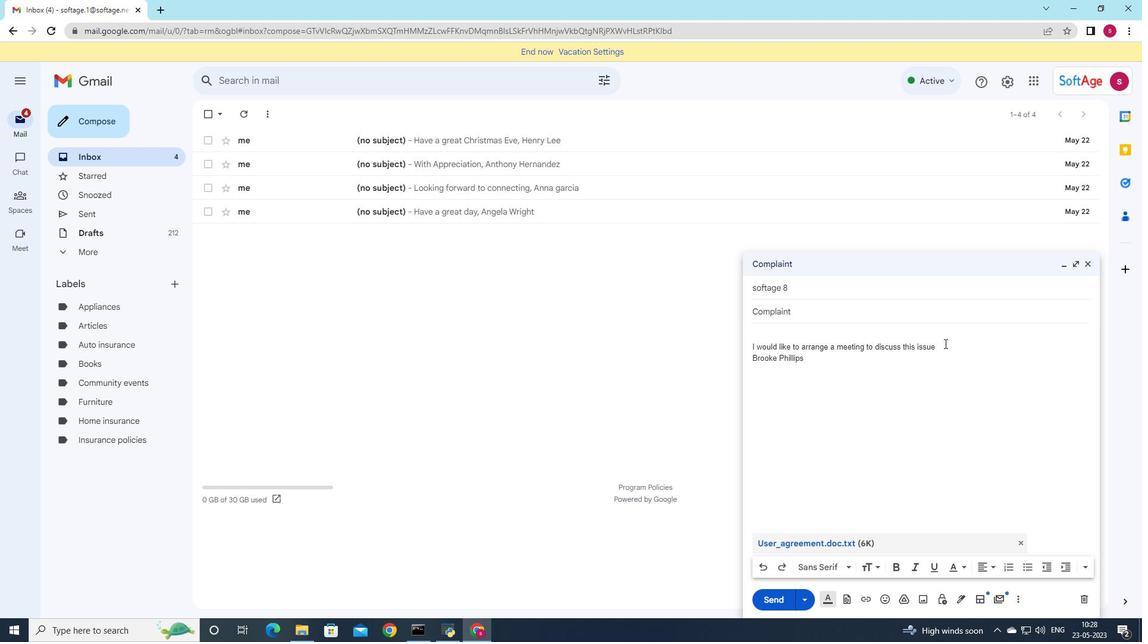 
Action: Mouse pressed left at (942, 345)
Screenshot: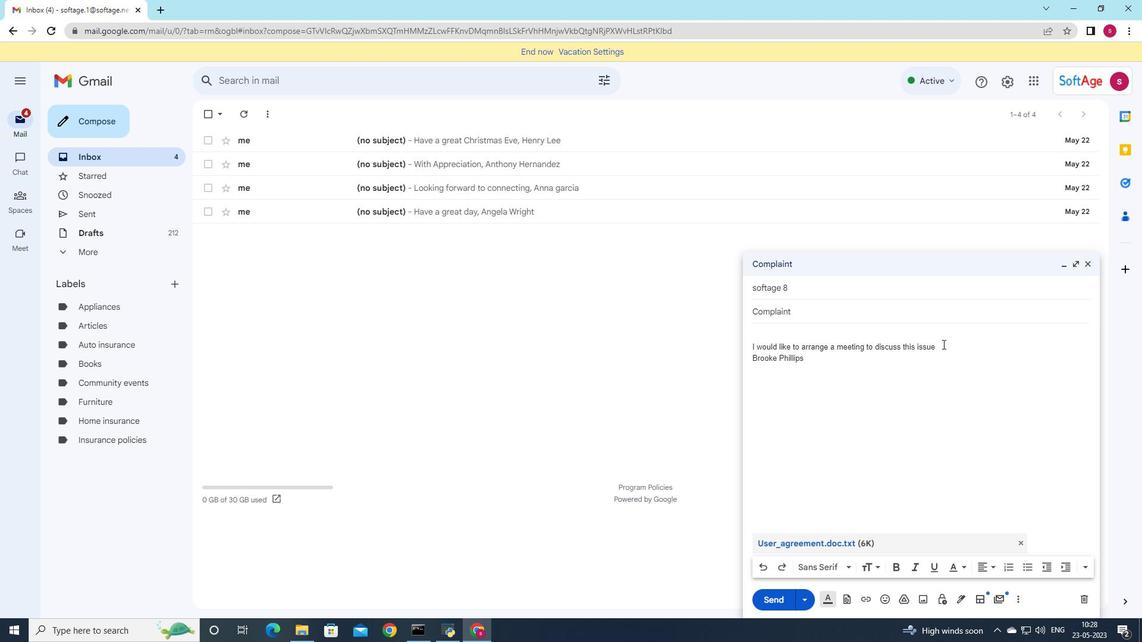 
Action: Mouse moved to (760, 339)
Screenshot: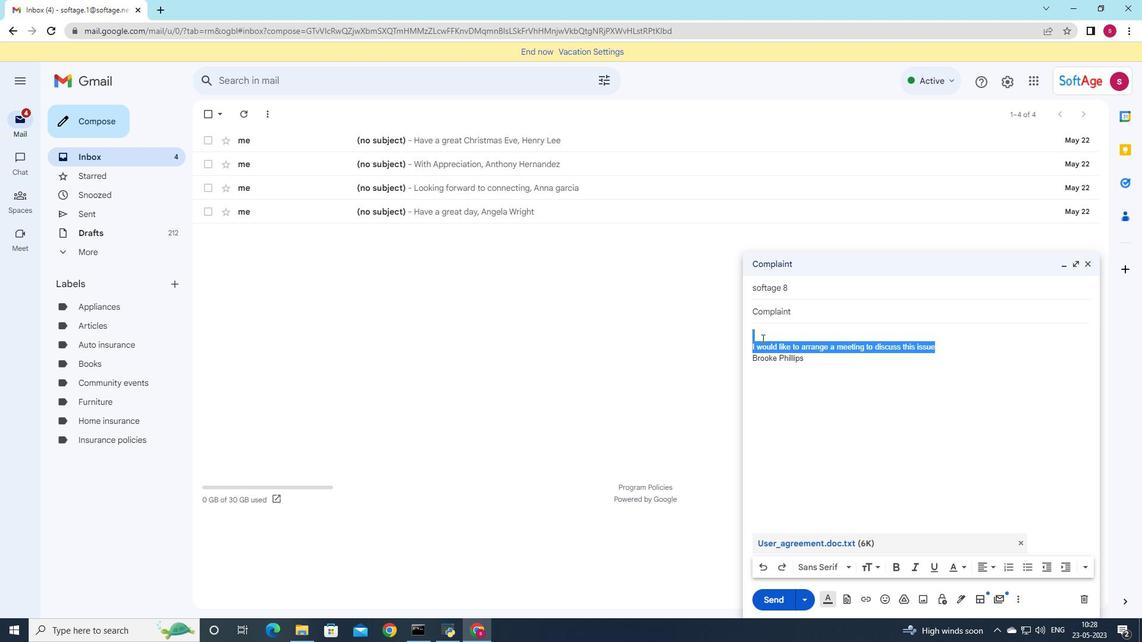 
Action: Key pressed <Key.delete><Key.backspace><Key.shift>Please<Key.space>find<Key.space>below<Key.space>my<Key.space>proposed<Key.space>solution
Screenshot: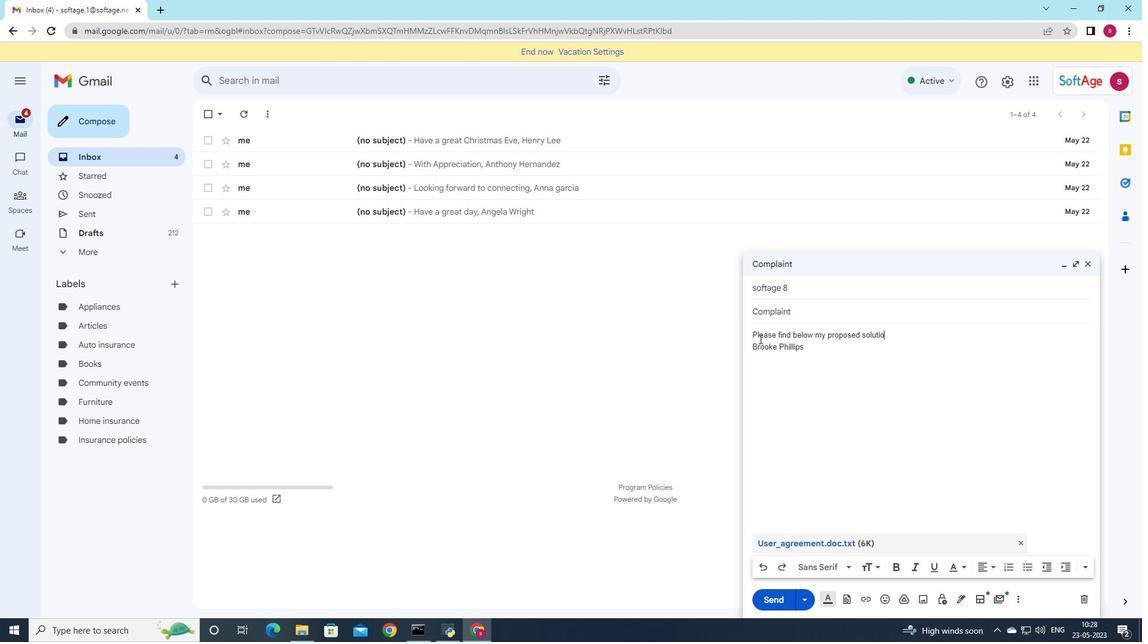 
Action: Mouse moved to (868, 379)
Screenshot: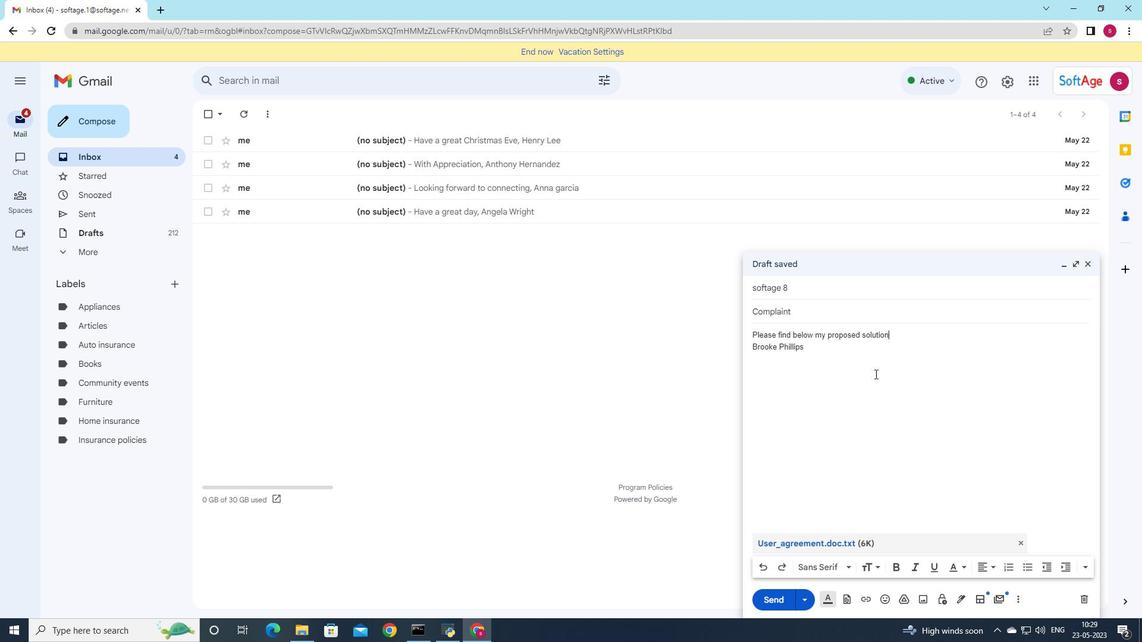 
Action: Mouse scrolled (868, 378) with delta (0, 0)
Screenshot: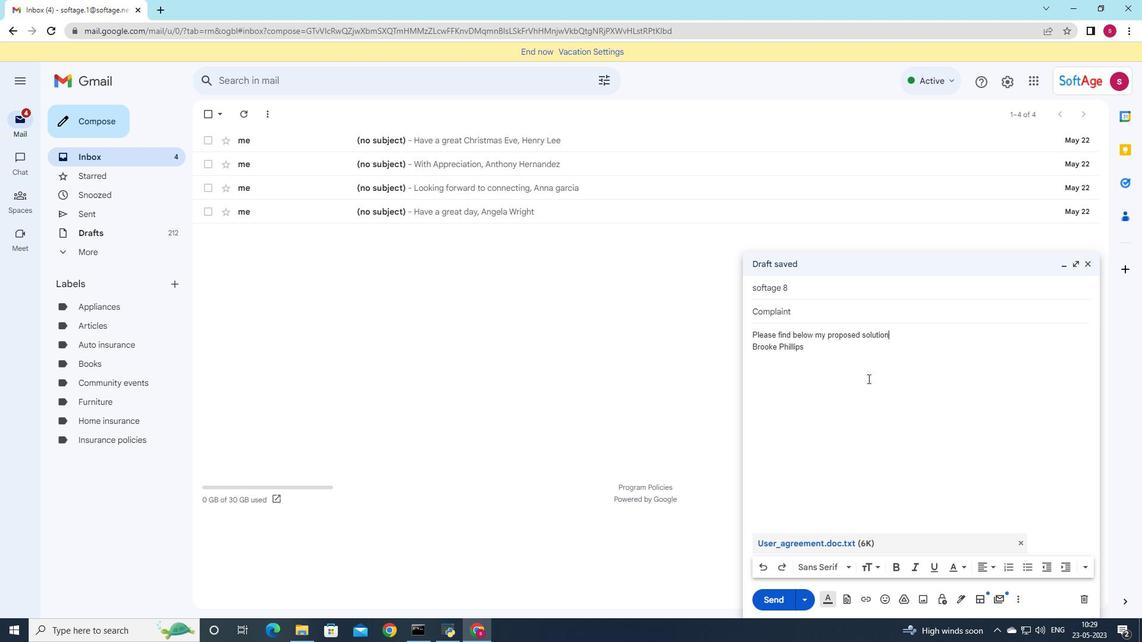 
Action: Mouse scrolled (868, 378) with delta (0, 0)
Screenshot: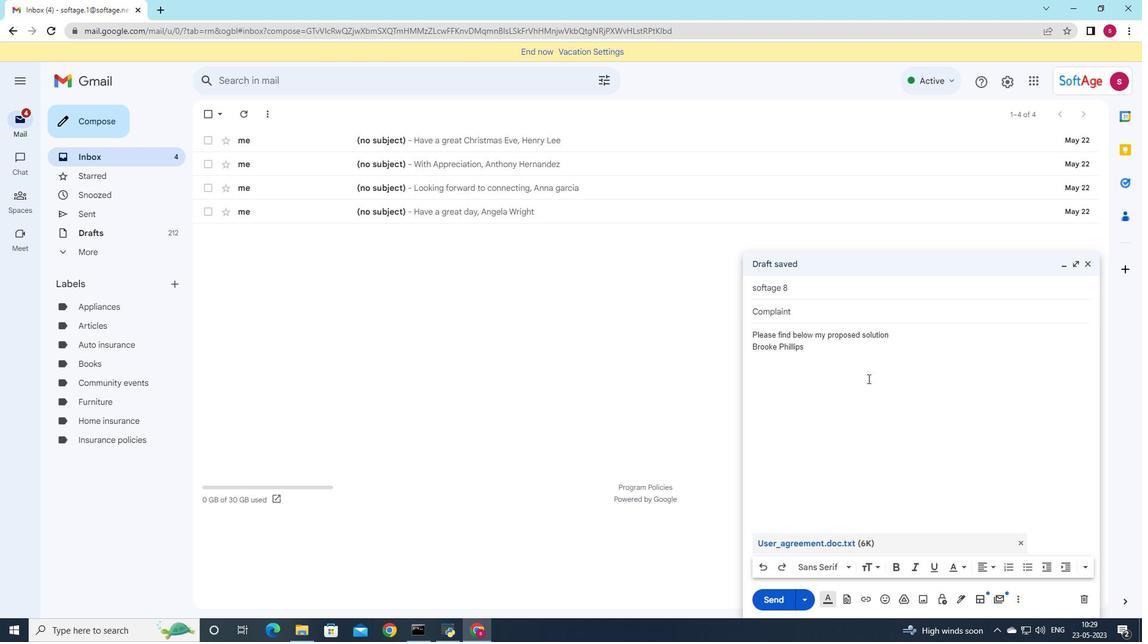 
Action: Mouse scrolled (868, 378) with delta (0, 0)
Screenshot: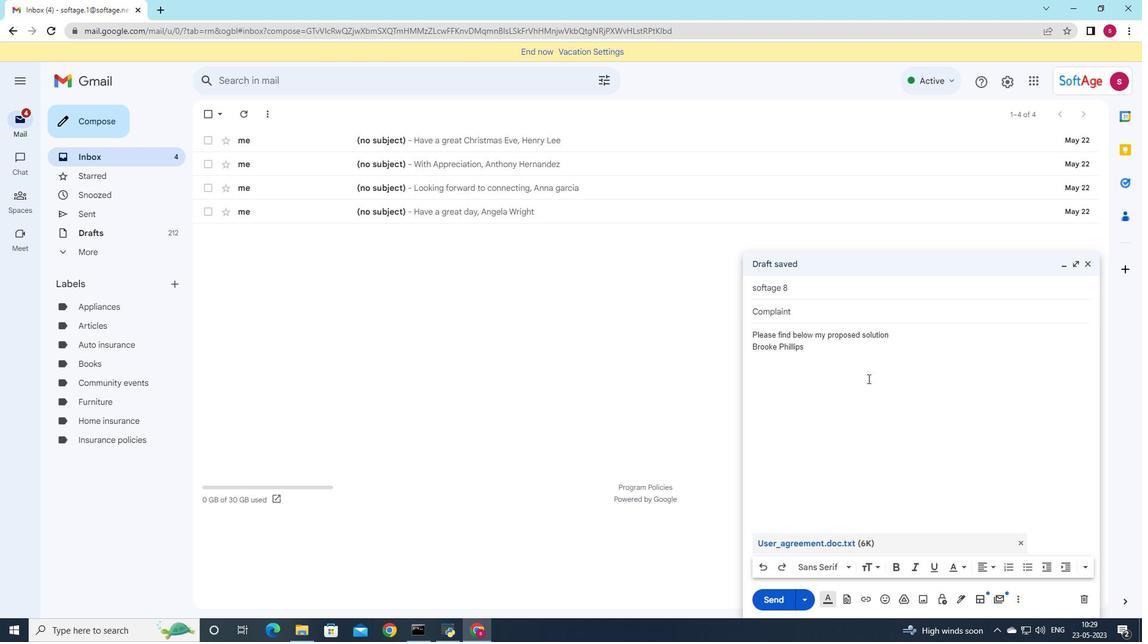 
Action: Mouse moved to (779, 600)
Screenshot: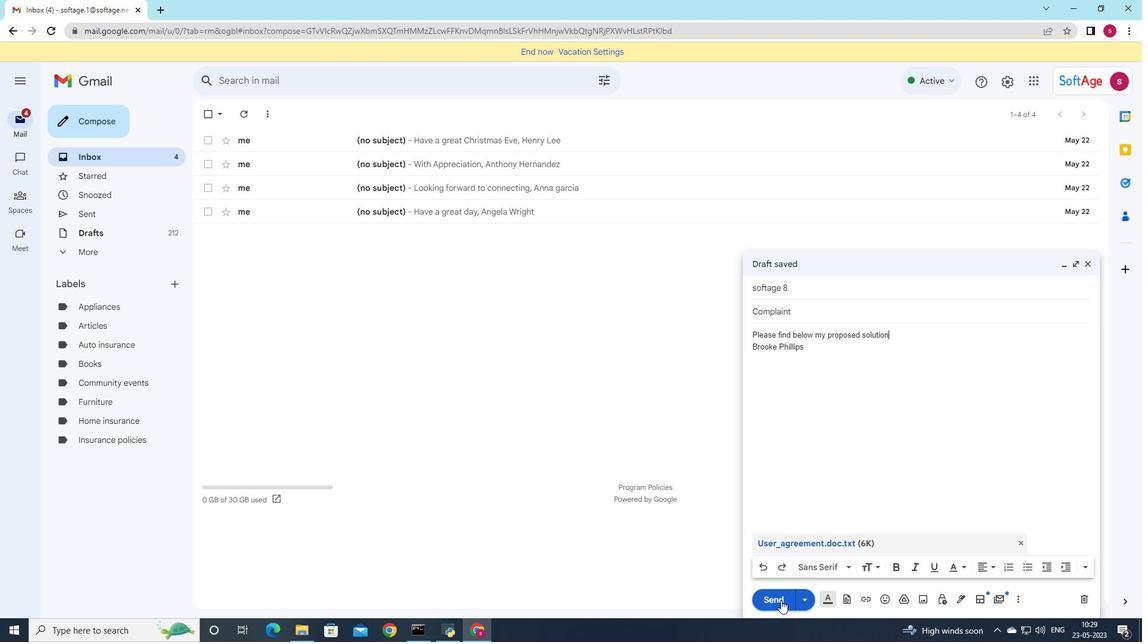 
Action: Mouse pressed left at (779, 600)
Screenshot: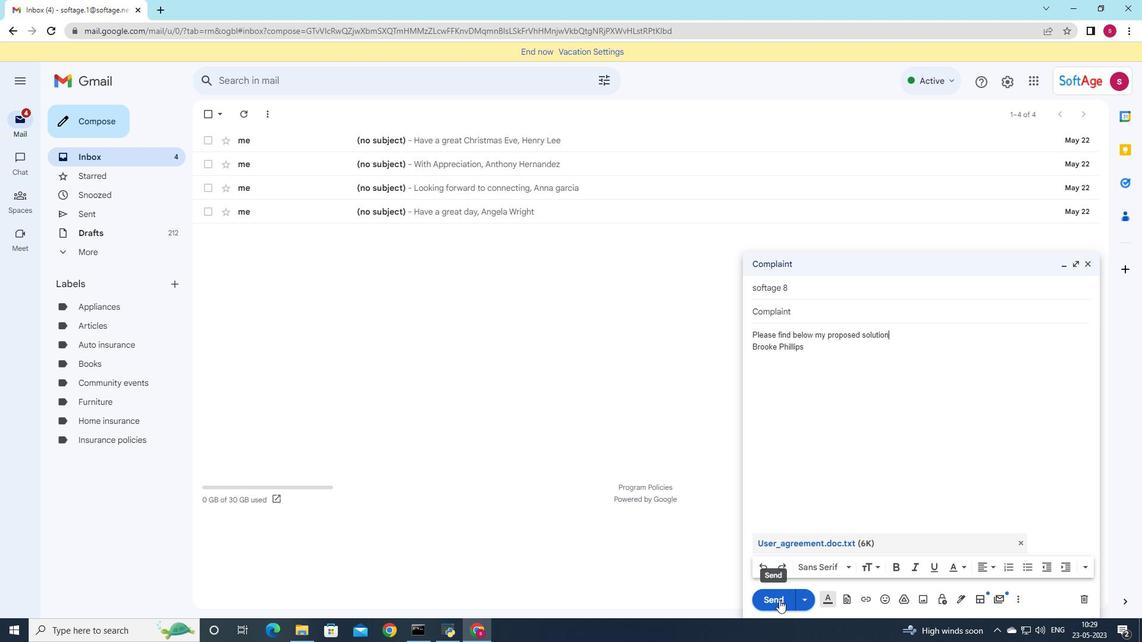 
Action: Mouse moved to (141, 205)
Screenshot: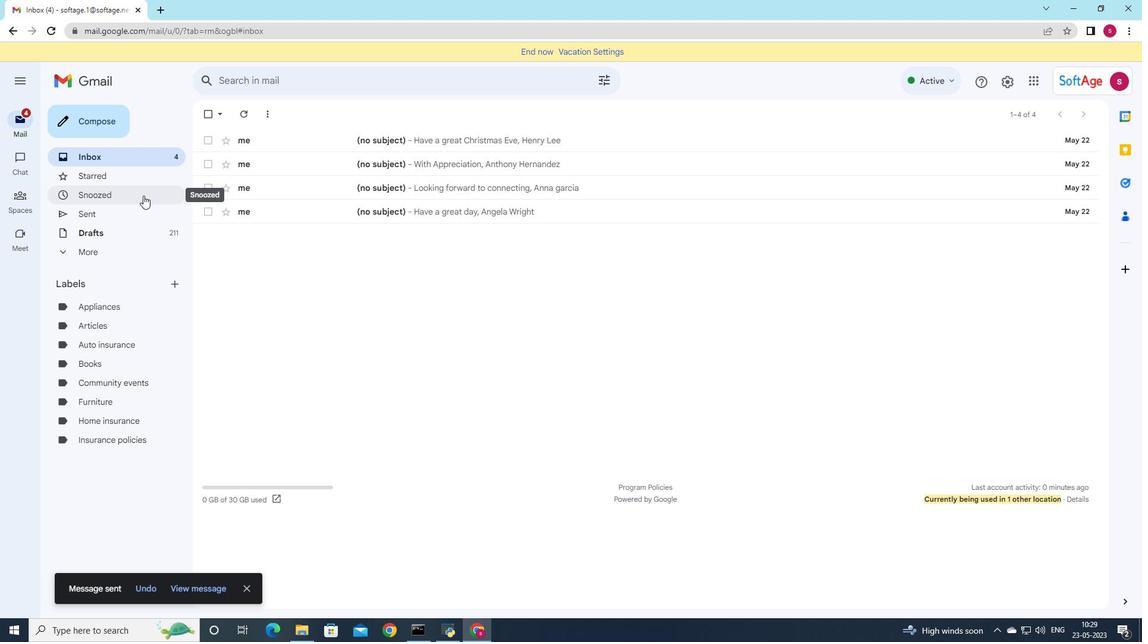 
Action: Mouse pressed left at (141, 205)
Screenshot: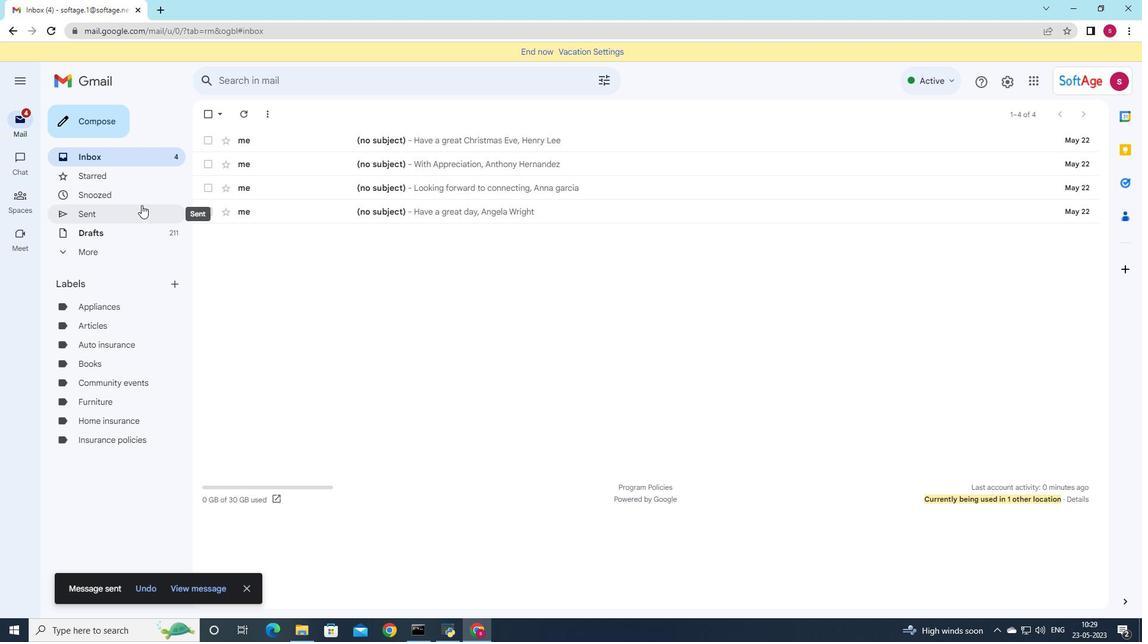 
Action: Mouse moved to (497, 186)
Screenshot: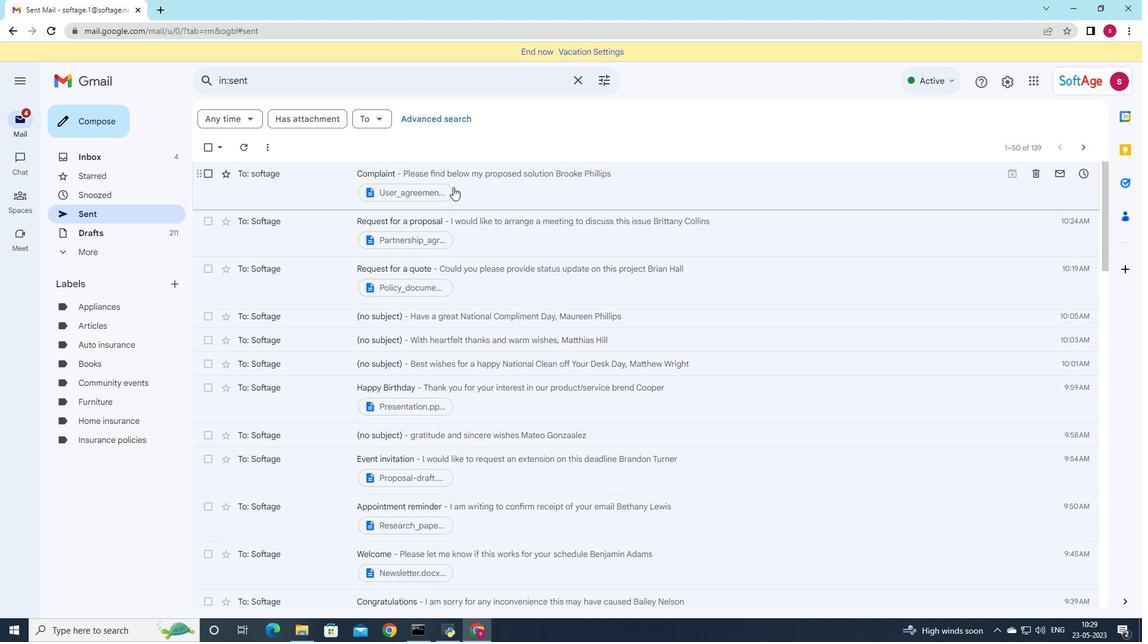
Action: Mouse pressed left at (497, 186)
Screenshot: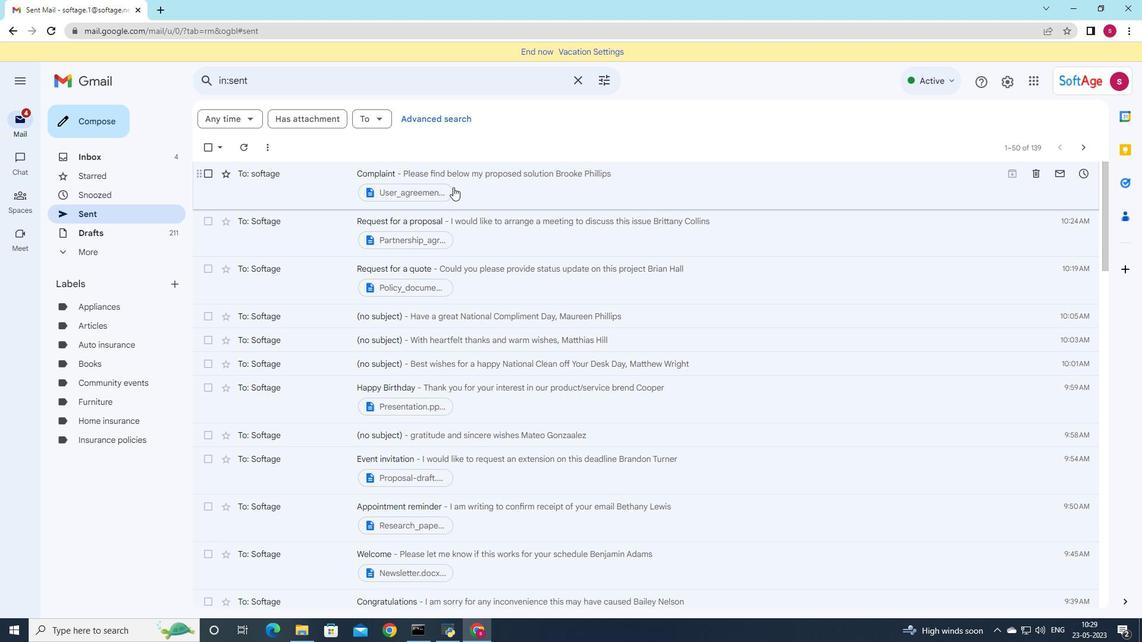 
Action: Mouse moved to (179, 280)
Screenshot: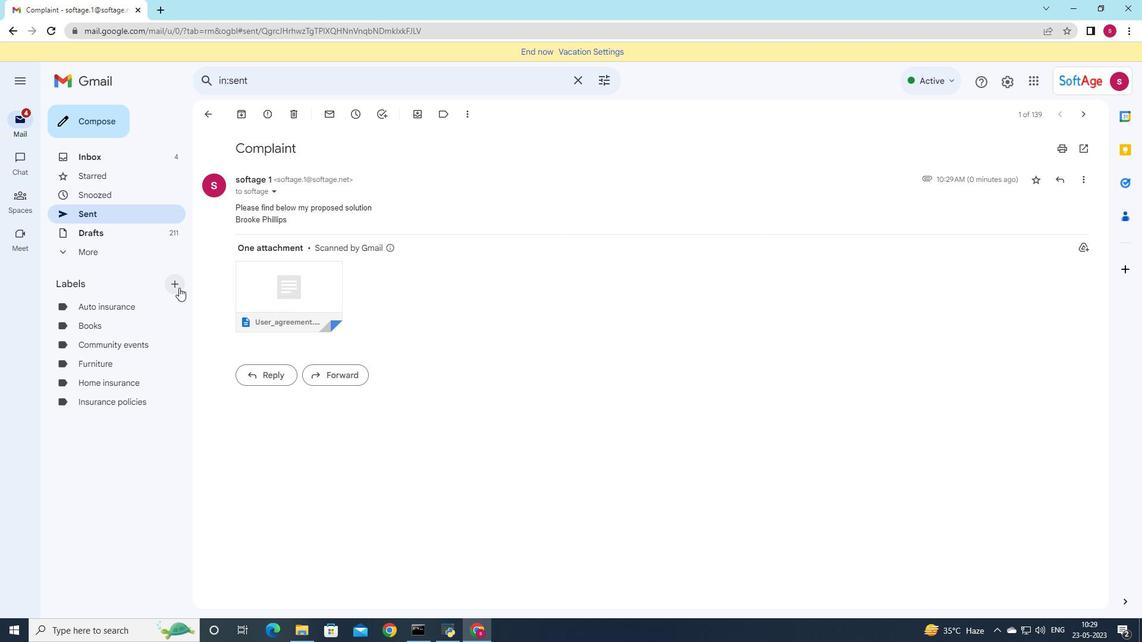 
Action: Mouse pressed left at (179, 280)
Screenshot: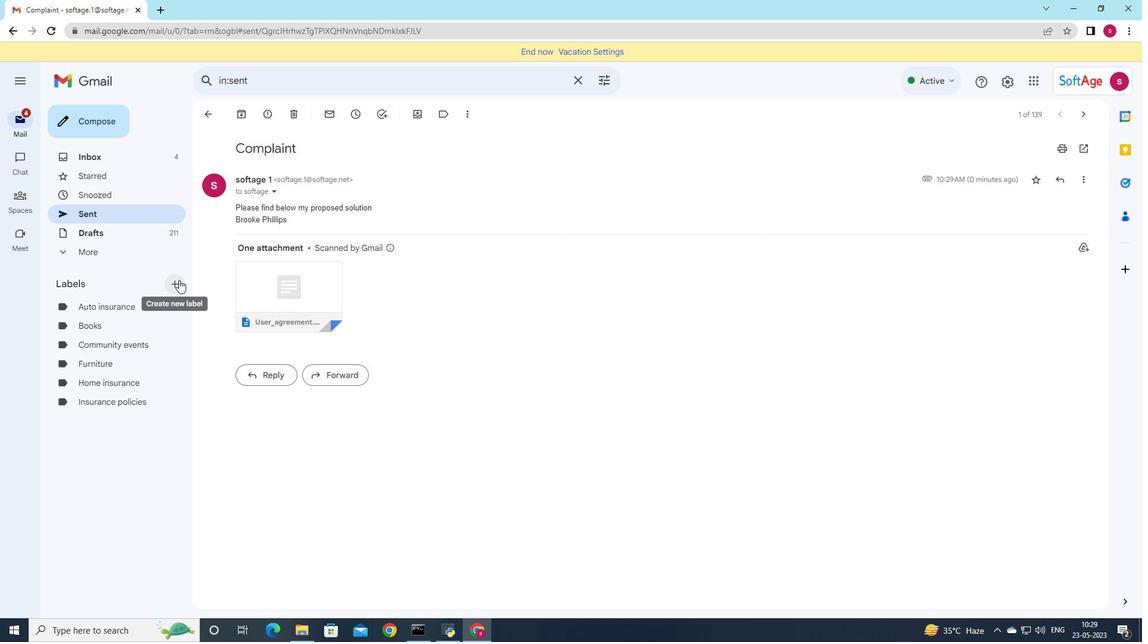 
Action: Mouse moved to (551, 321)
Screenshot: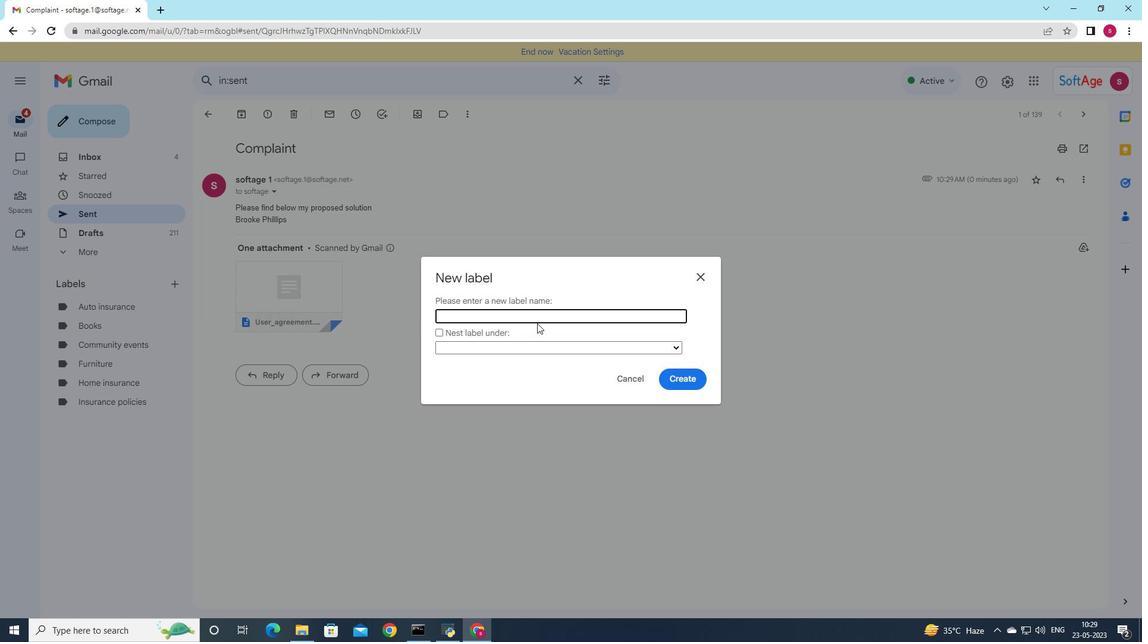 
Action: Key pressed <Key.shift><Key.shift><Key.shift><Key.shift><Key.shift><Key.shift><Key.shift><Key.shift>Research
Screenshot: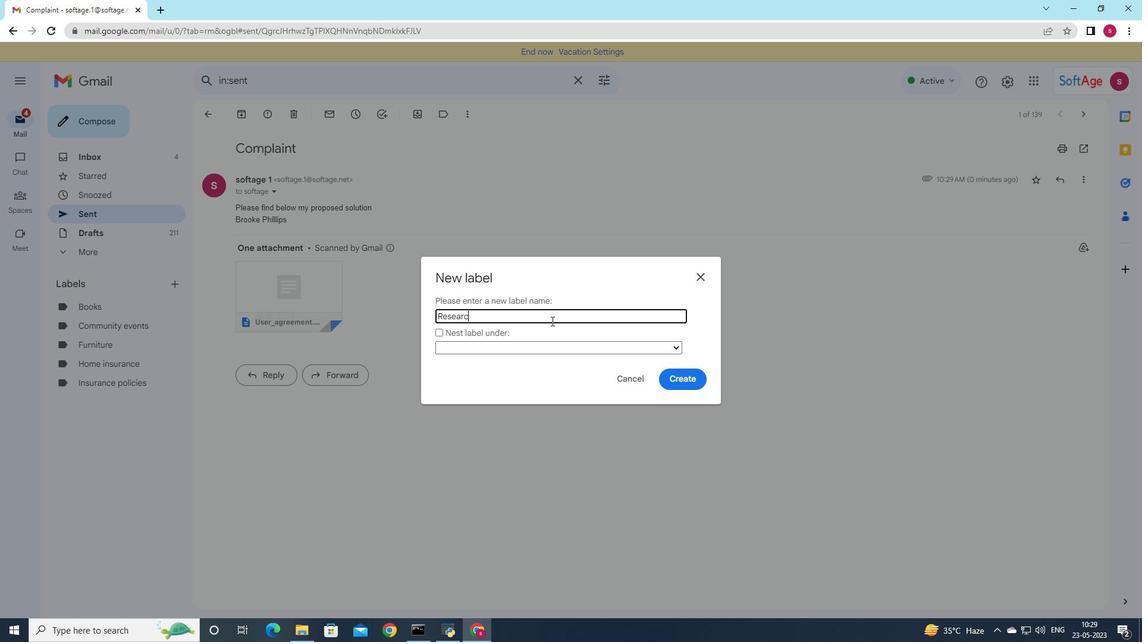 
Action: Mouse moved to (673, 382)
Screenshot: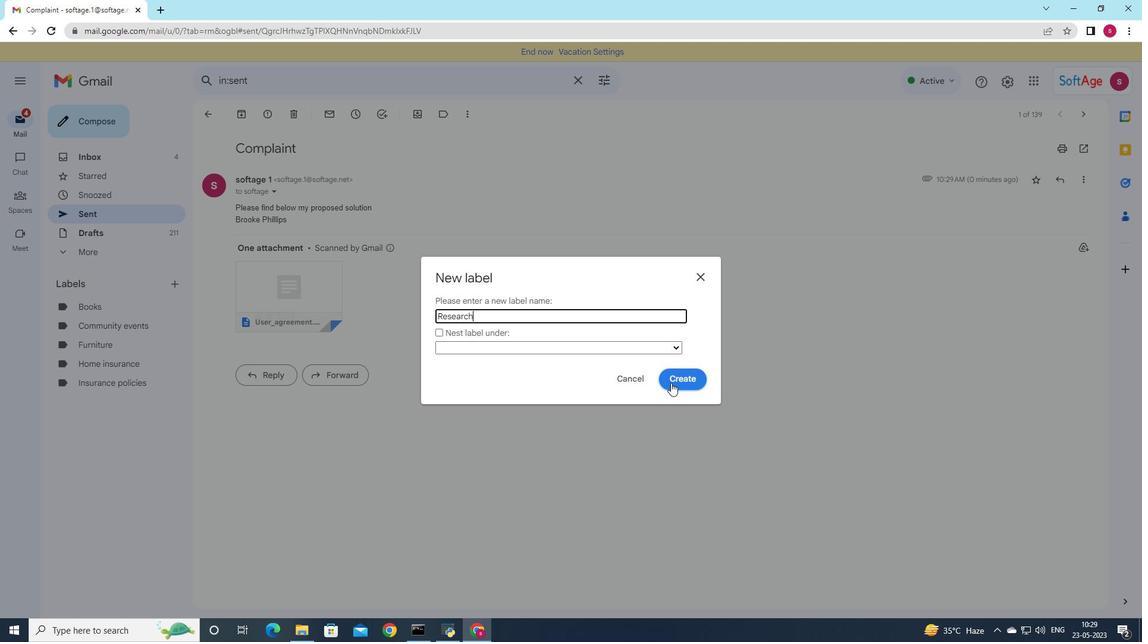 
Action: Mouse pressed left at (673, 382)
Screenshot: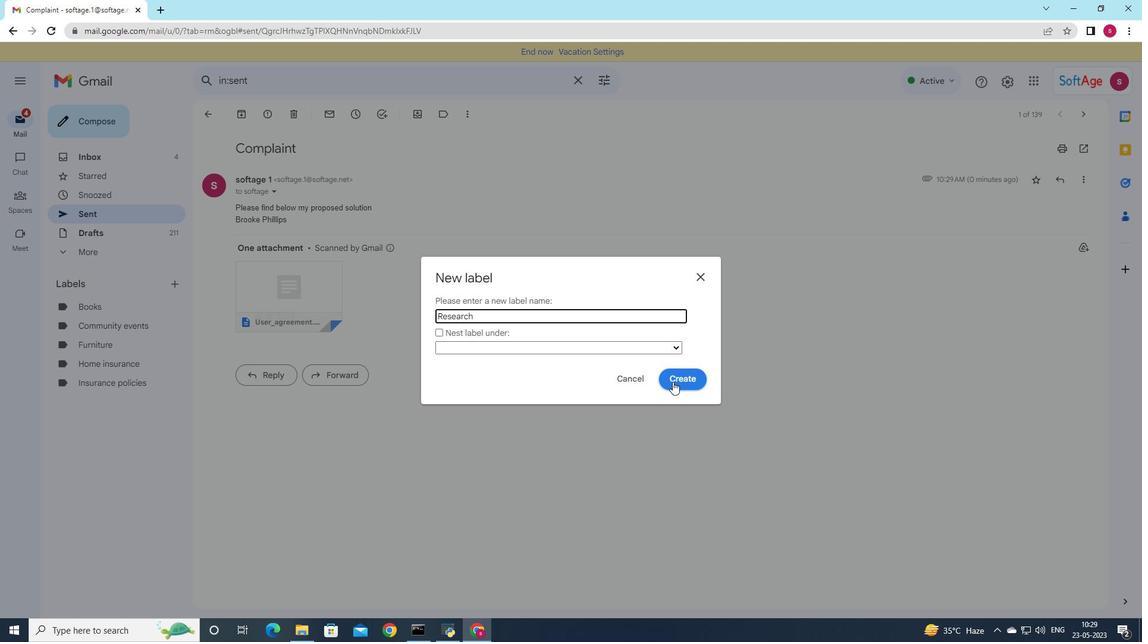 
Action: Mouse moved to (517, 312)
Screenshot: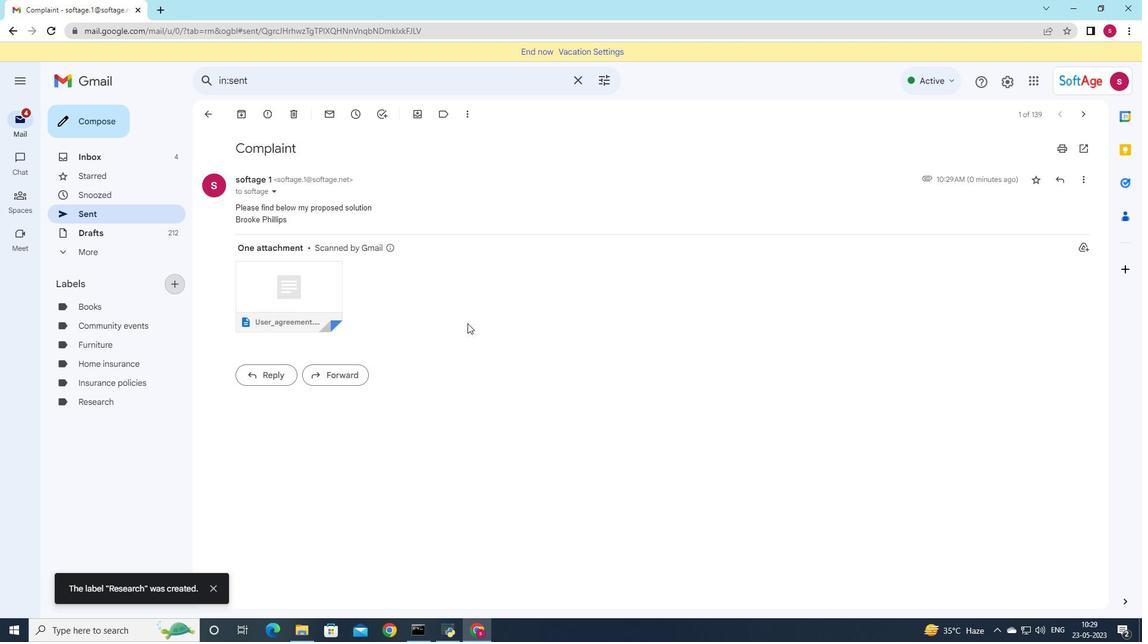 
